 Task: Find connections with filter location Zhongxing with filter topic #homedecor with filter profile language Potuguese with filter current company Reliance Communications with filter school St.Columba's School, New Delhi with filter industry Subdivision of Land with filter service category User Experience Design with filter keywords title Addiction Counselor
Action: Mouse moved to (612, 78)
Screenshot: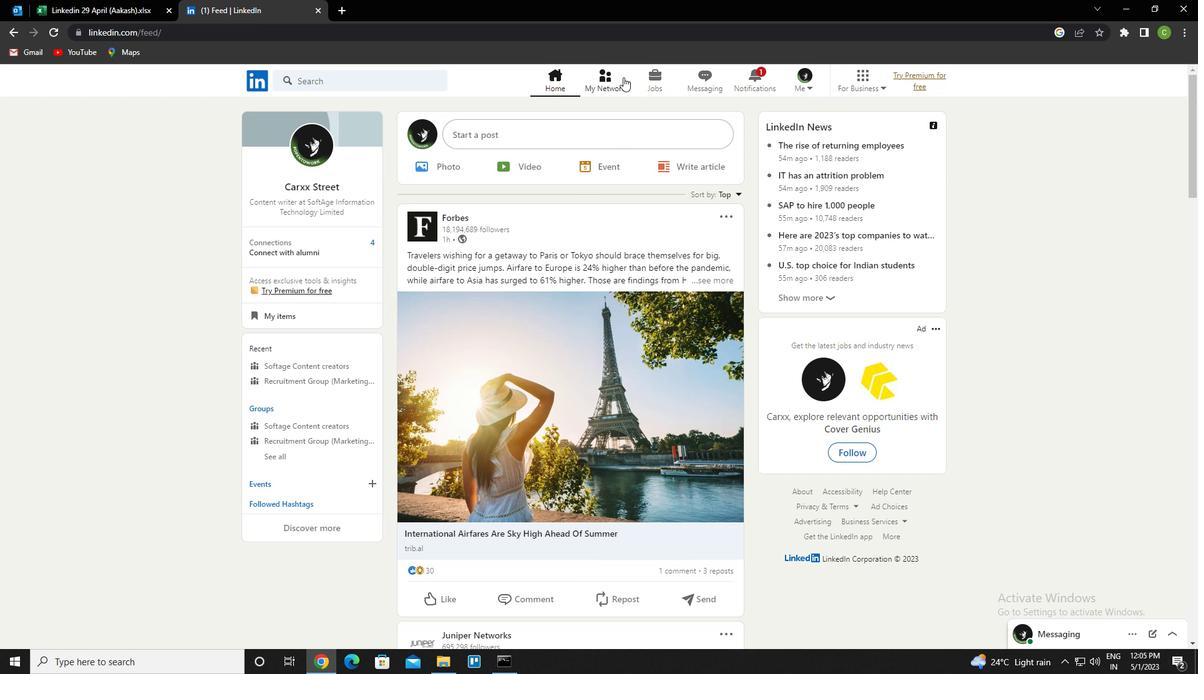 
Action: Mouse pressed left at (612, 78)
Screenshot: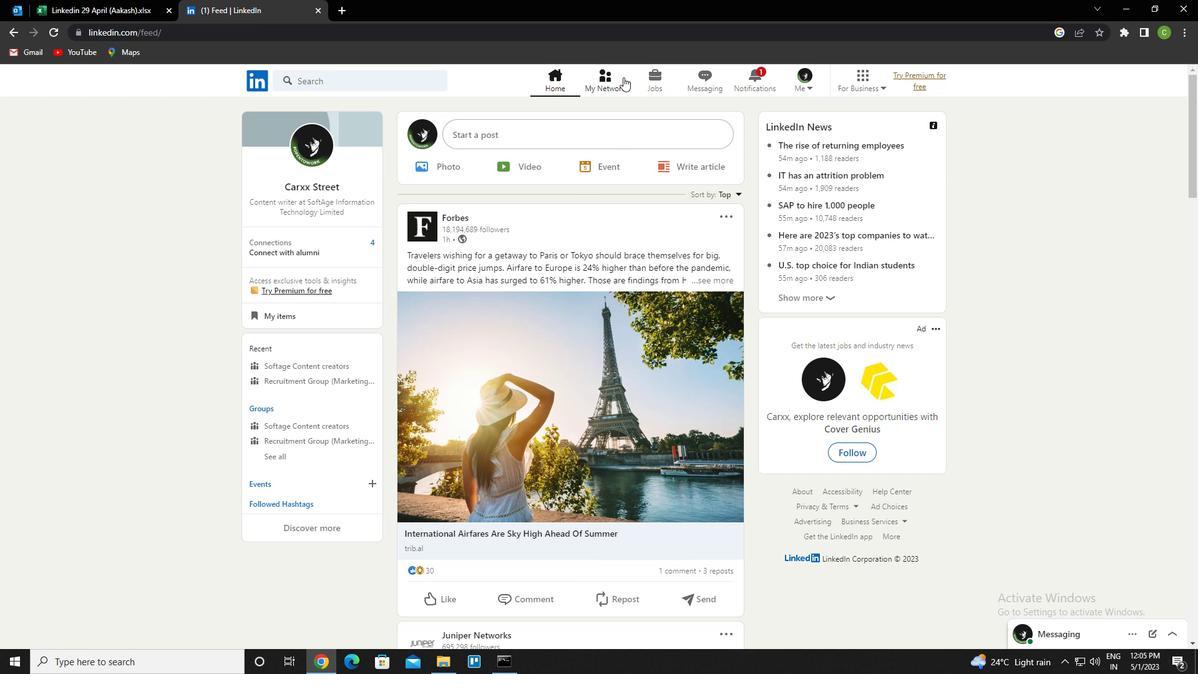 
Action: Mouse moved to (343, 148)
Screenshot: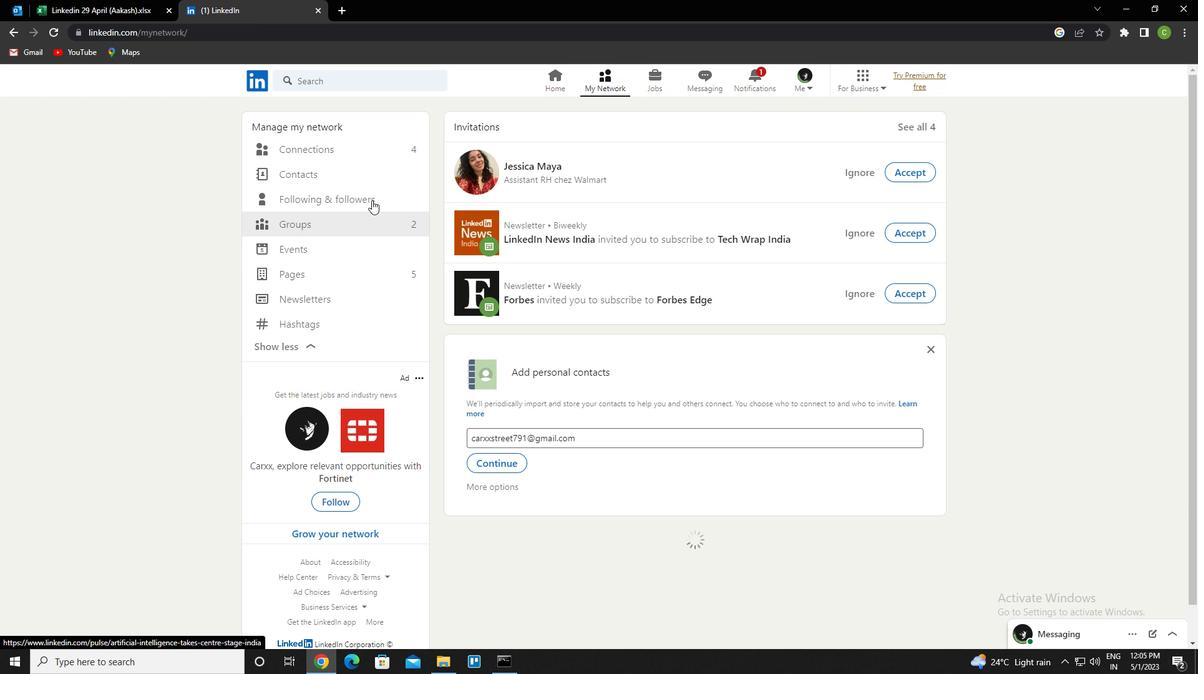 
Action: Mouse pressed left at (343, 148)
Screenshot: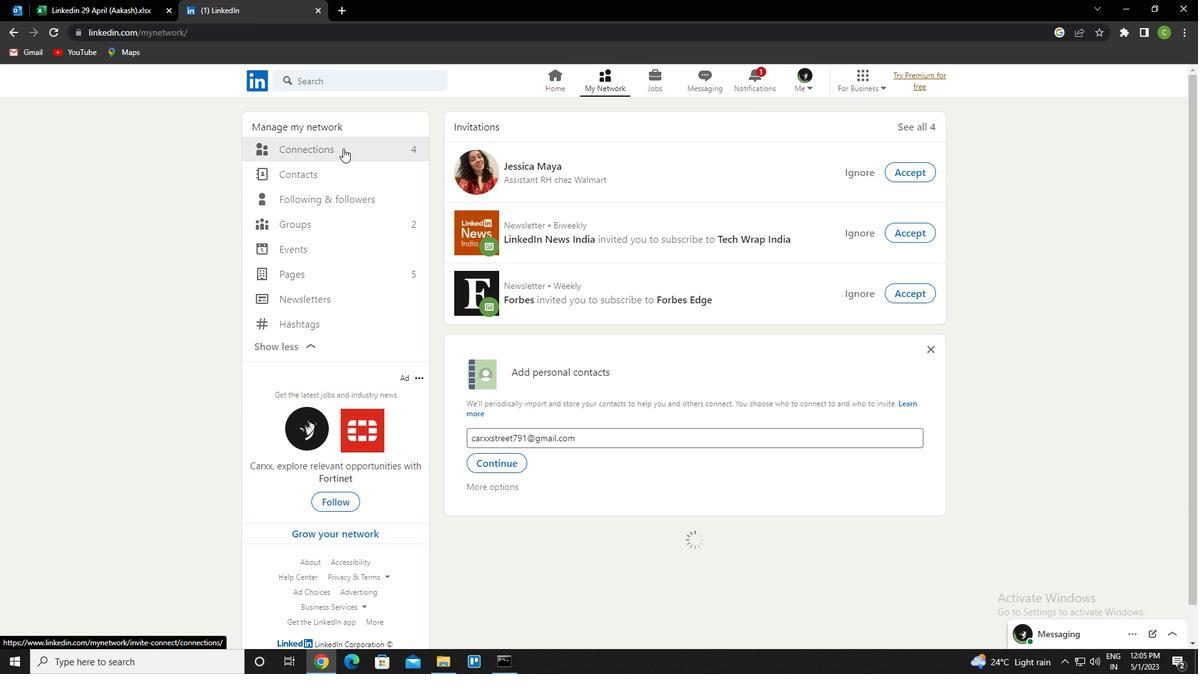 
Action: Mouse moved to (701, 149)
Screenshot: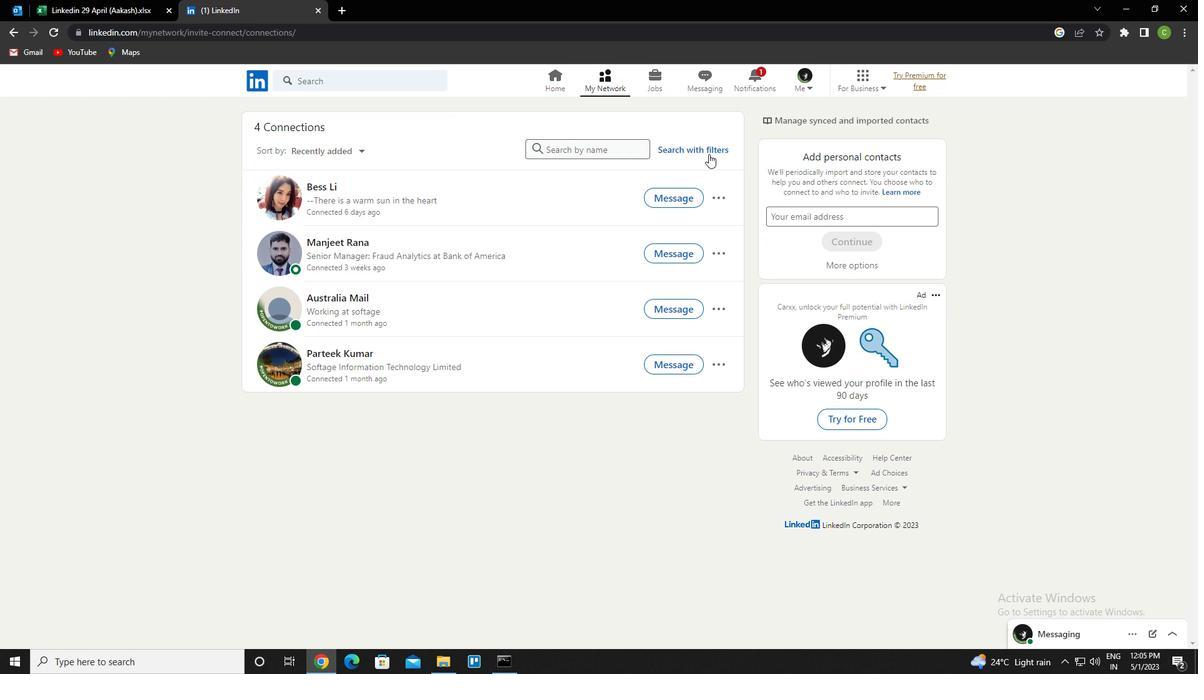 
Action: Mouse pressed left at (701, 149)
Screenshot: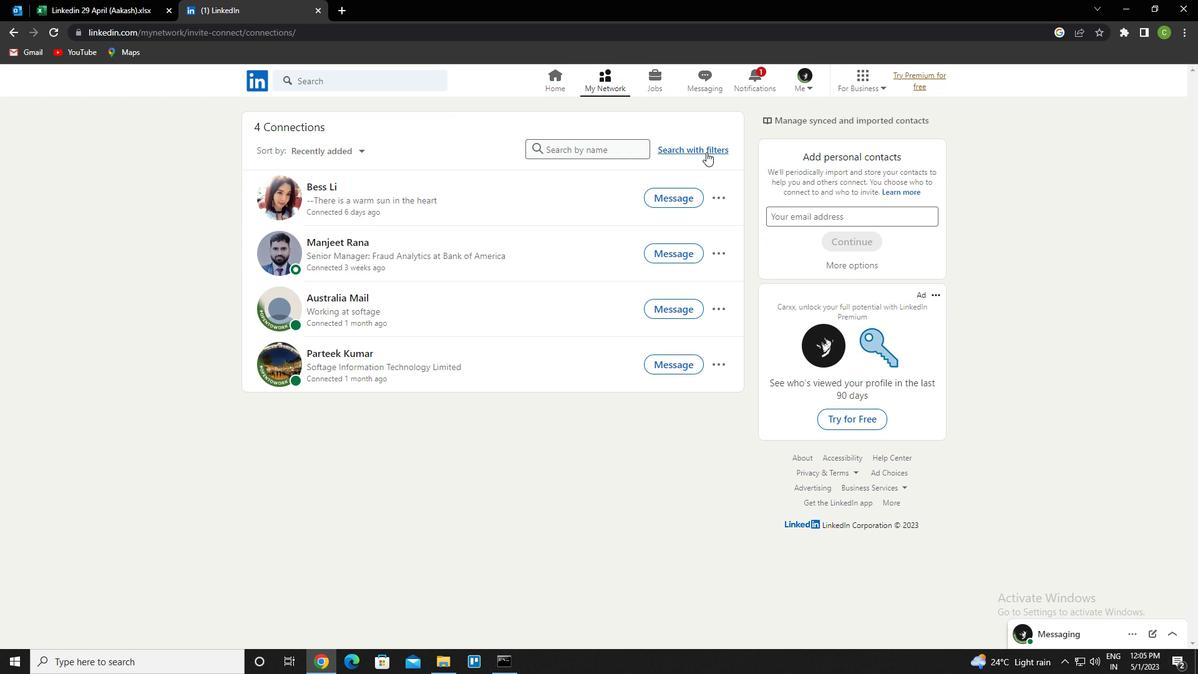 
Action: Mouse moved to (641, 111)
Screenshot: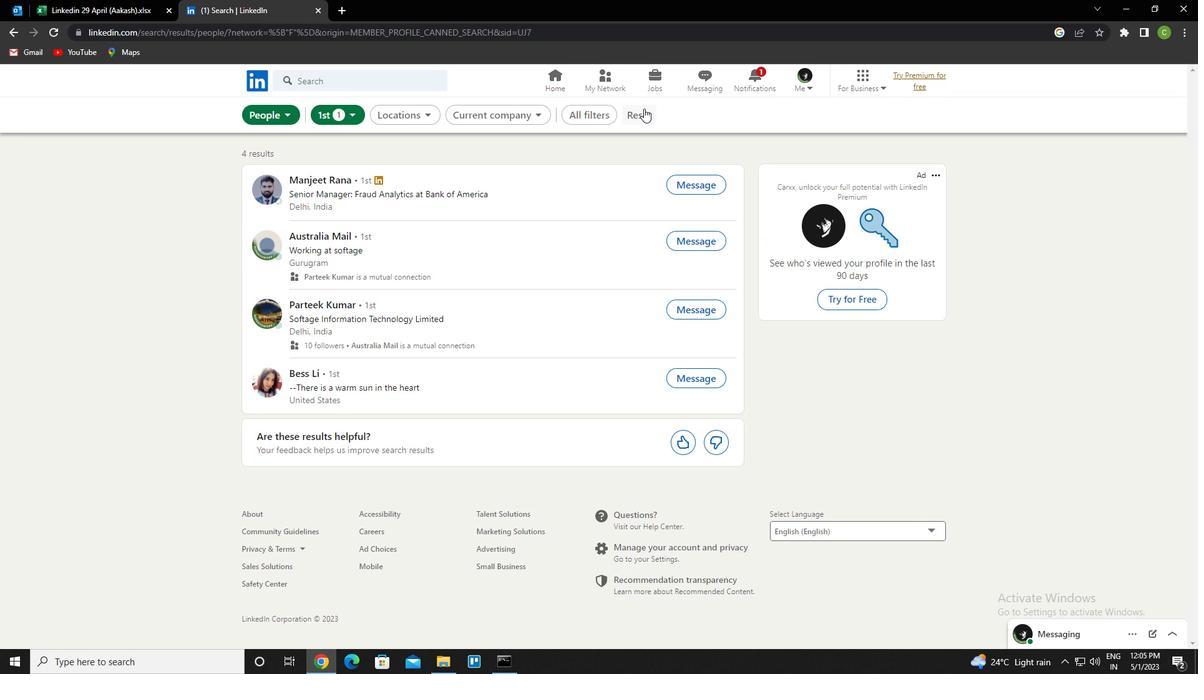 
Action: Mouse pressed left at (641, 111)
Screenshot: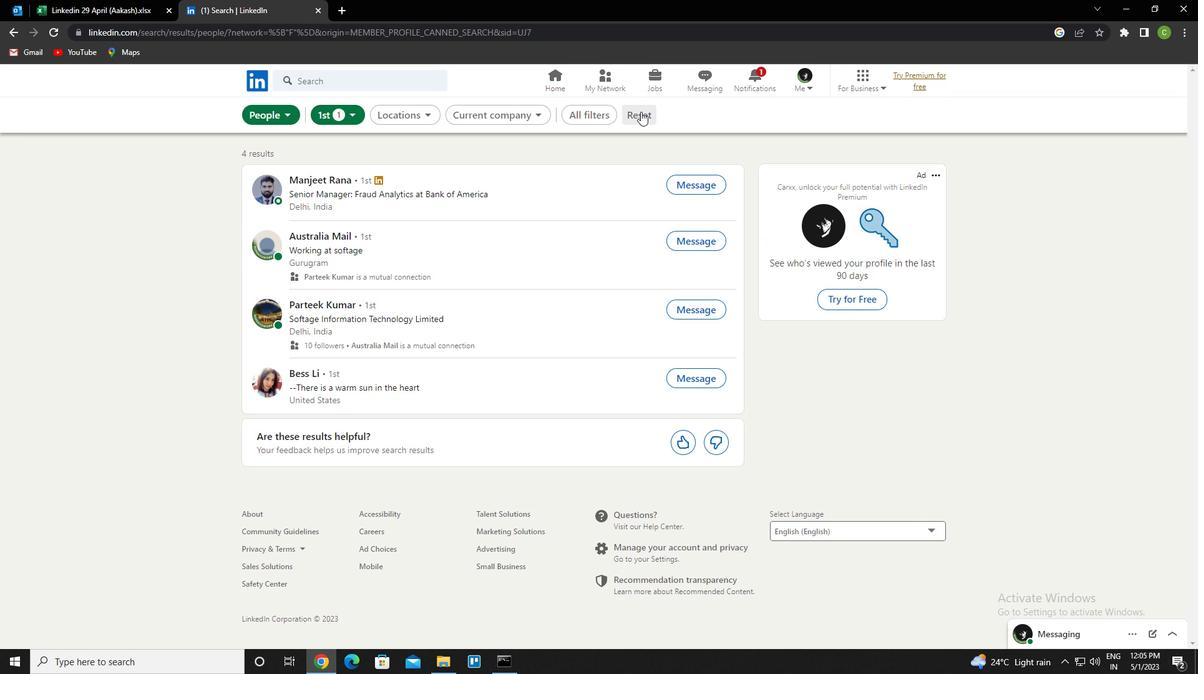
Action: Mouse moved to (627, 119)
Screenshot: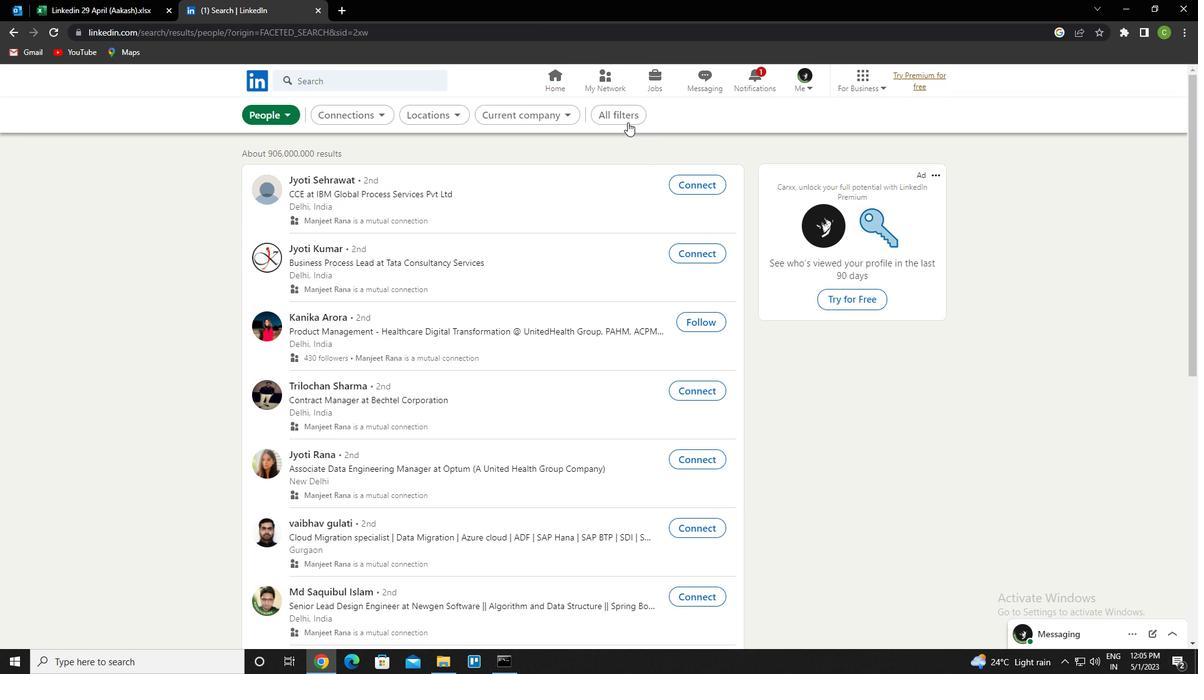 
Action: Mouse pressed left at (627, 119)
Screenshot: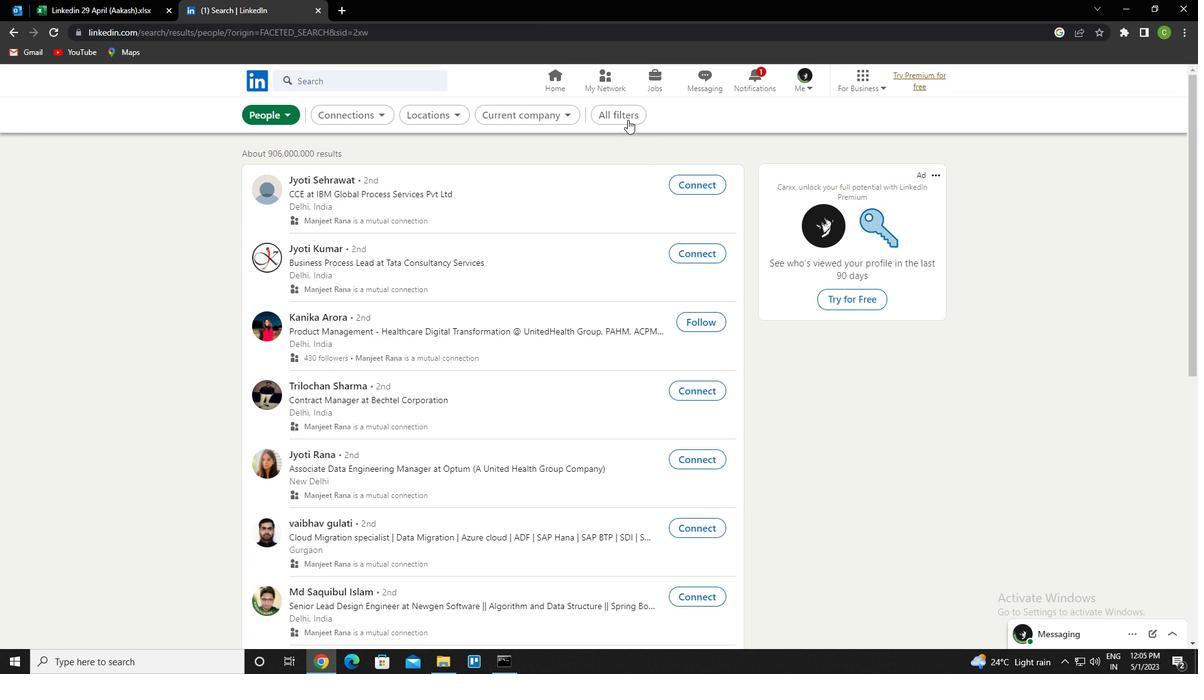 
Action: Mouse moved to (974, 421)
Screenshot: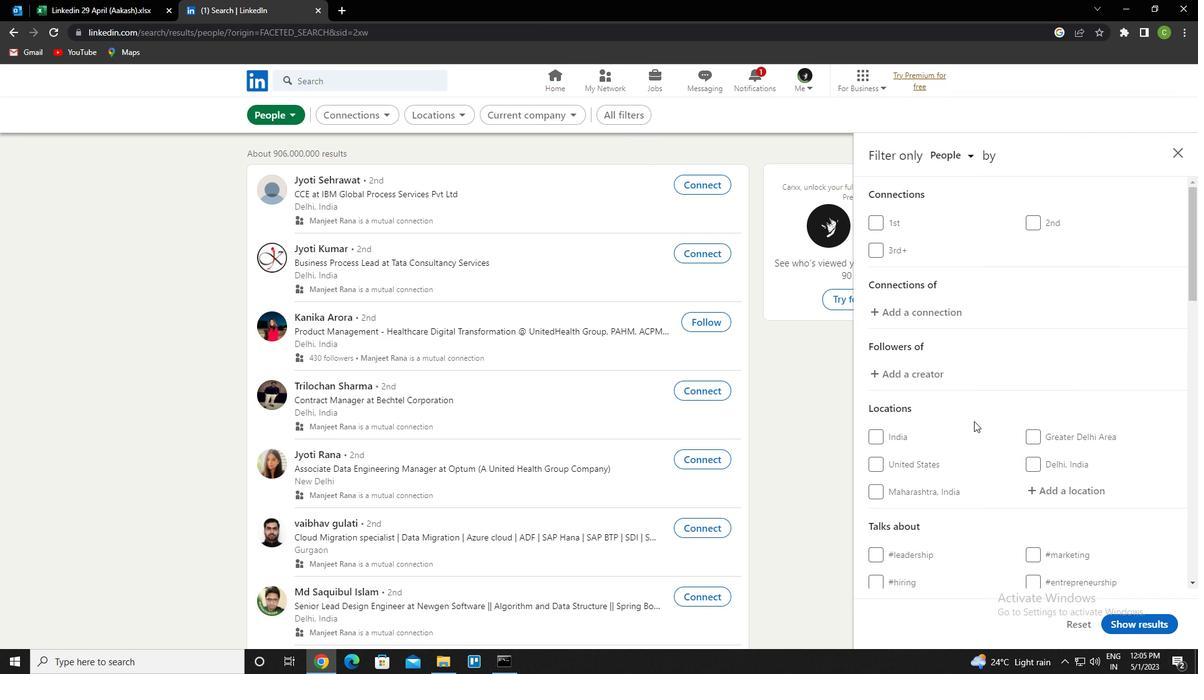 
Action: Mouse scrolled (974, 420) with delta (0, 0)
Screenshot: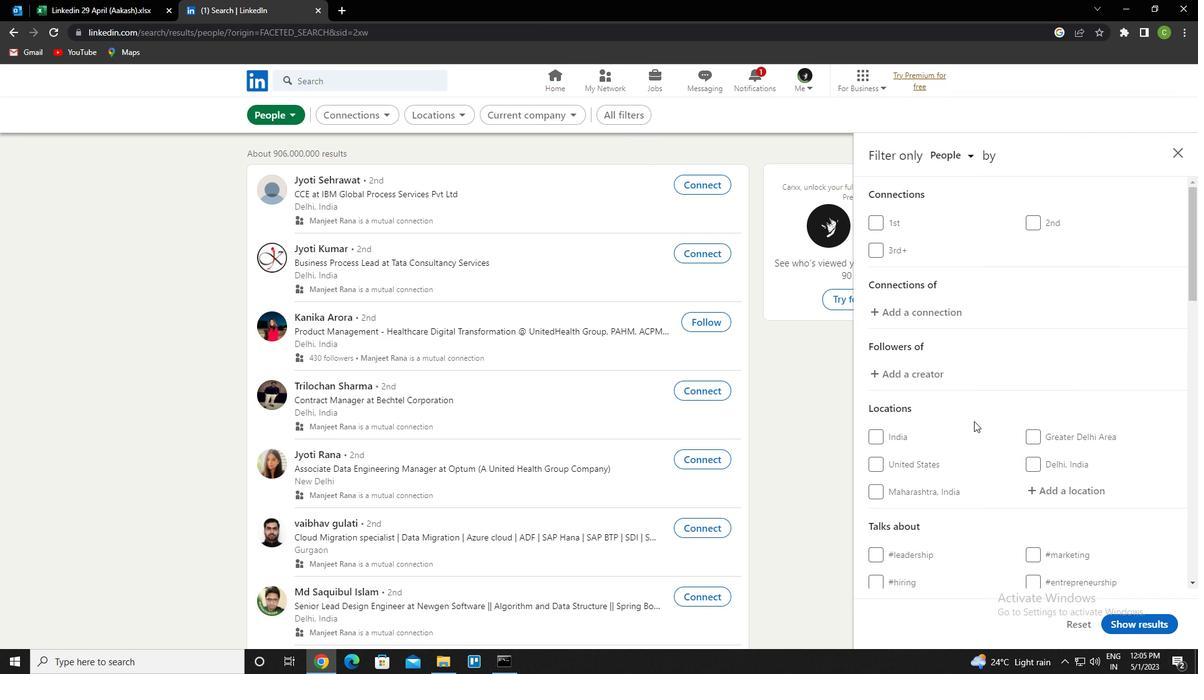 
Action: Mouse scrolled (974, 420) with delta (0, 0)
Screenshot: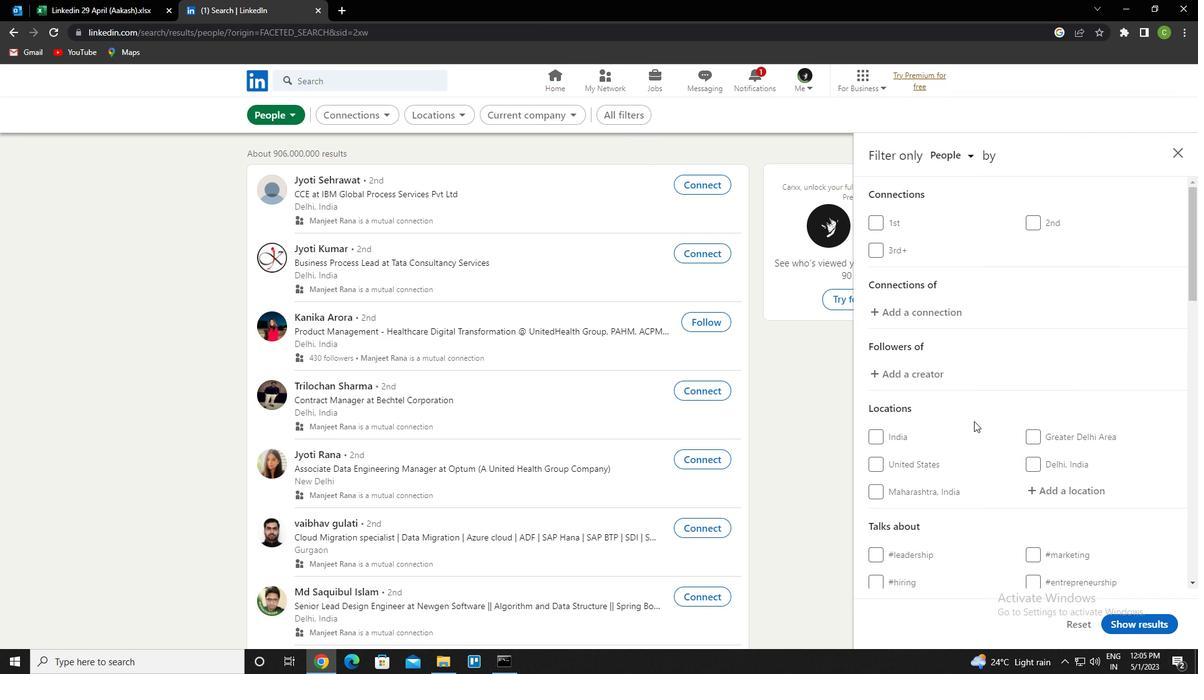 
Action: Mouse scrolled (974, 420) with delta (0, 0)
Screenshot: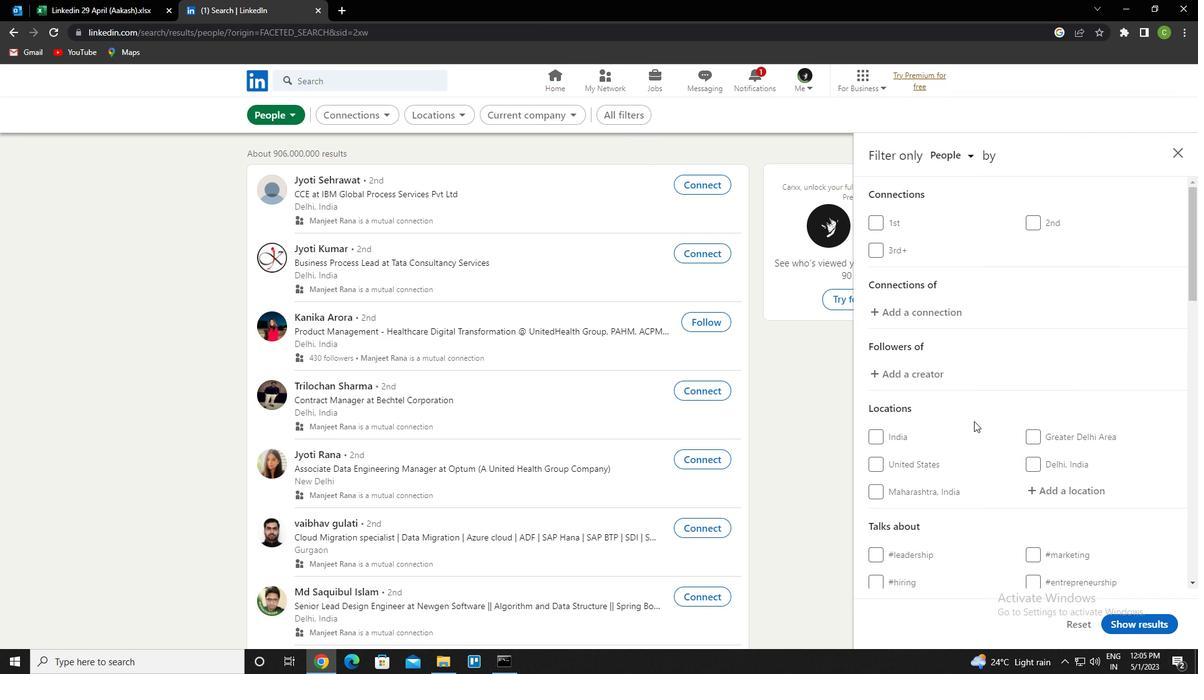 
Action: Mouse moved to (979, 449)
Screenshot: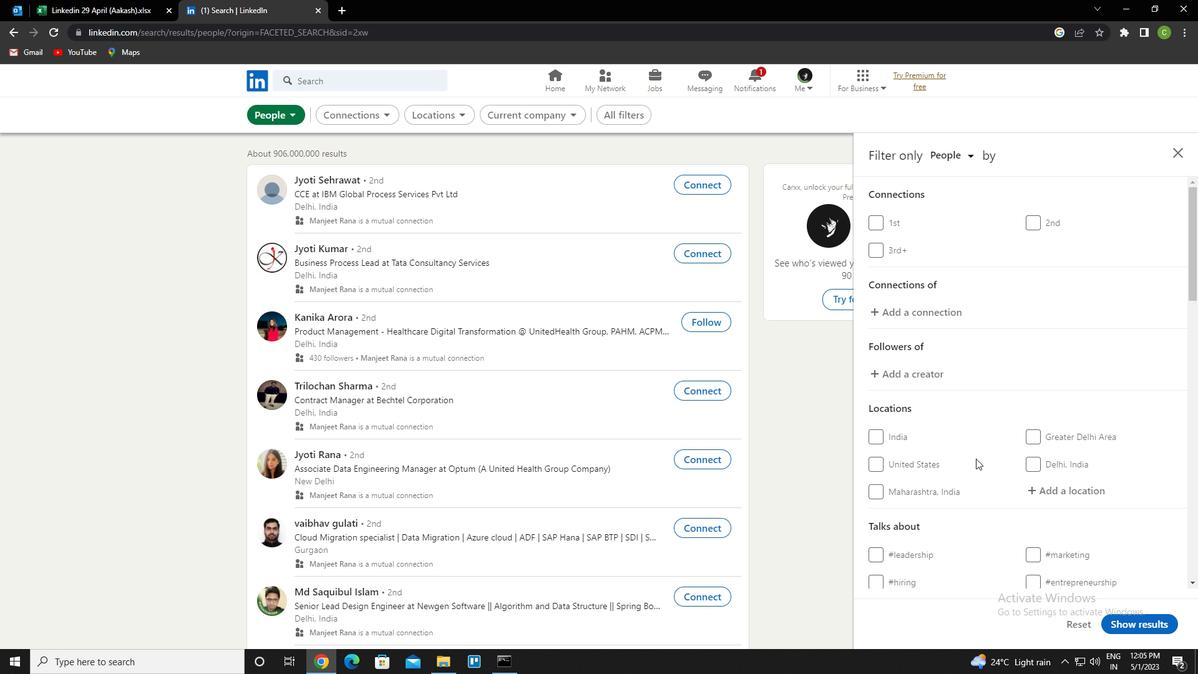 
Action: Mouse scrolled (979, 448) with delta (0, 0)
Screenshot: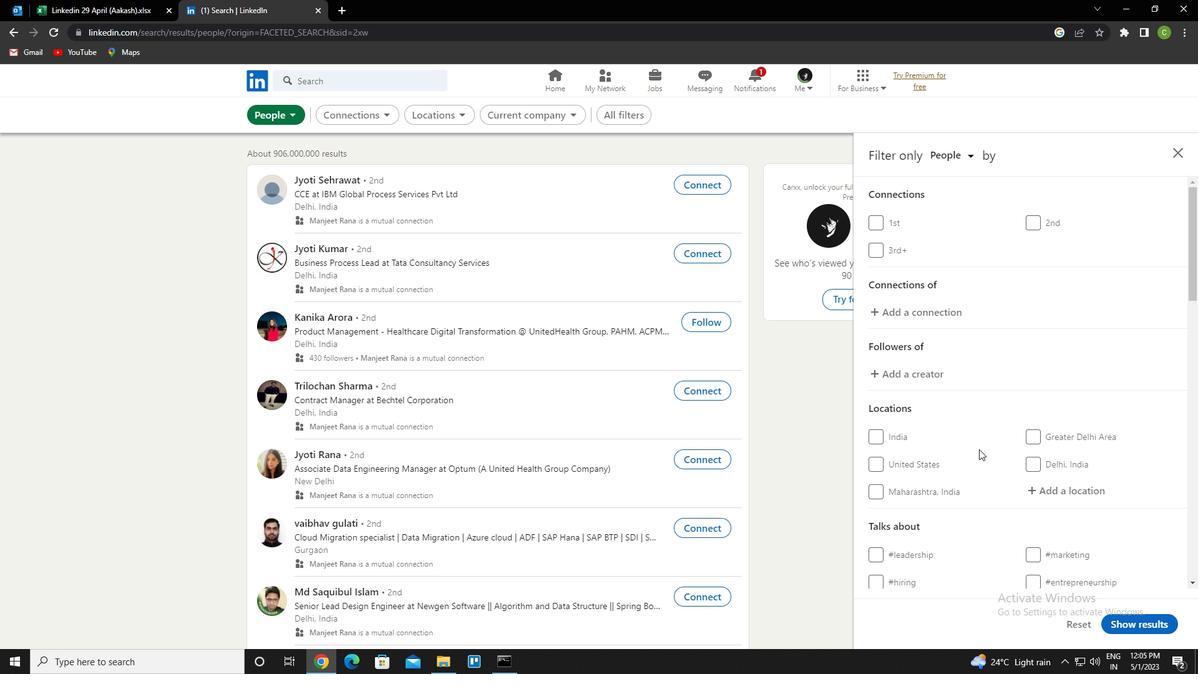 
Action: Mouse scrolled (979, 448) with delta (0, 0)
Screenshot: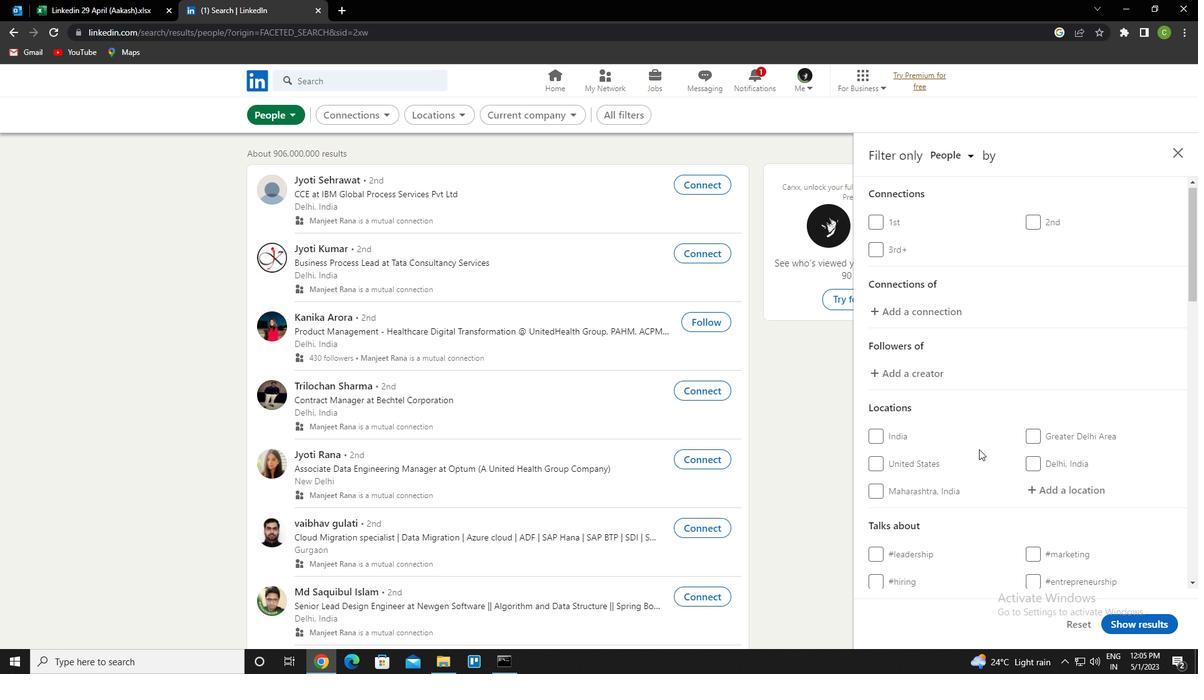 
Action: Mouse moved to (1009, 381)
Screenshot: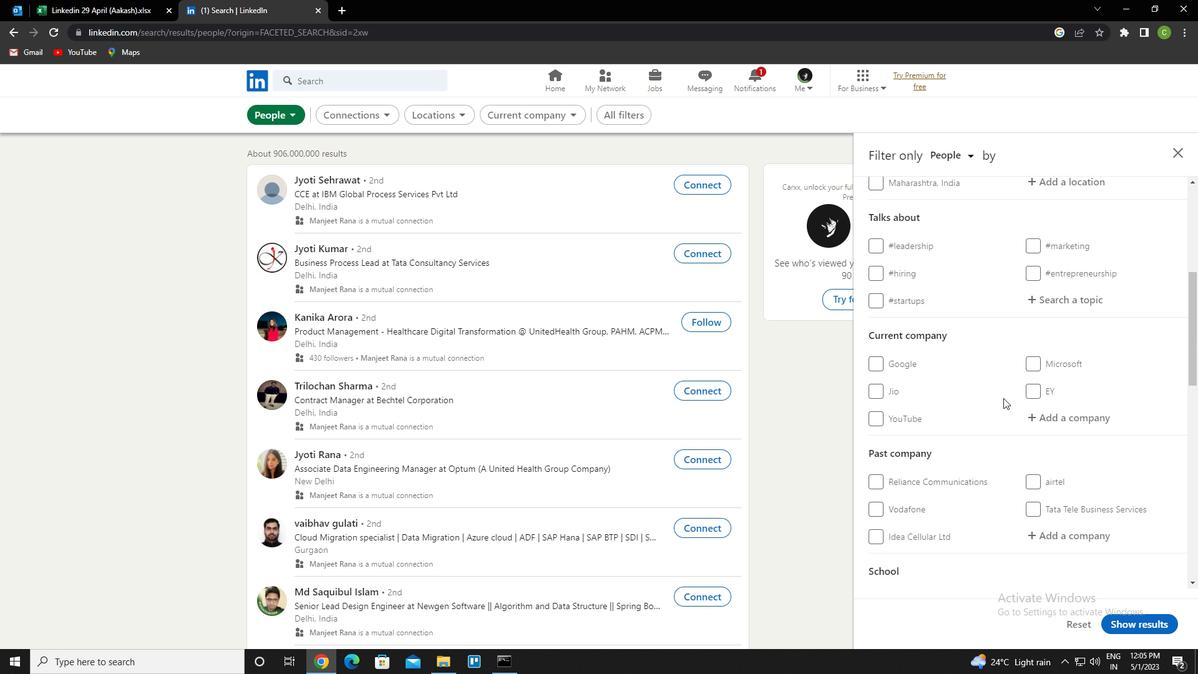 
Action: Mouse scrolled (1009, 382) with delta (0, 0)
Screenshot: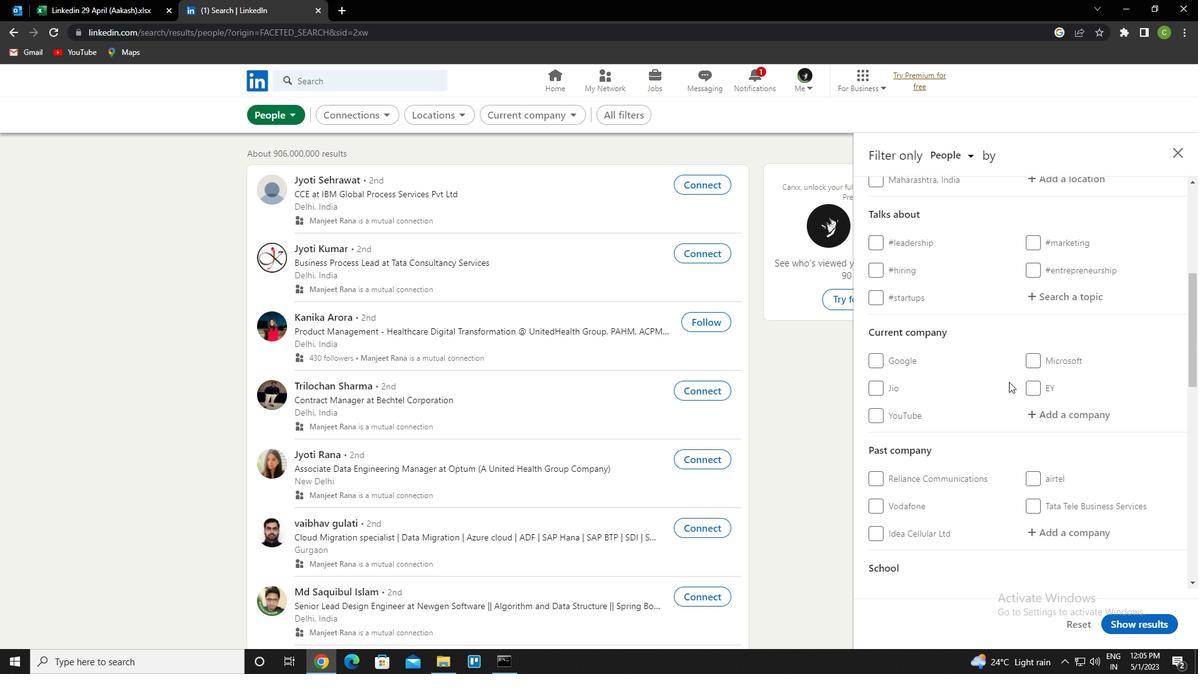 
Action: Mouse moved to (1070, 244)
Screenshot: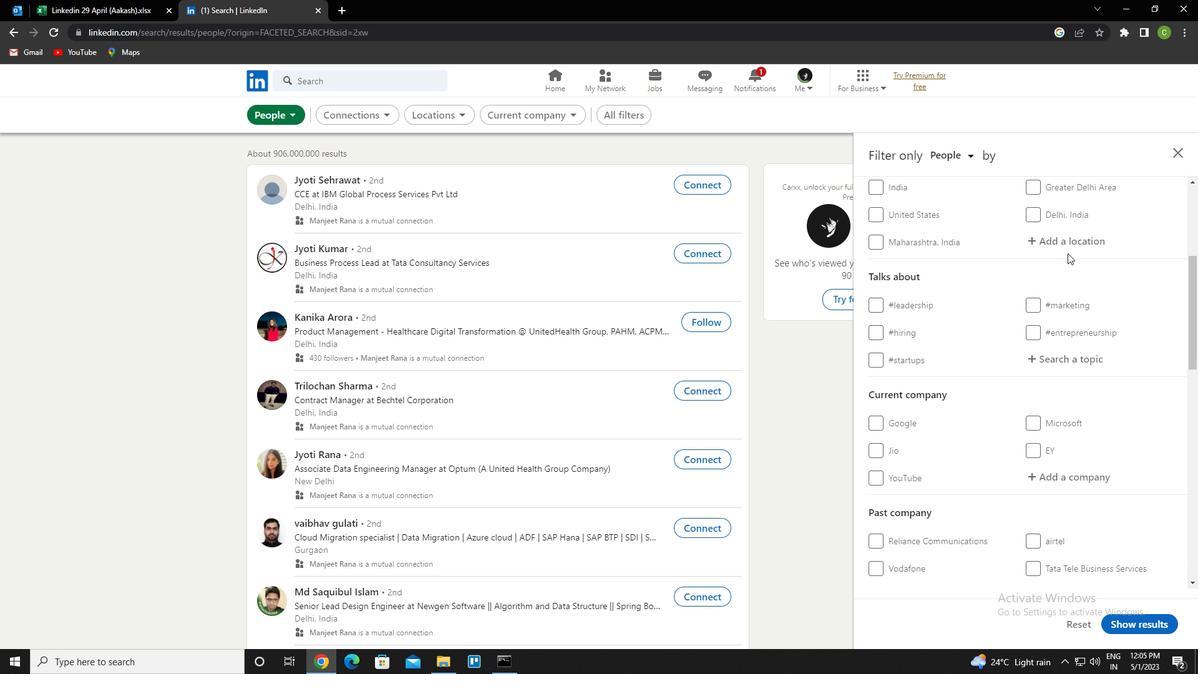 
Action: Mouse pressed left at (1070, 244)
Screenshot: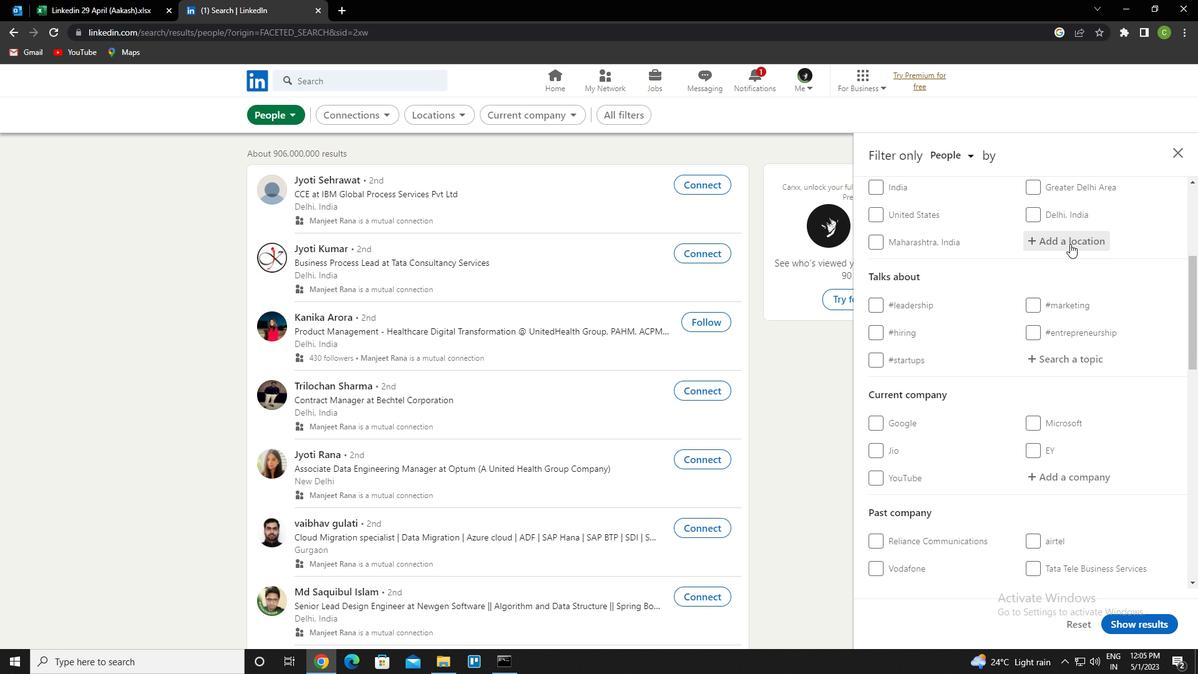 
Action: Key pressed <Key.caps_lock>z<Key.caps_lock>hongxing<Key.enter>
Screenshot: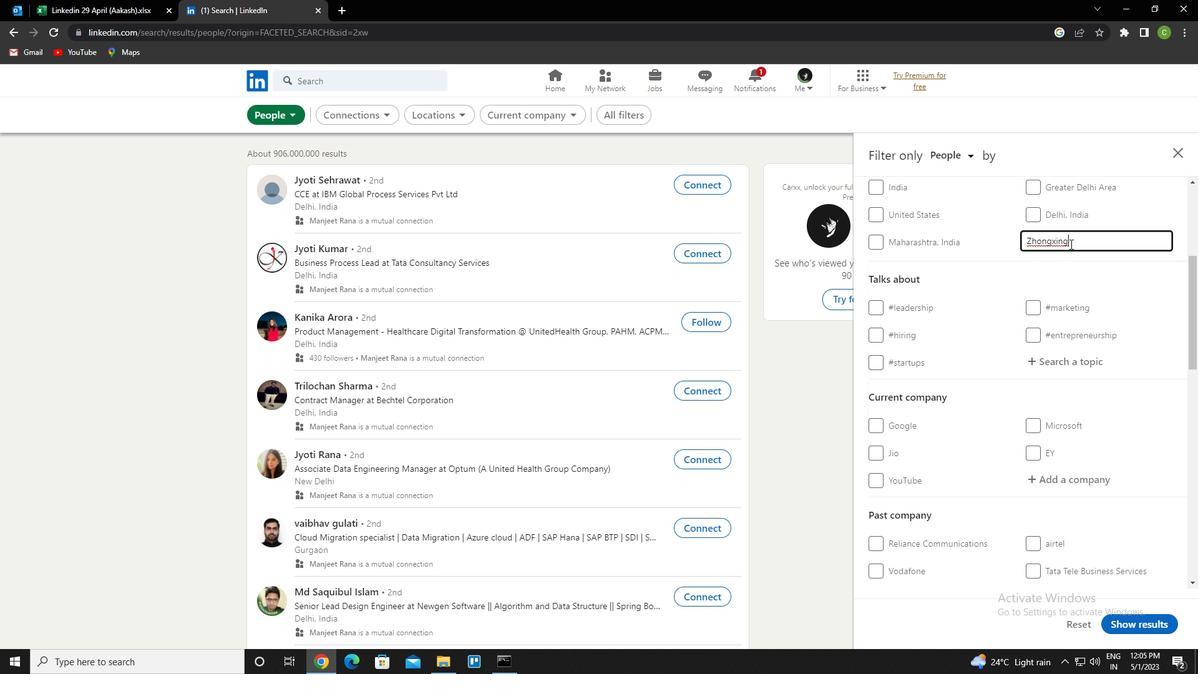 
Action: Mouse scrolled (1070, 243) with delta (0, 0)
Screenshot: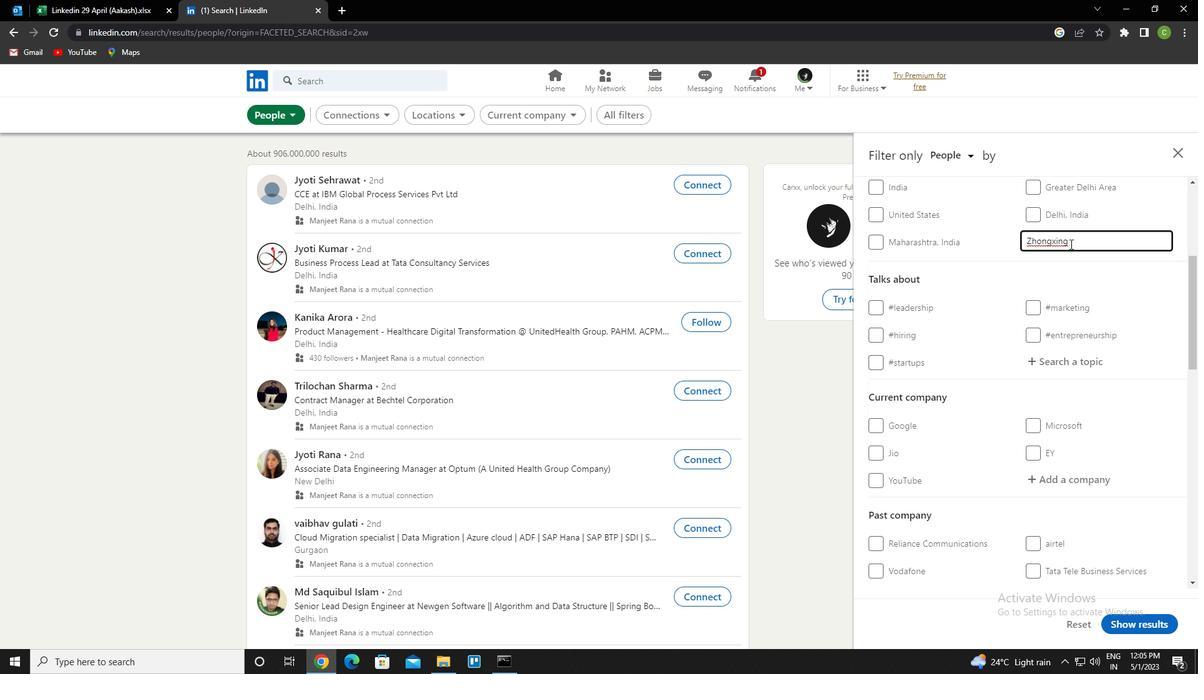 
Action: Mouse moved to (1055, 295)
Screenshot: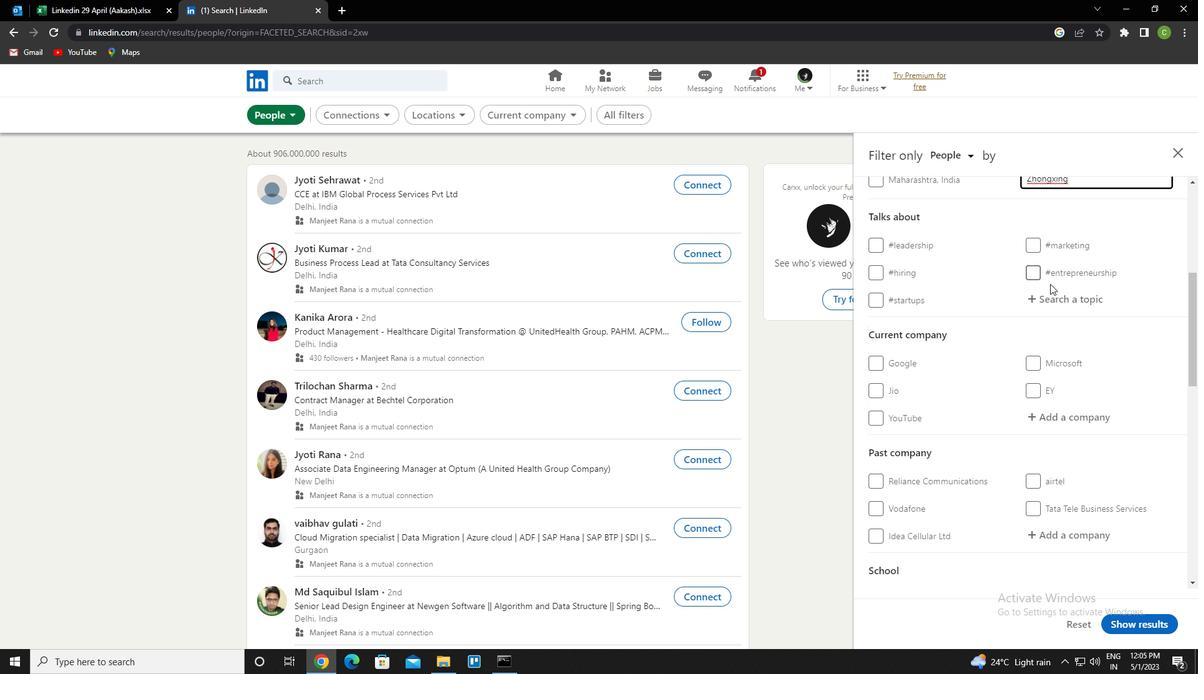 
Action: Mouse pressed left at (1055, 295)
Screenshot: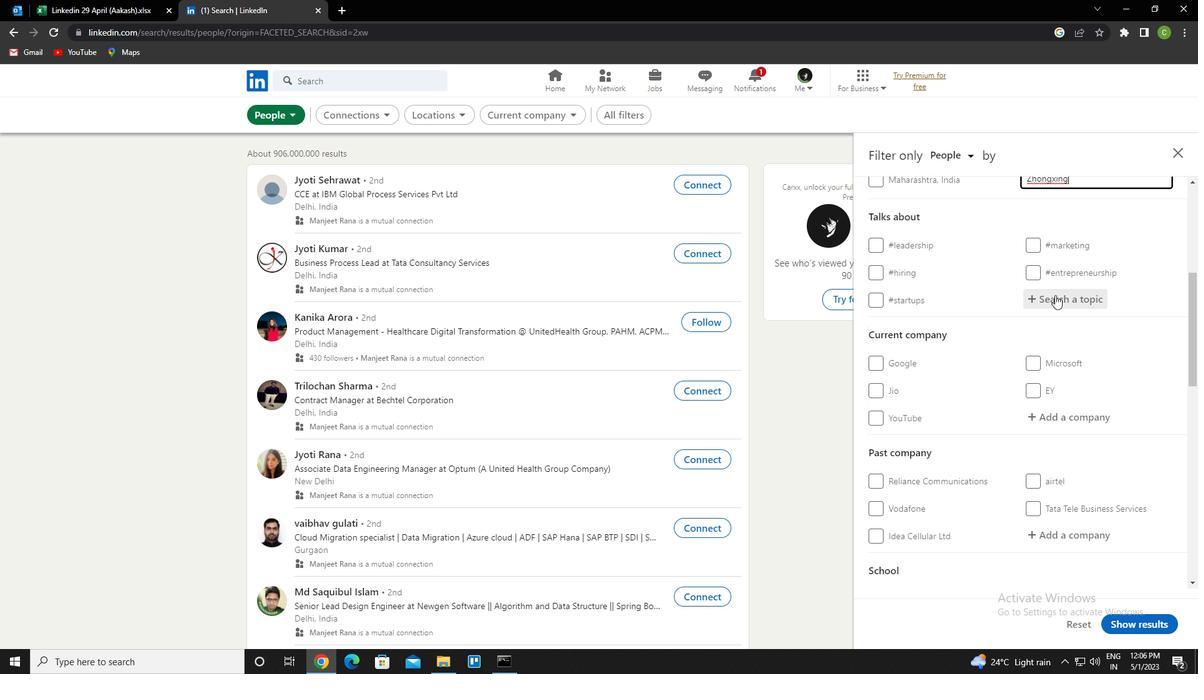 
Action: Key pressed homedecor<Key.down><Key.enter>
Screenshot: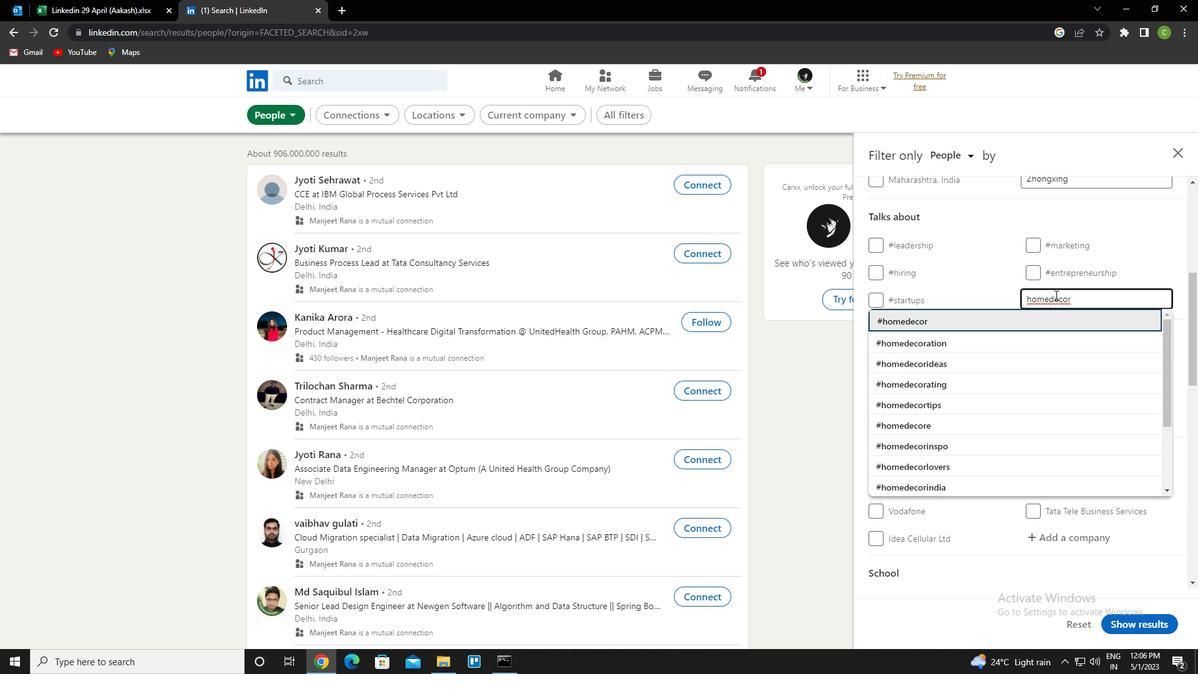 
Action: Mouse moved to (1074, 316)
Screenshot: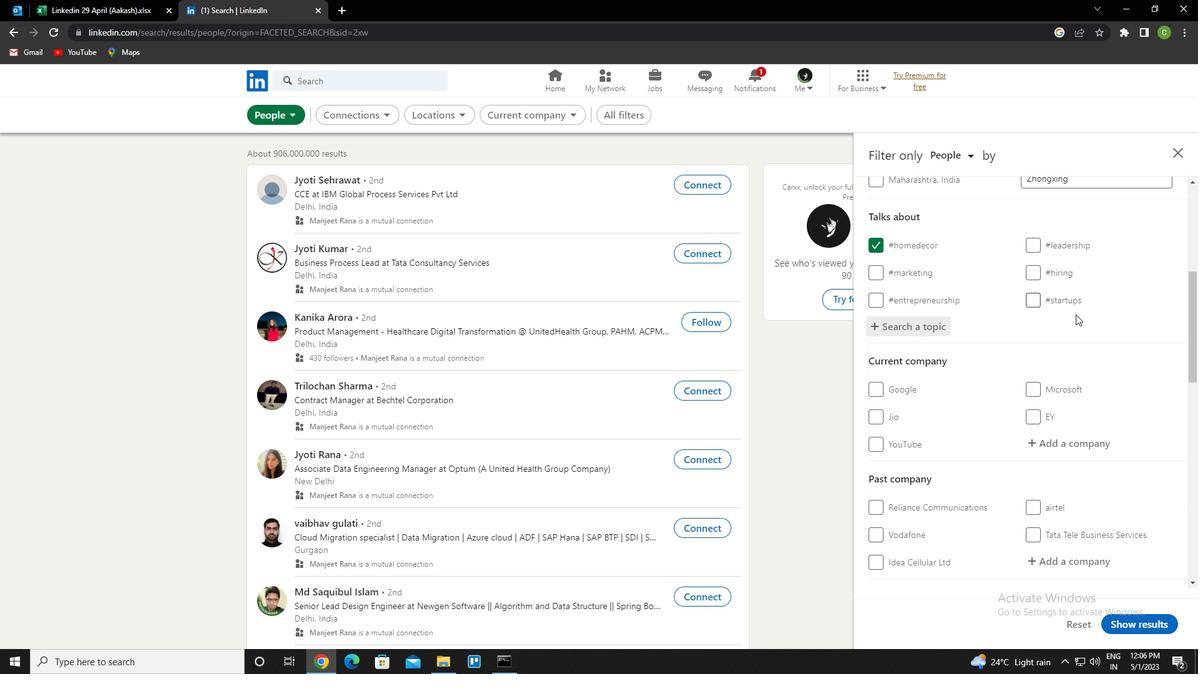 
Action: Mouse scrolled (1074, 315) with delta (0, 0)
Screenshot: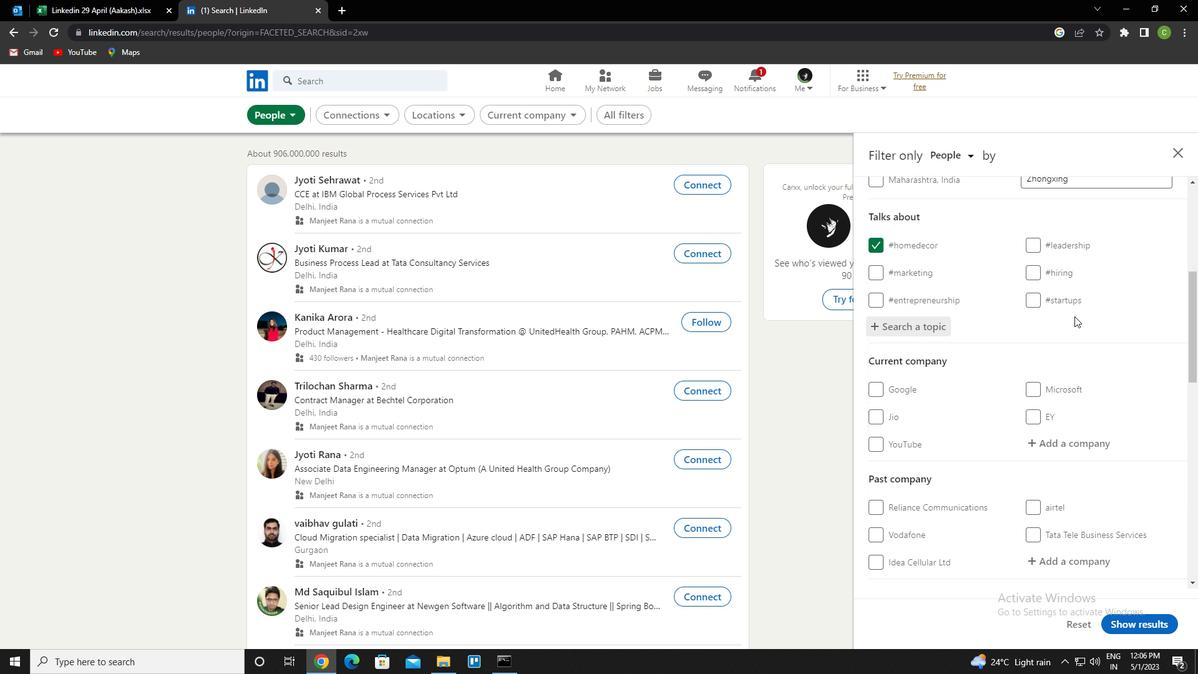 
Action: Mouse scrolled (1074, 315) with delta (0, 0)
Screenshot: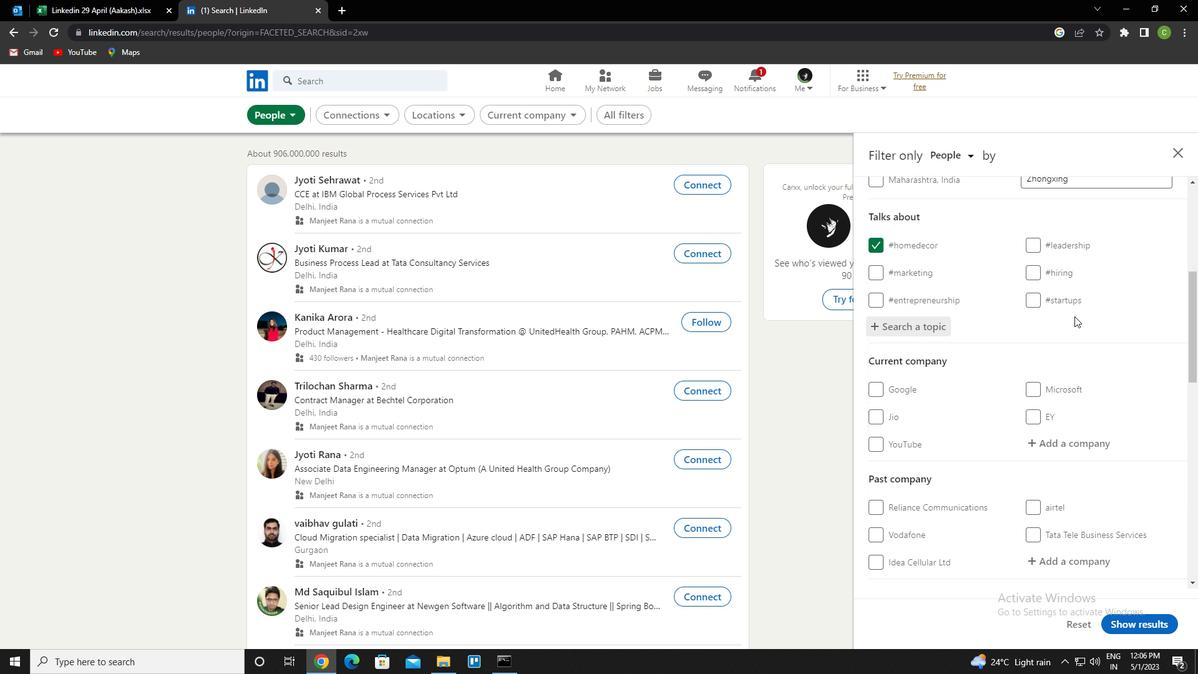 
Action: Mouse scrolled (1074, 315) with delta (0, 0)
Screenshot: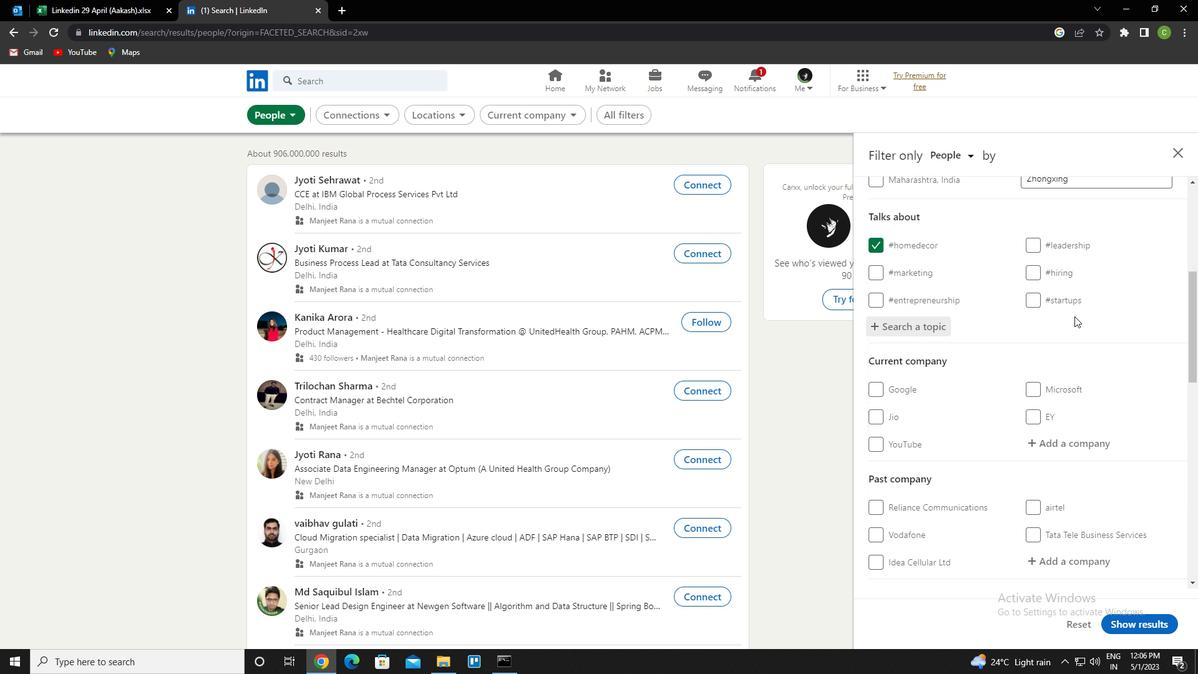 
Action: Mouse moved to (1073, 317)
Screenshot: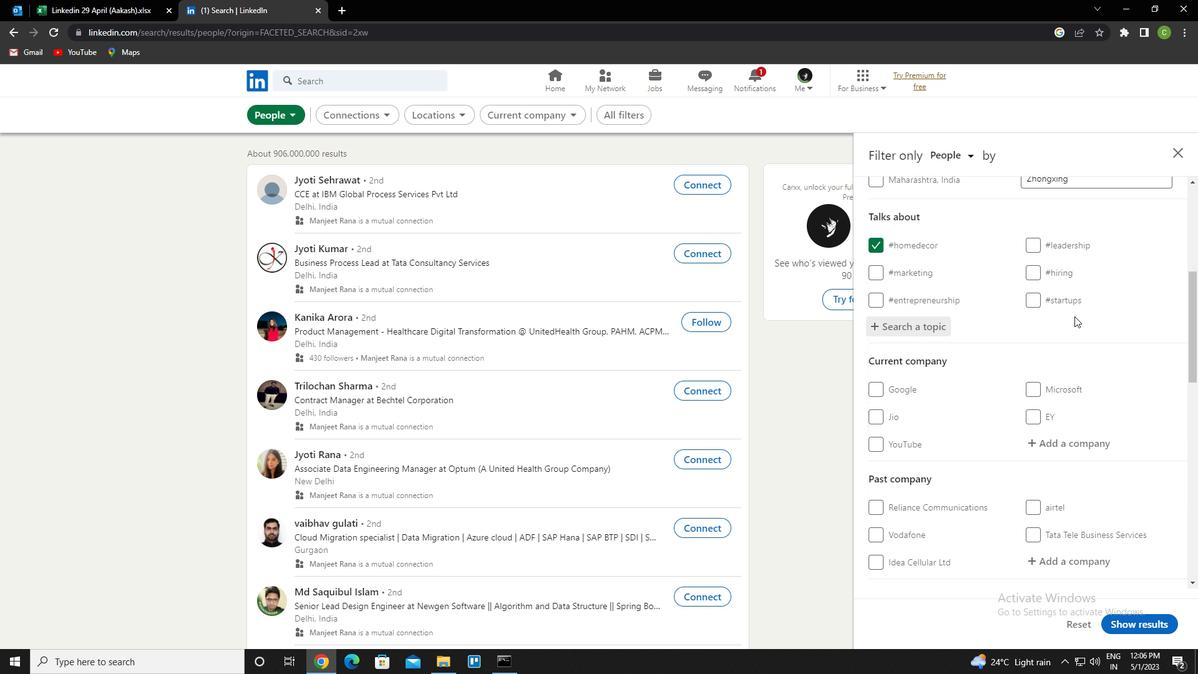 
Action: Mouse scrolled (1073, 317) with delta (0, 0)
Screenshot: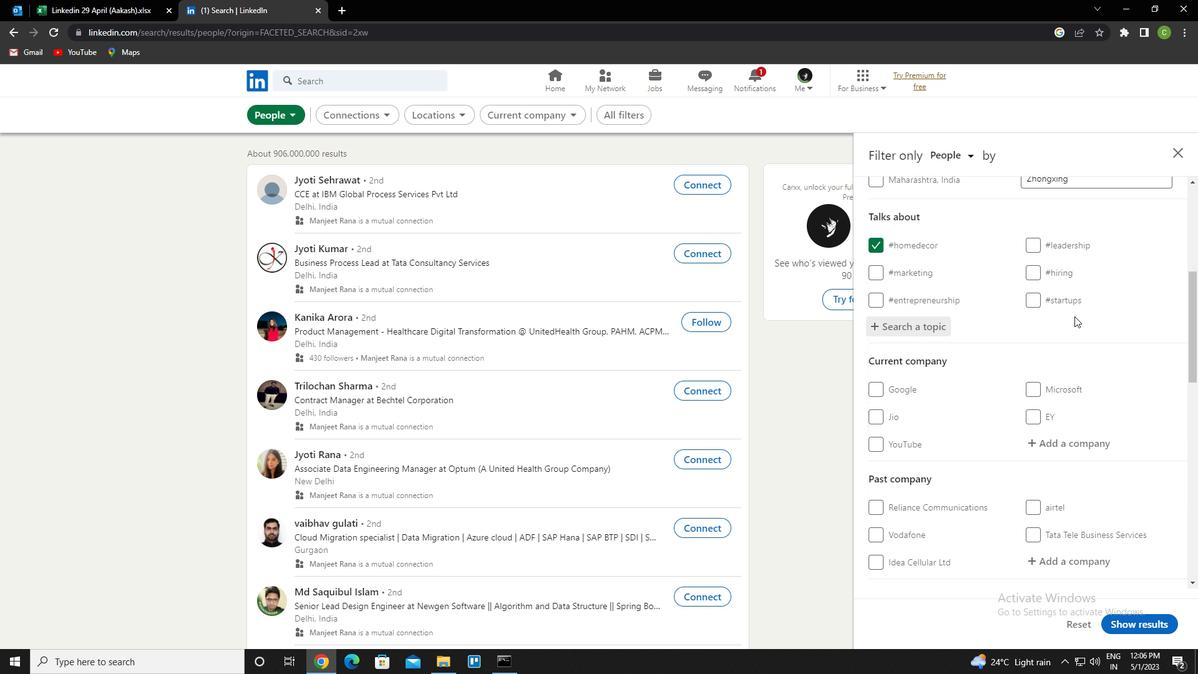 
Action: Mouse moved to (1066, 325)
Screenshot: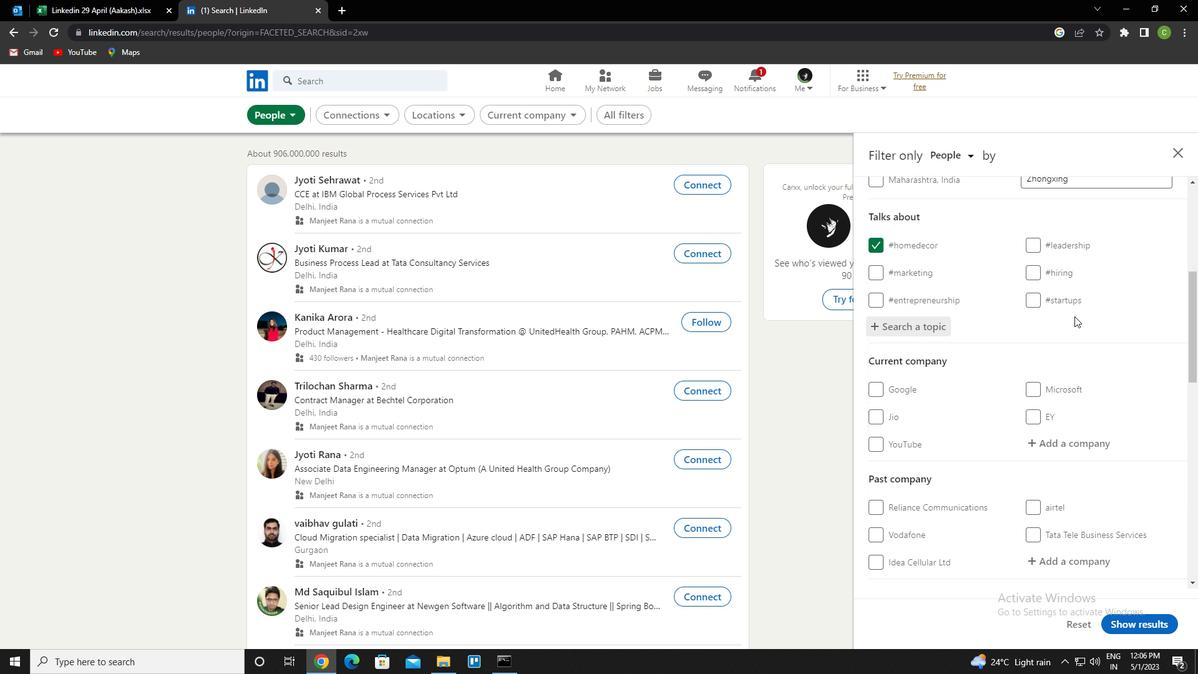 
Action: Mouse scrolled (1066, 325) with delta (0, 0)
Screenshot: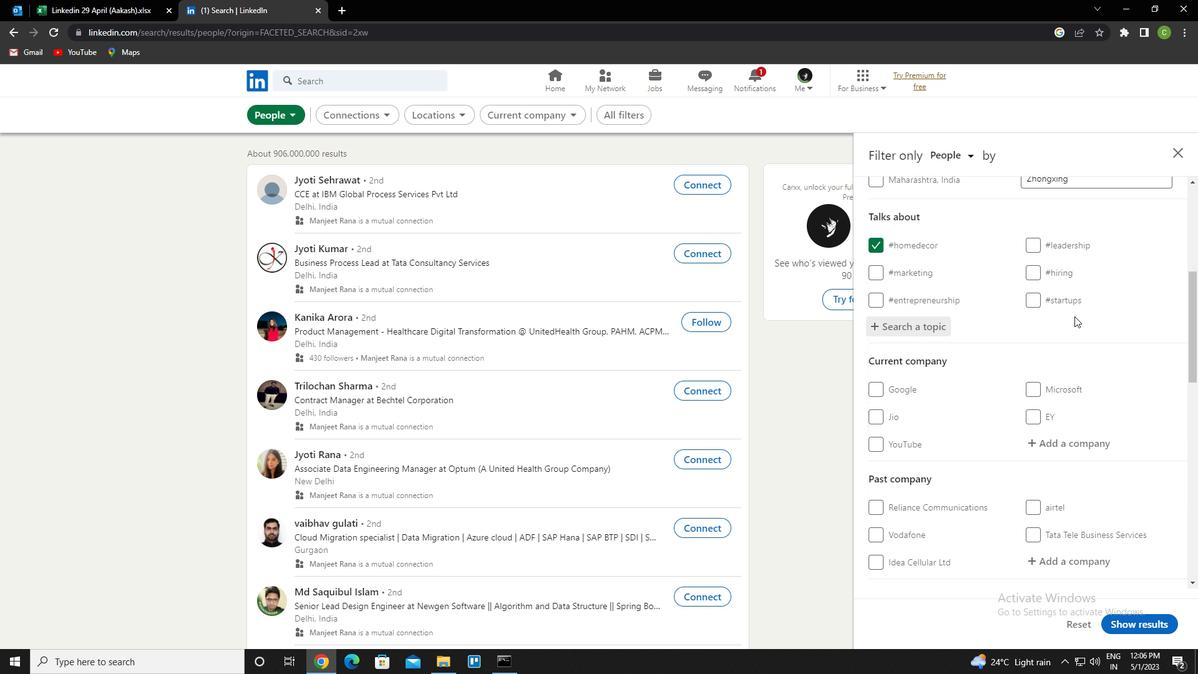 
Action: Mouse moved to (1058, 334)
Screenshot: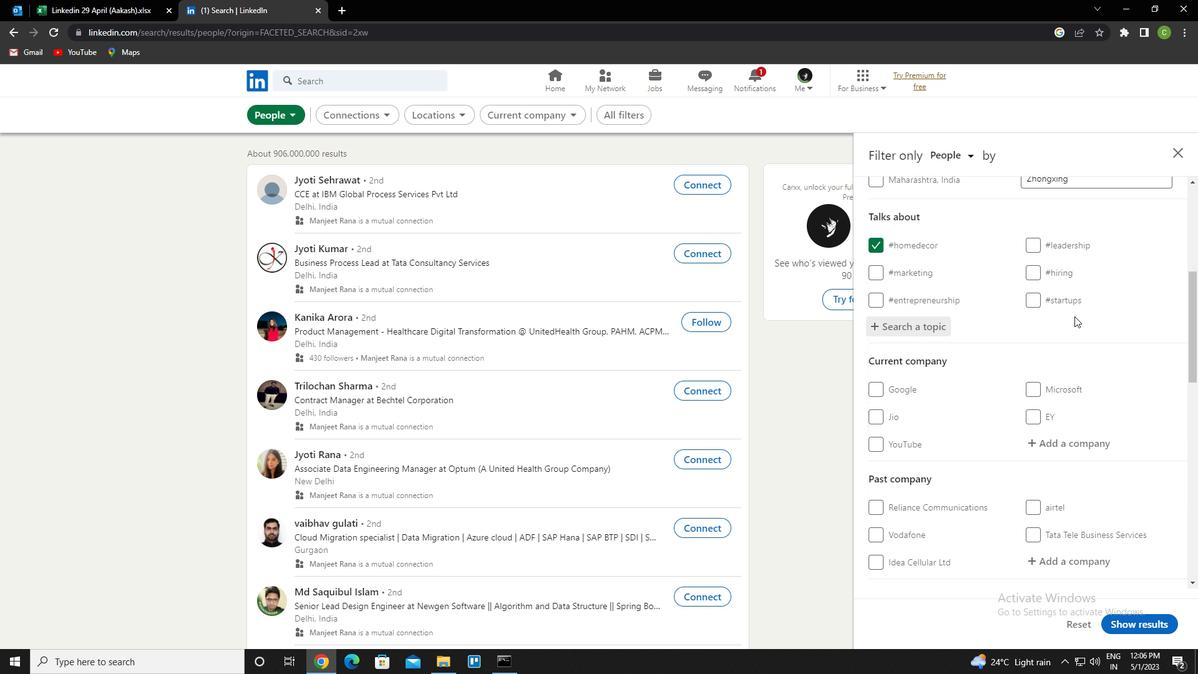 
Action: Mouse scrolled (1058, 333) with delta (0, 0)
Screenshot: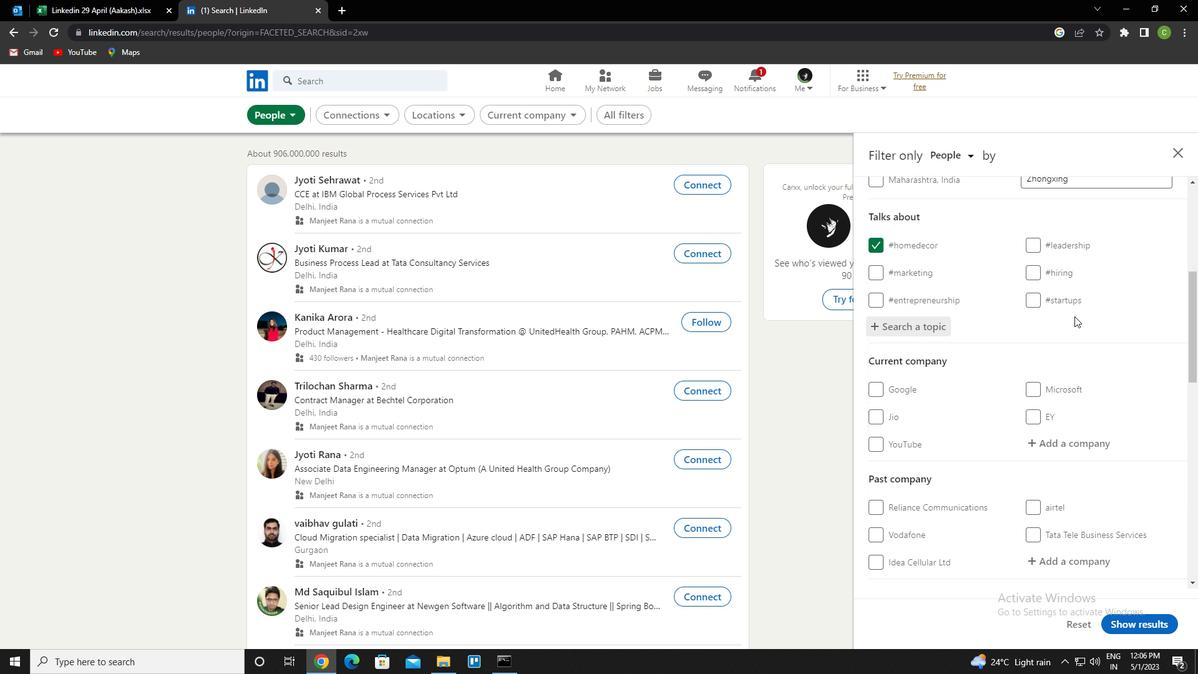 
Action: Mouse moved to (1056, 336)
Screenshot: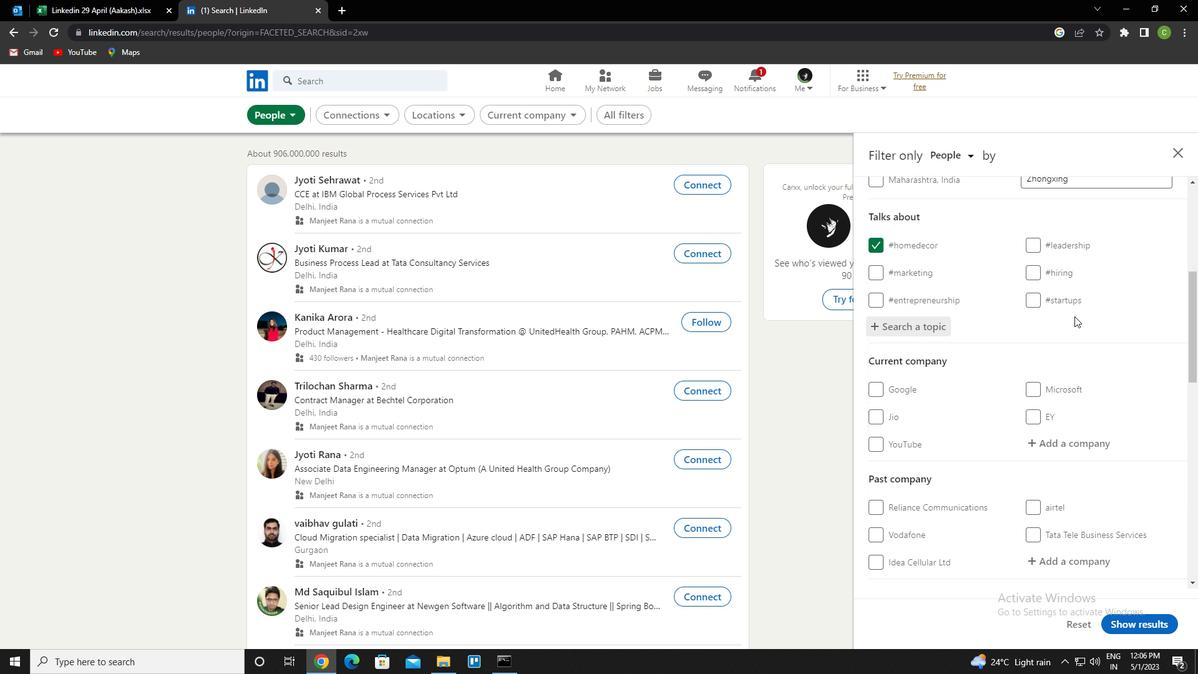 
Action: Mouse scrolled (1056, 335) with delta (0, 0)
Screenshot: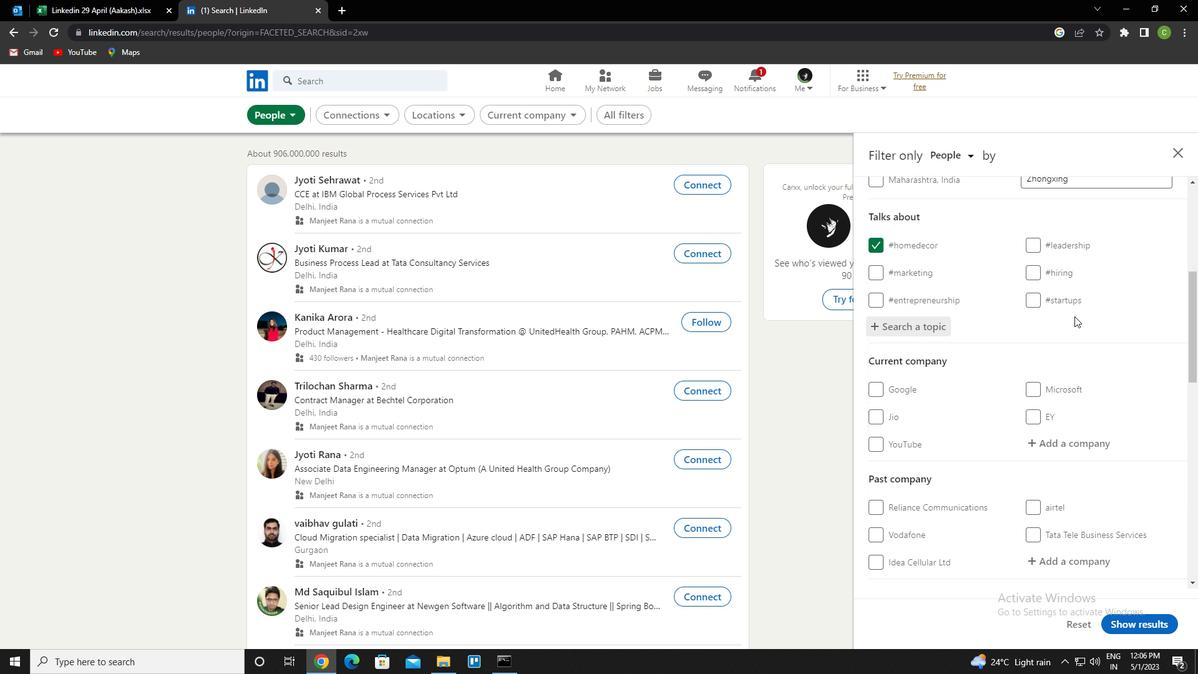 
Action: Mouse moved to (1051, 340)
Screenshot: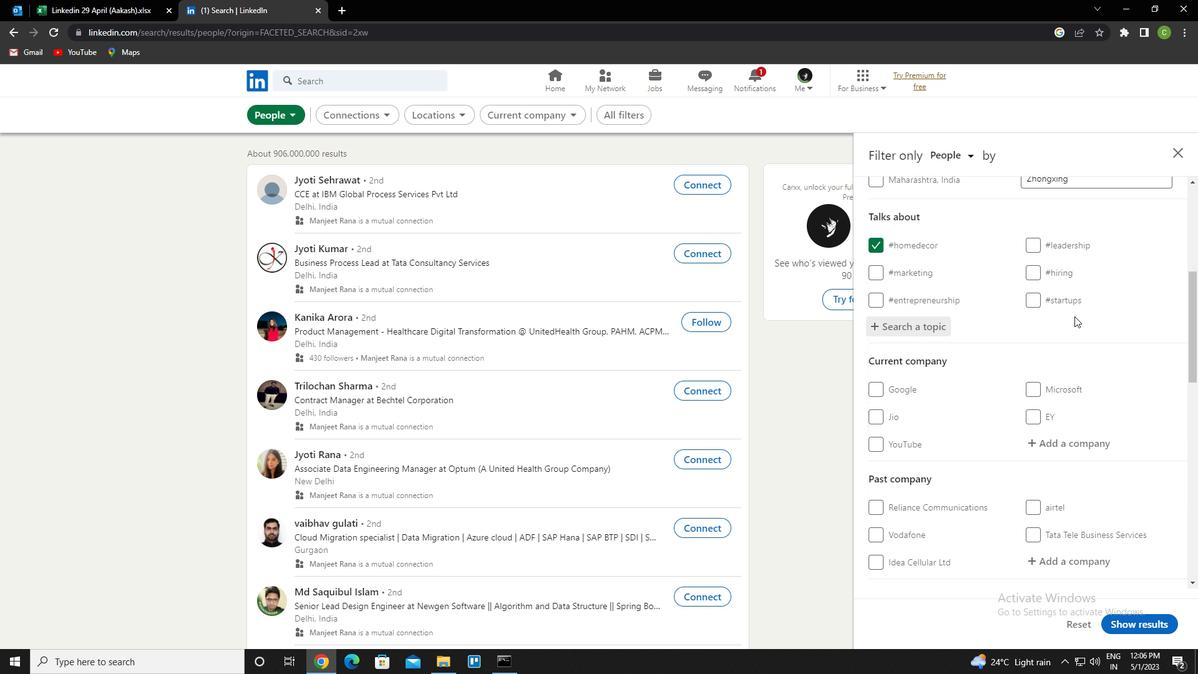 
Action: Mouse scrolled (1051, 340) with delta (0, 0)
Screenshot: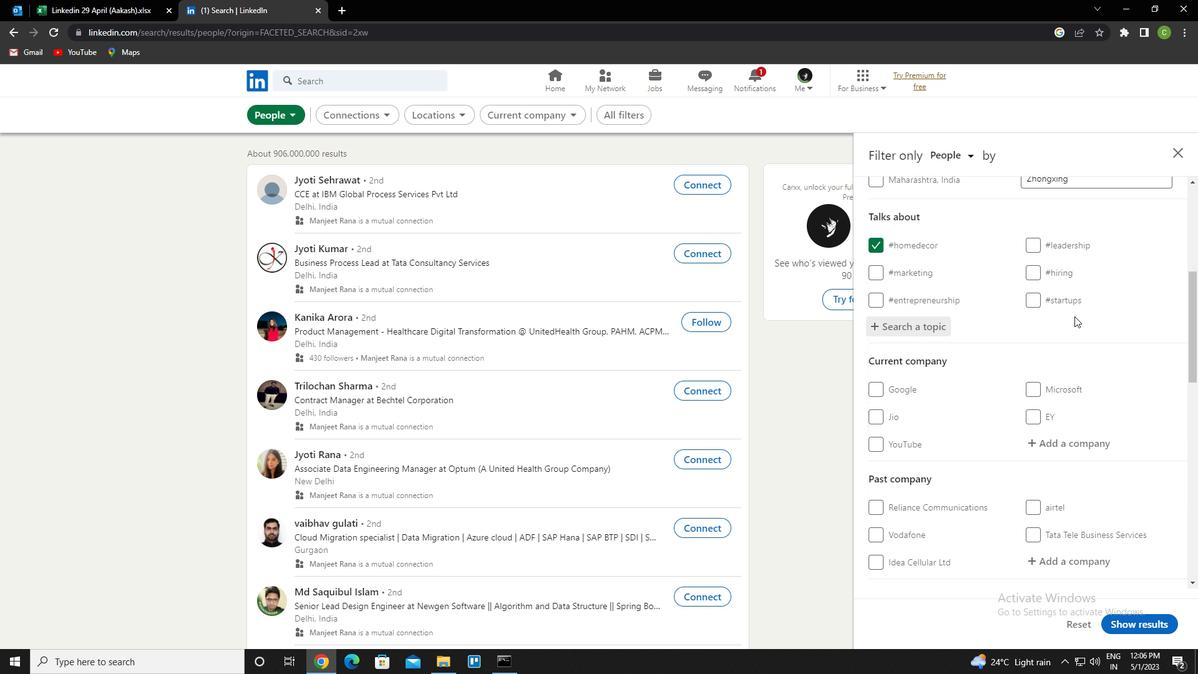 
Action: Mouse moved to (1048, 342)
Screenshot: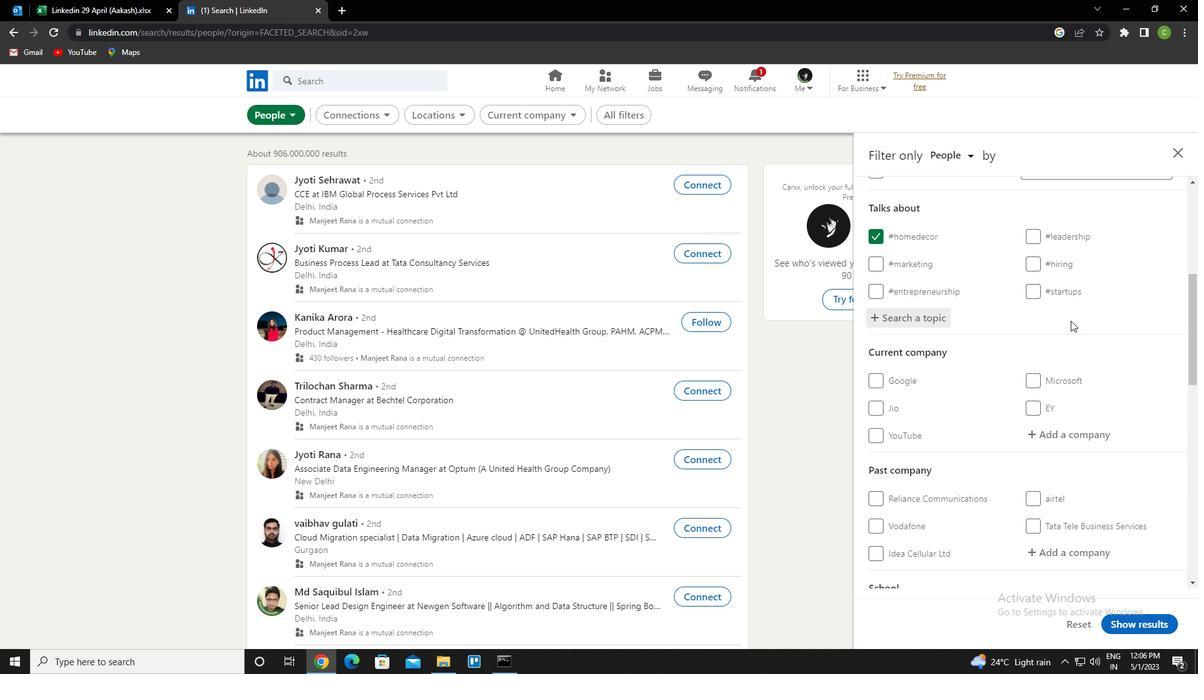 
Action: Mouse scrolled (1048, 341) with delta (0, 0)
Screenshot: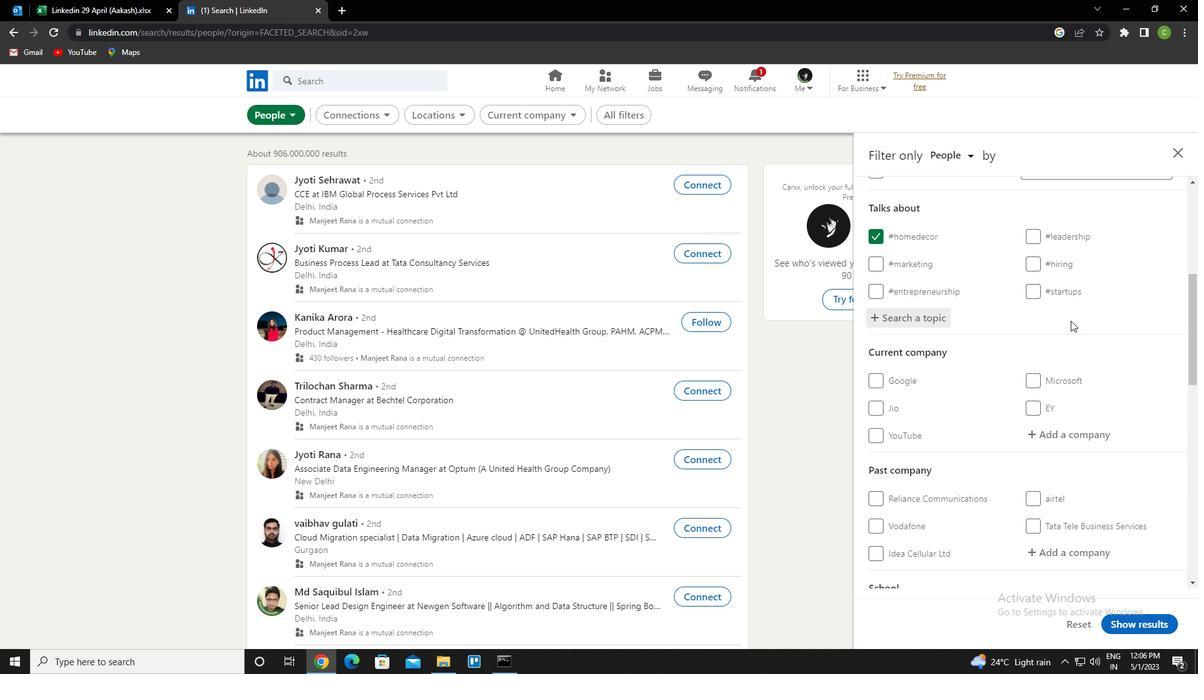 
Action: Mouse moved to (1049, 507)
Screenshot: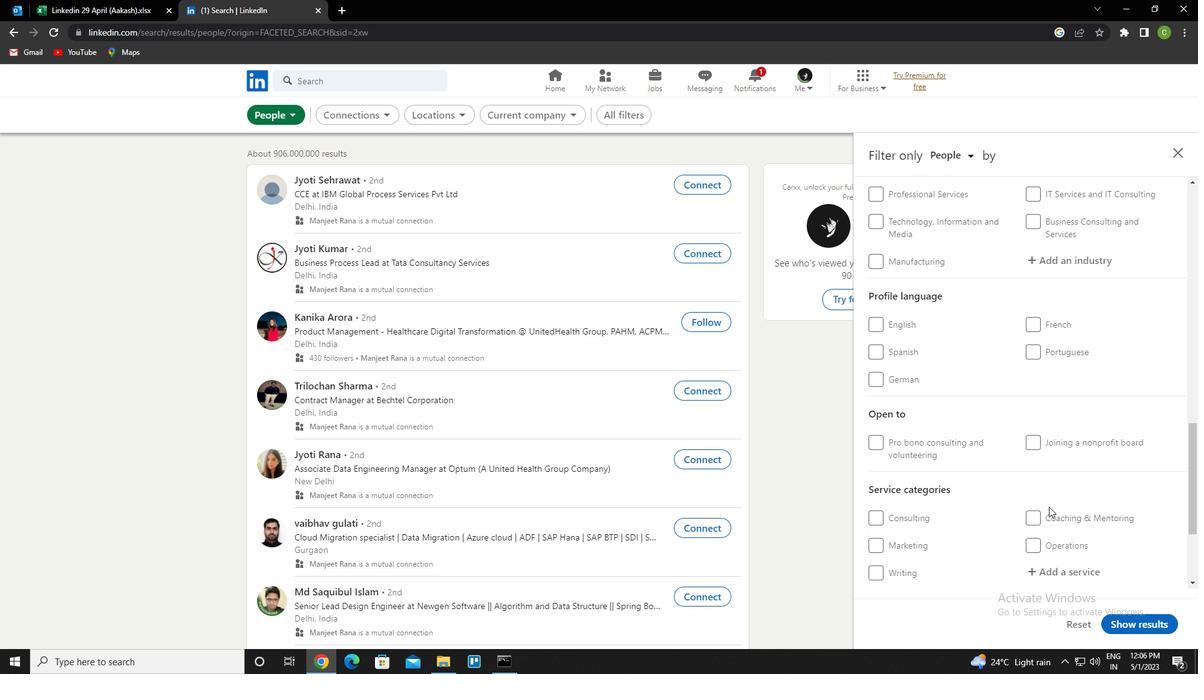 
Action: Mouse scrolled (1049, 506) with delta (0, 0)
Screenshot: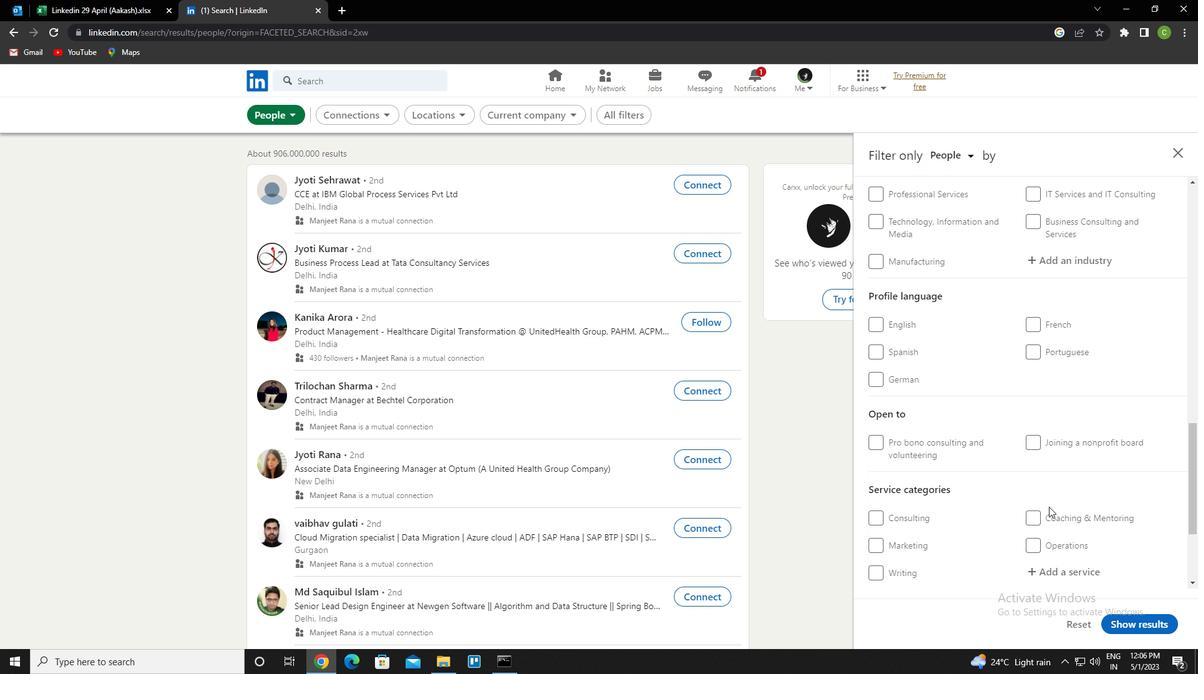 
Action: Mouse moved to (1036, 294)
Screenshot: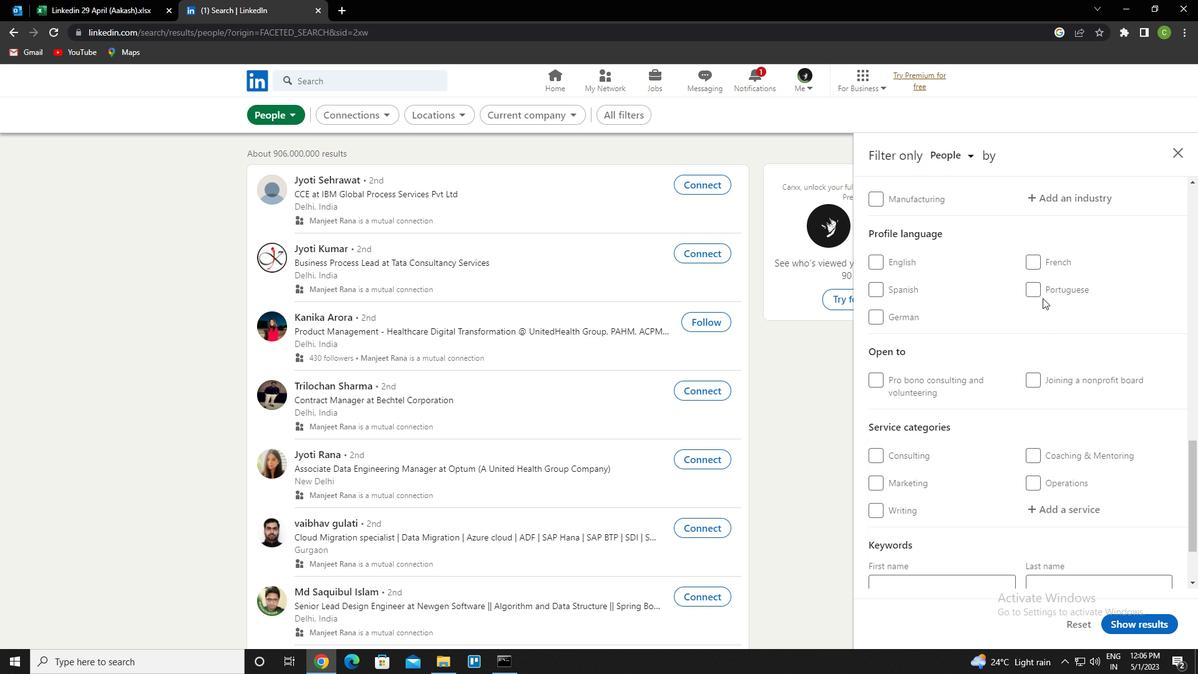 
Action: Mouse pressed left at (1036, 294)
Screenshot: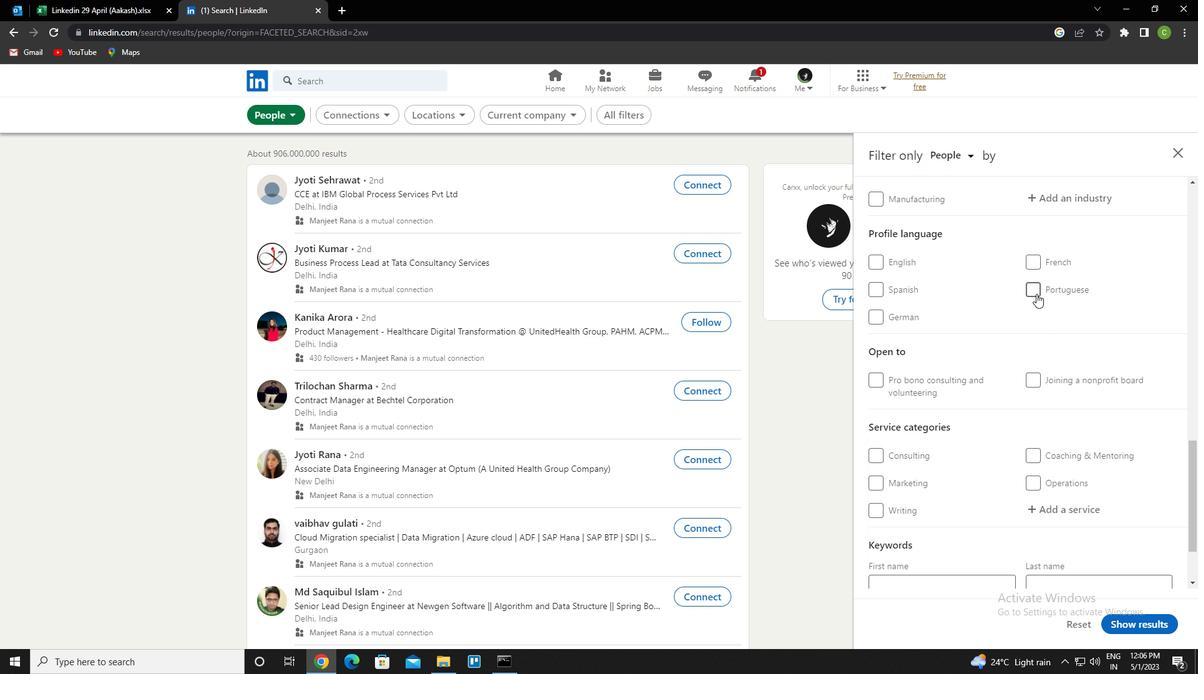 
Action: Mouse moved to (1034, 294)
Screenshot: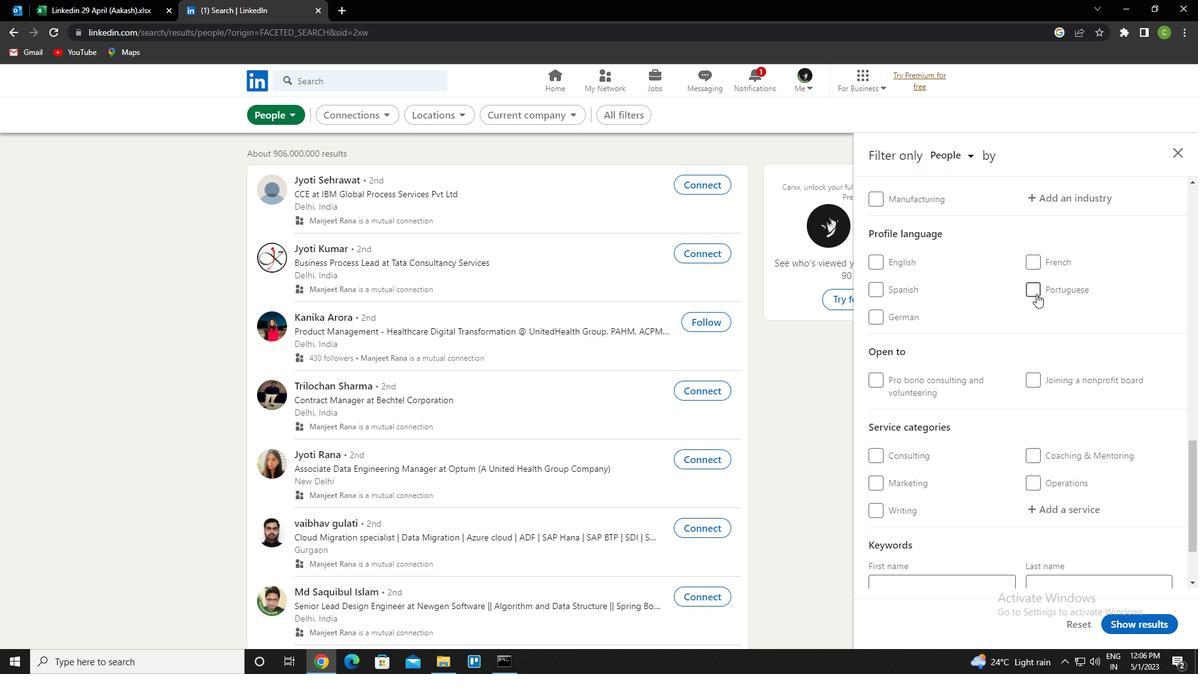 
Action: Mouse scrolled (1034, 295) with delta (0, 0)
Screenshot: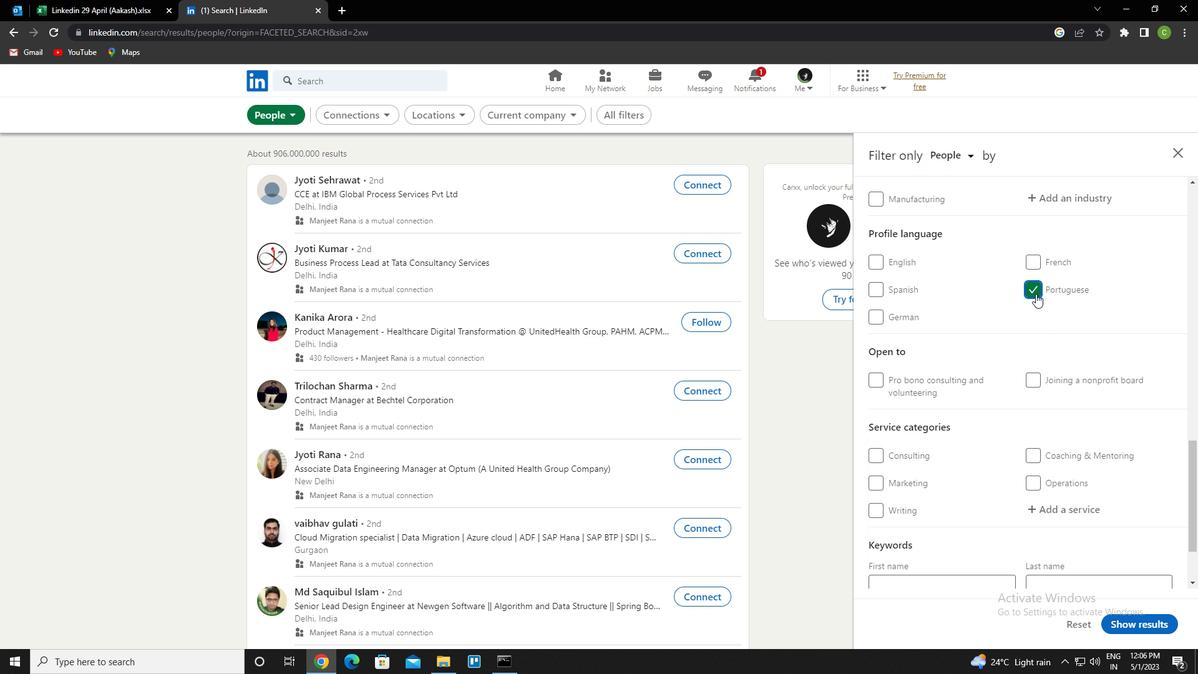 
Action: Mouse scrolled (1034, 295) with delta (0, 0)
Screenshot: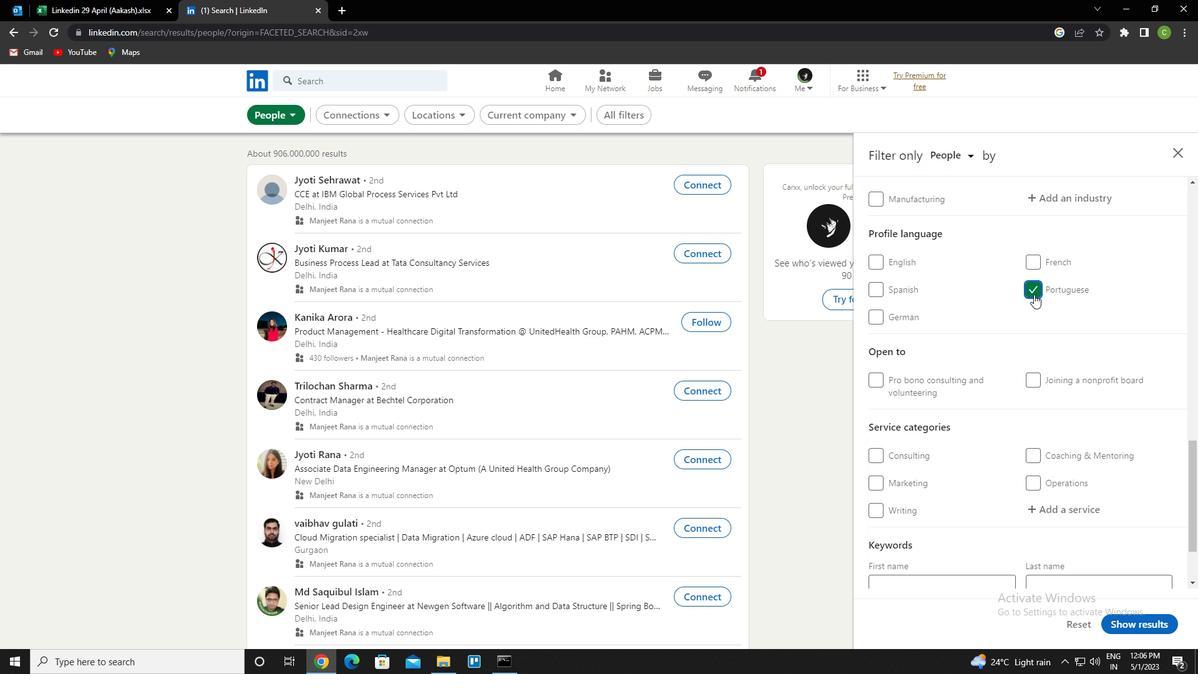 
Action: Mouse scrolled (1034, 295) with delta (0, 0)
Screenshot: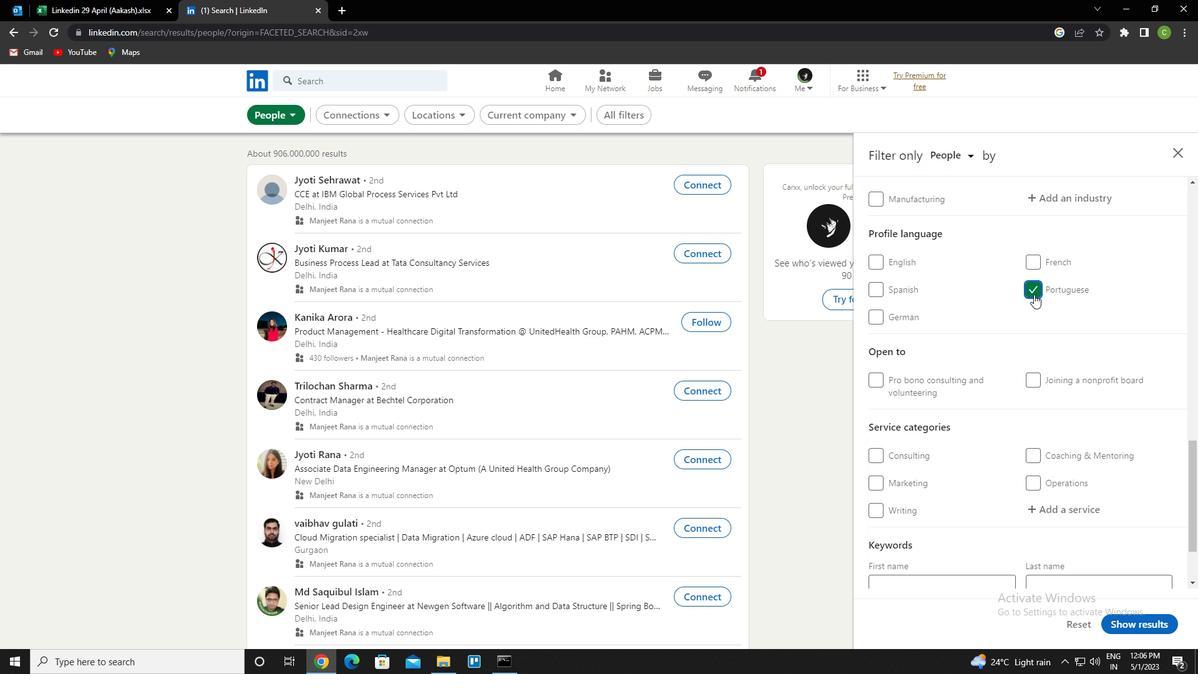 
Action: Mouse scrolled (1034, 295) with delta (0, 0)
Screenshot: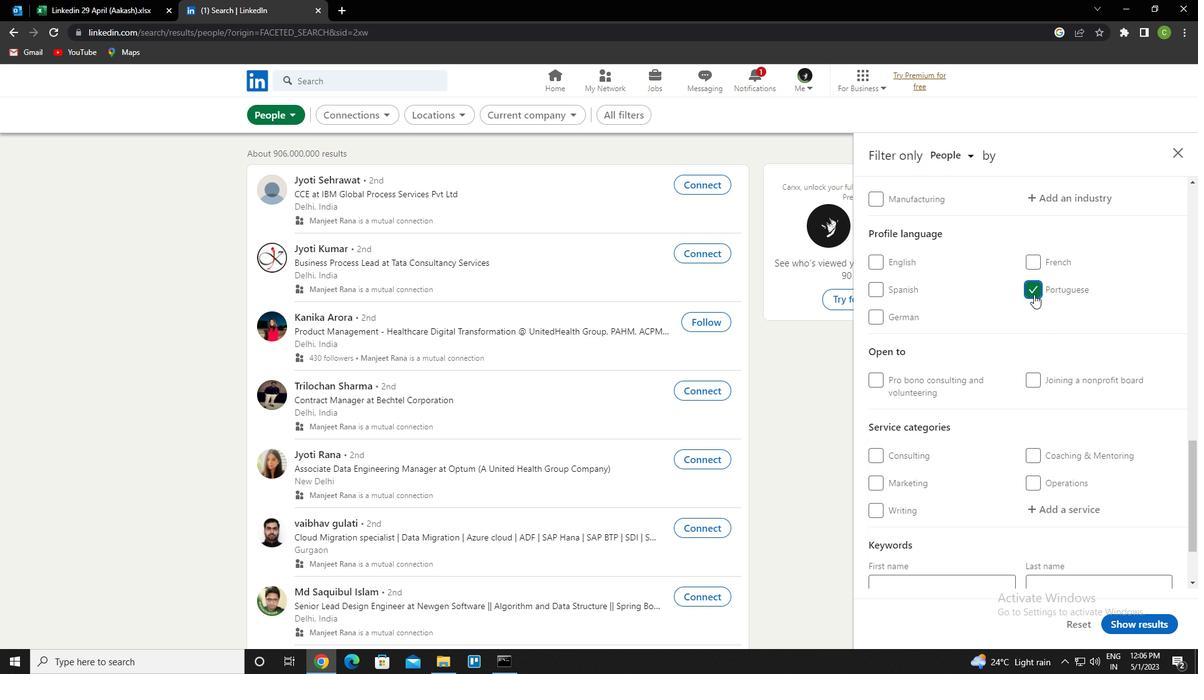 
Action: Mouse scrolled (1034, 295) with delta (0, 0)
Screenshot: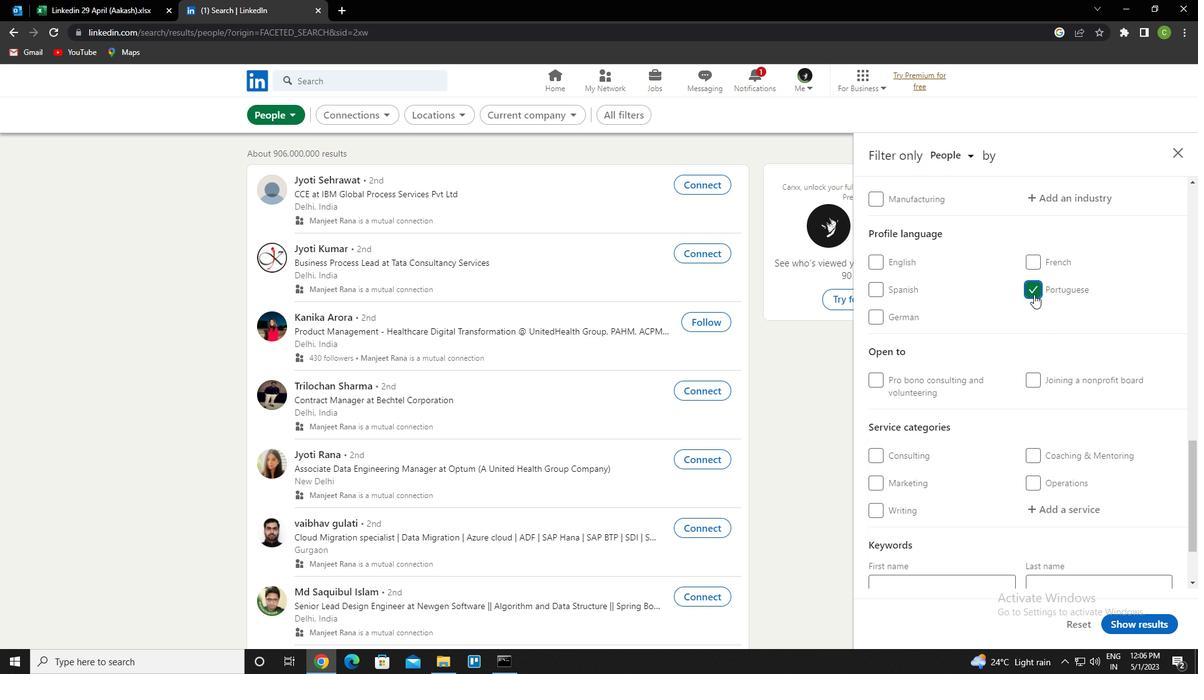 
Action: Mouse scrolled (1034, 295) with delta (0, 0)
Screenshot: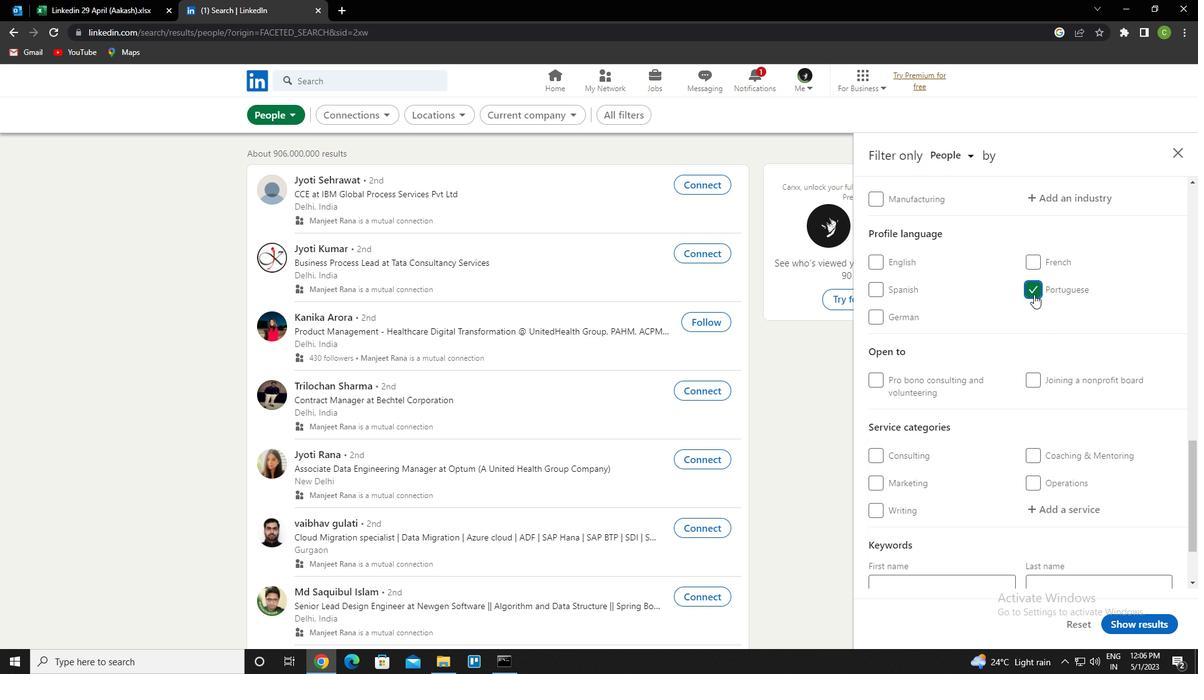 
Action: Mouse moved to (1086, 314)
Screenshot: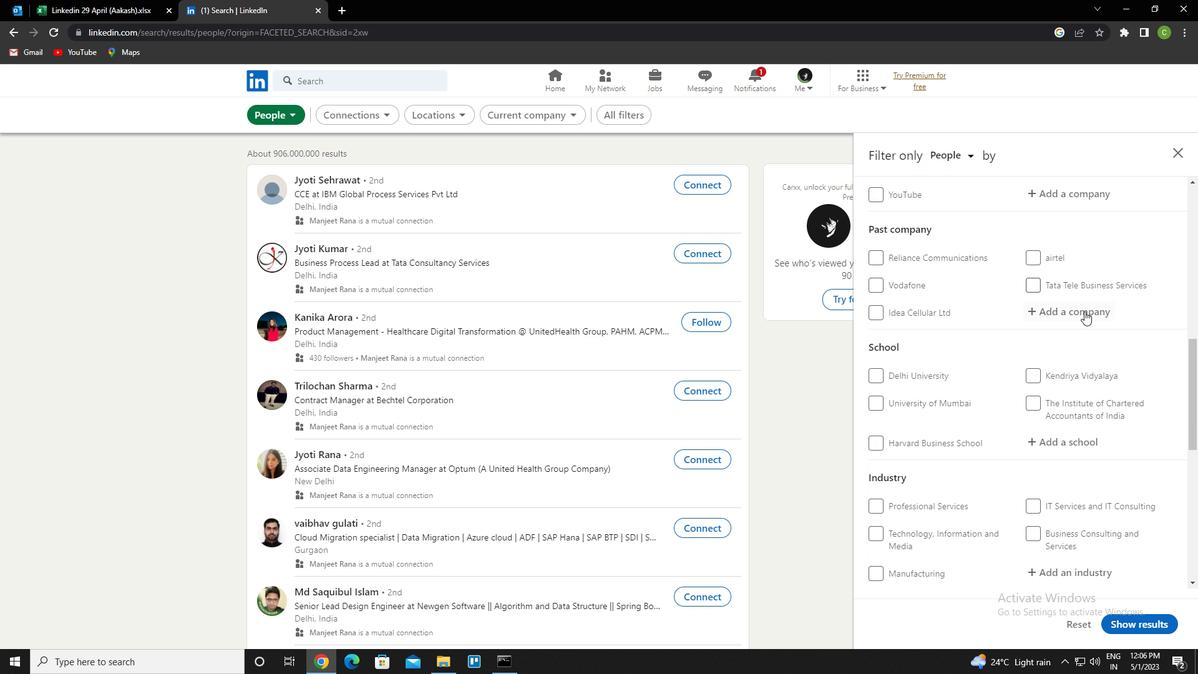 
Action: Mouse scrolled (1086, 315) with delta (0, 0)
Screenshot: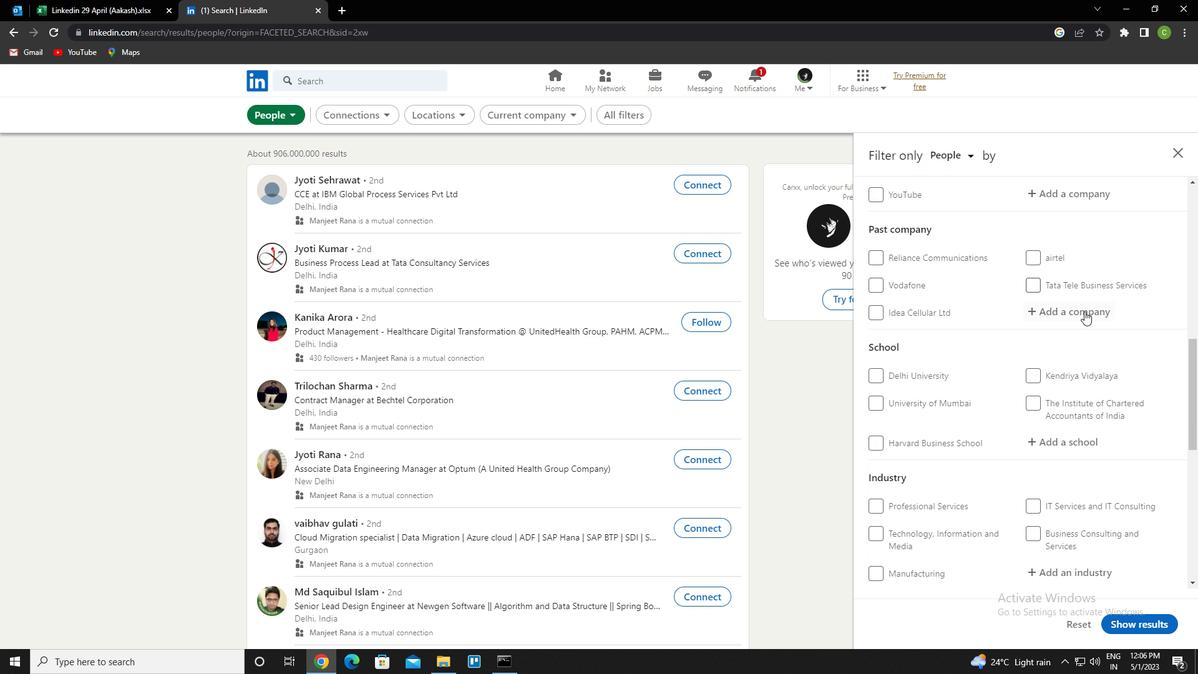 
Action: Mouse moved to (1058, 260)
Screenshot: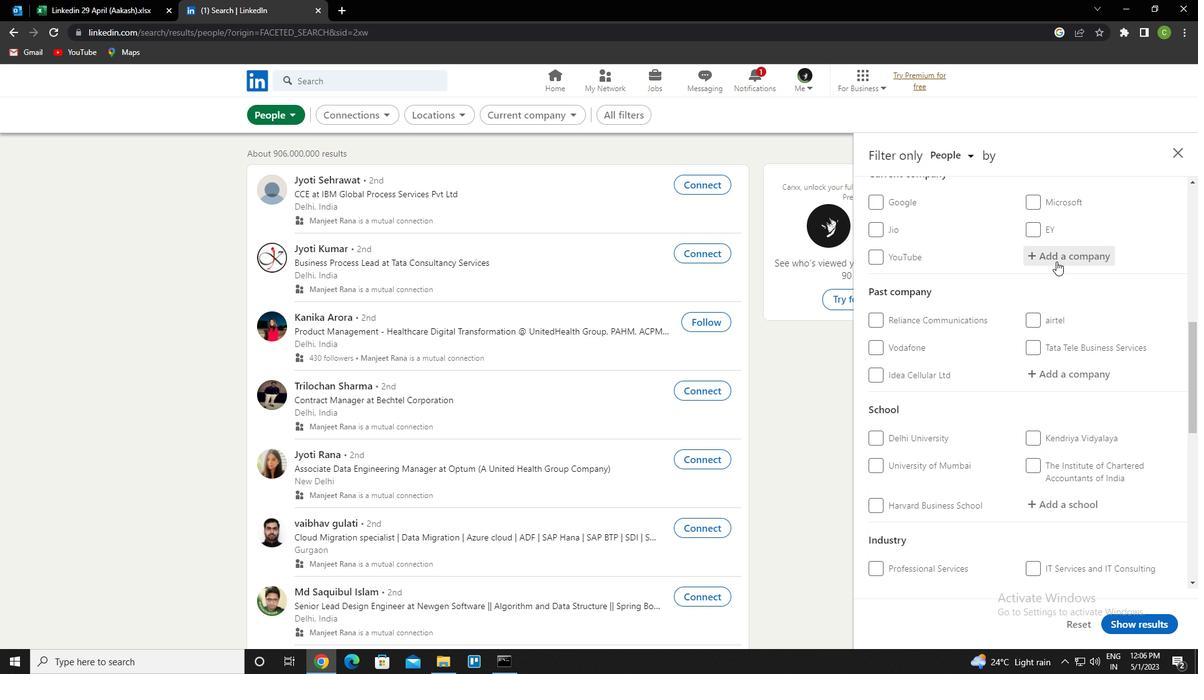 
Action: Mouse pressed left at (1058, 260)
Screenshot: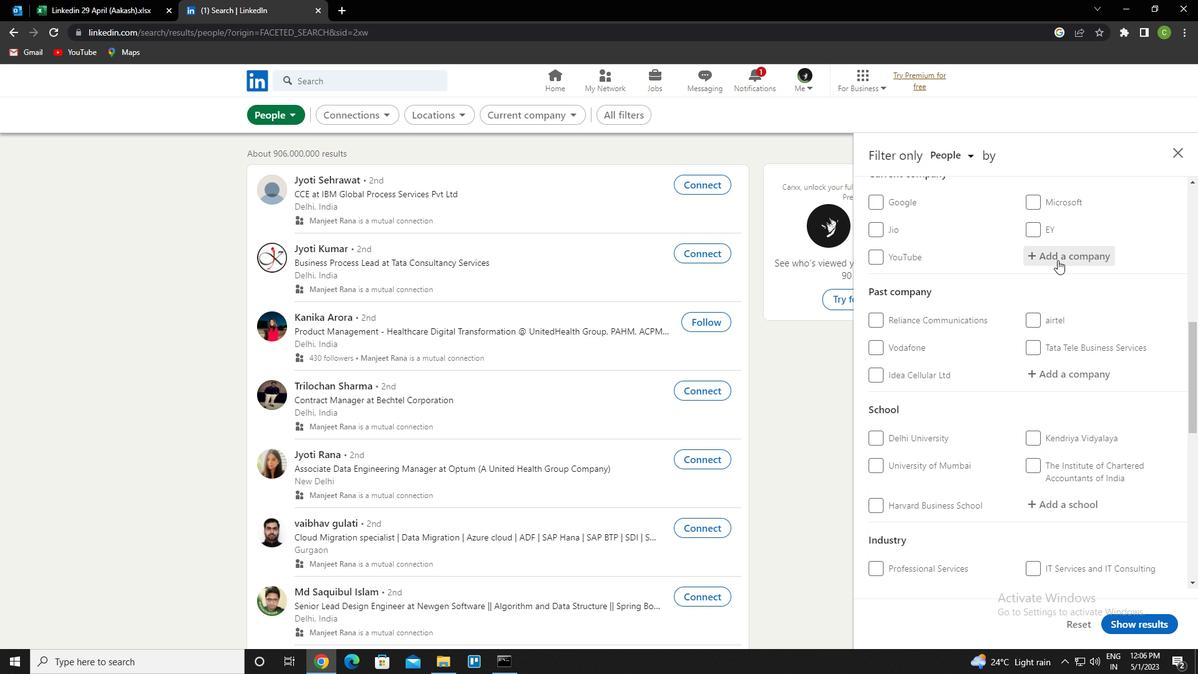 
Action: Key pressed <Key.caps_lock>r<Key.caps_lock>eliance<Key.space>commu<Key.down><Key.enter>
Screenshot: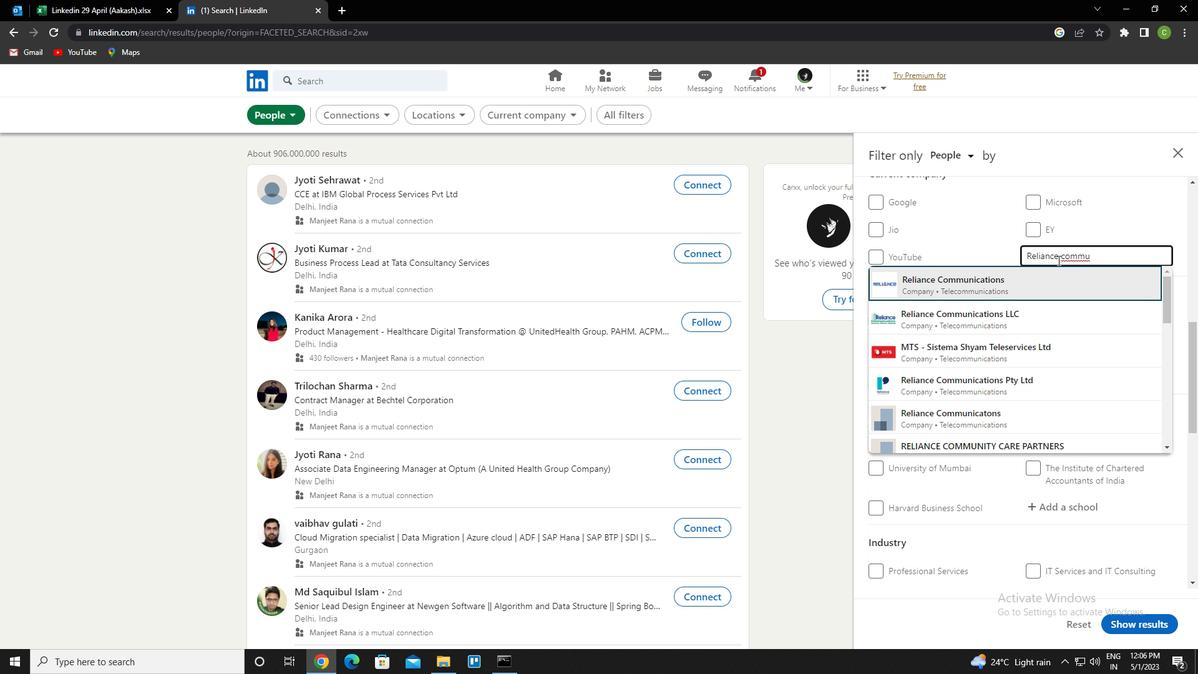 
Action: Mouse scrolled (1058, 259) with delta (0, 0)
Screenshot: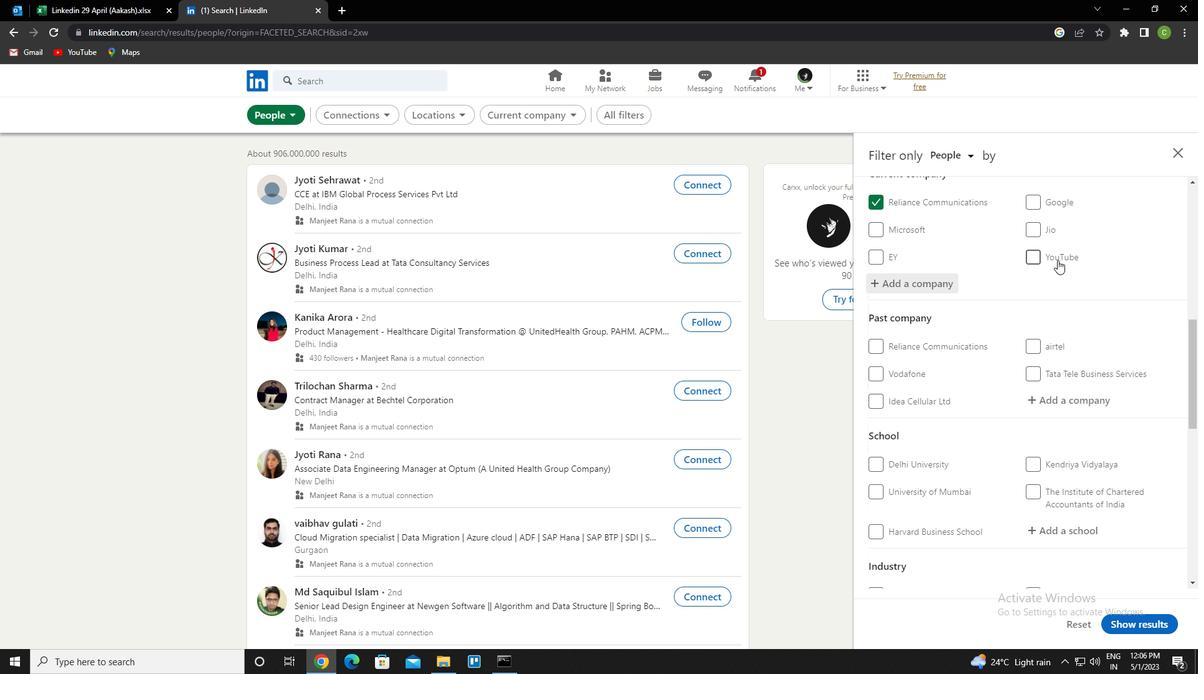 
Action: Mouse moved to (1055, 262)
Screenshot: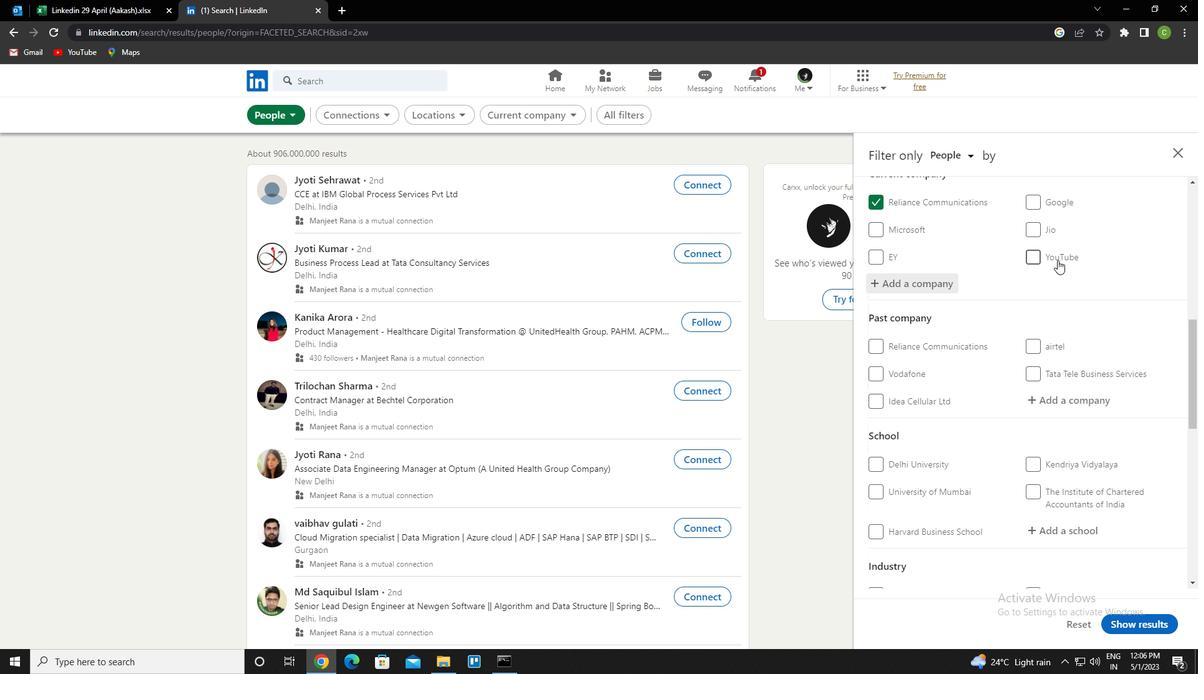 
Action: Mouse scrolled (1055, 261) with delta (0, 0)
Screenshot: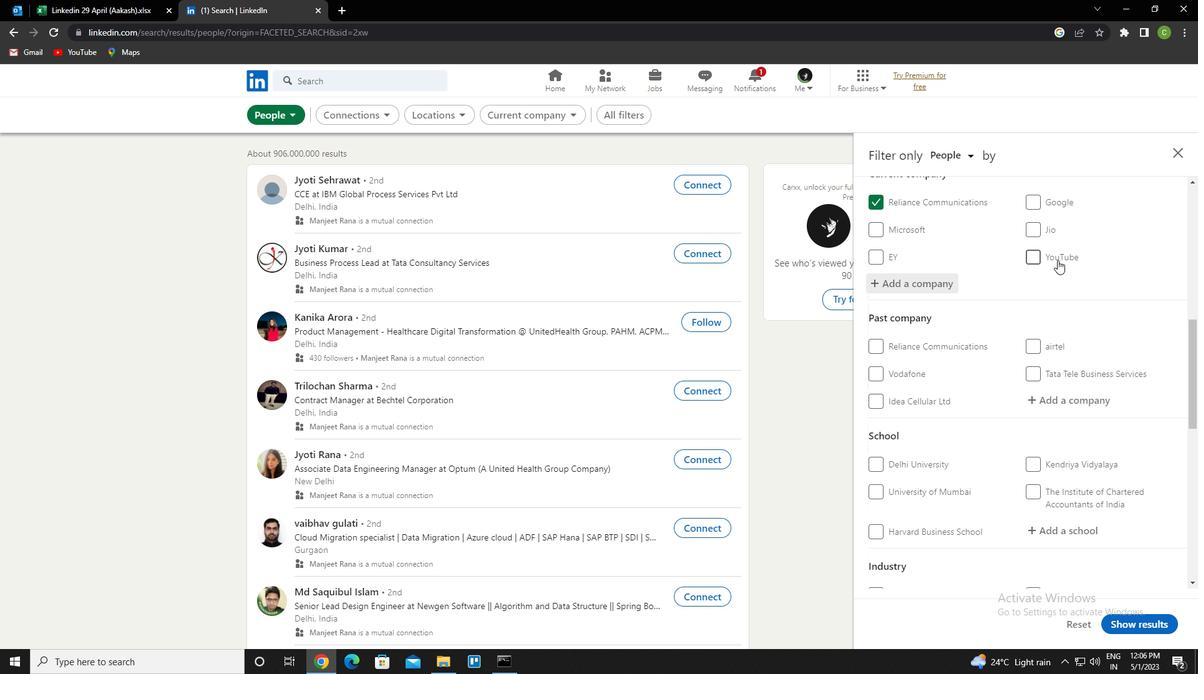 
Action: Mouse moved to (1074, 410)
Screenshot: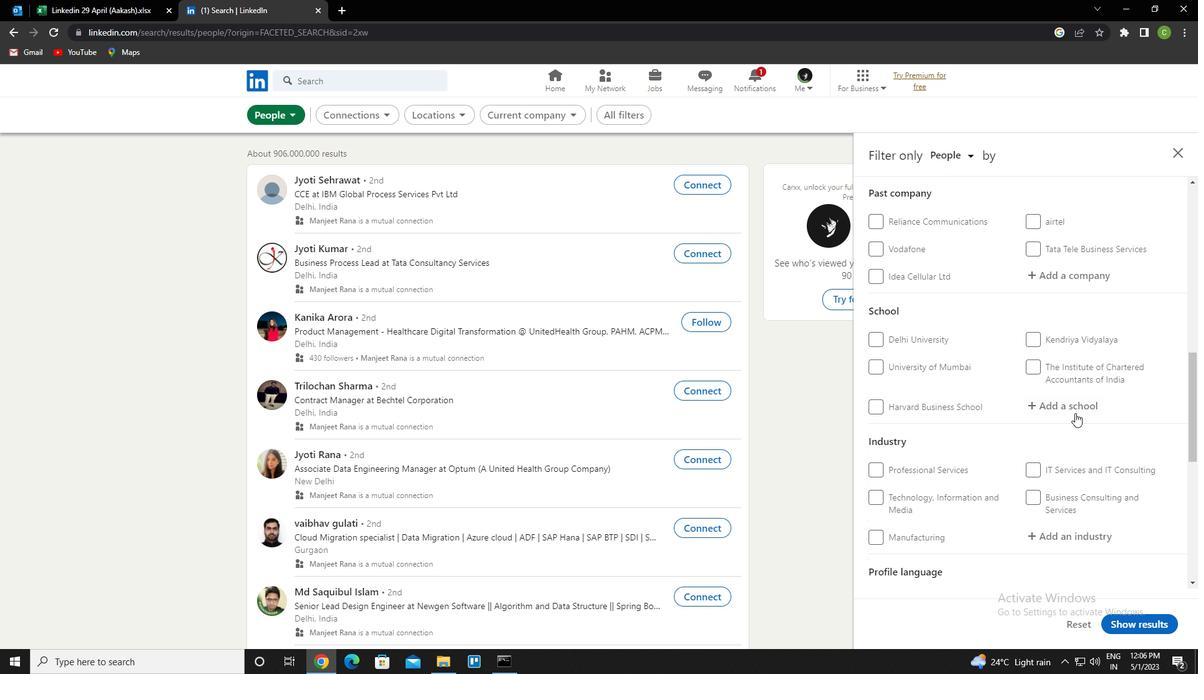 
Action: Mouse pressed left at (1074, 410)
Screenshot: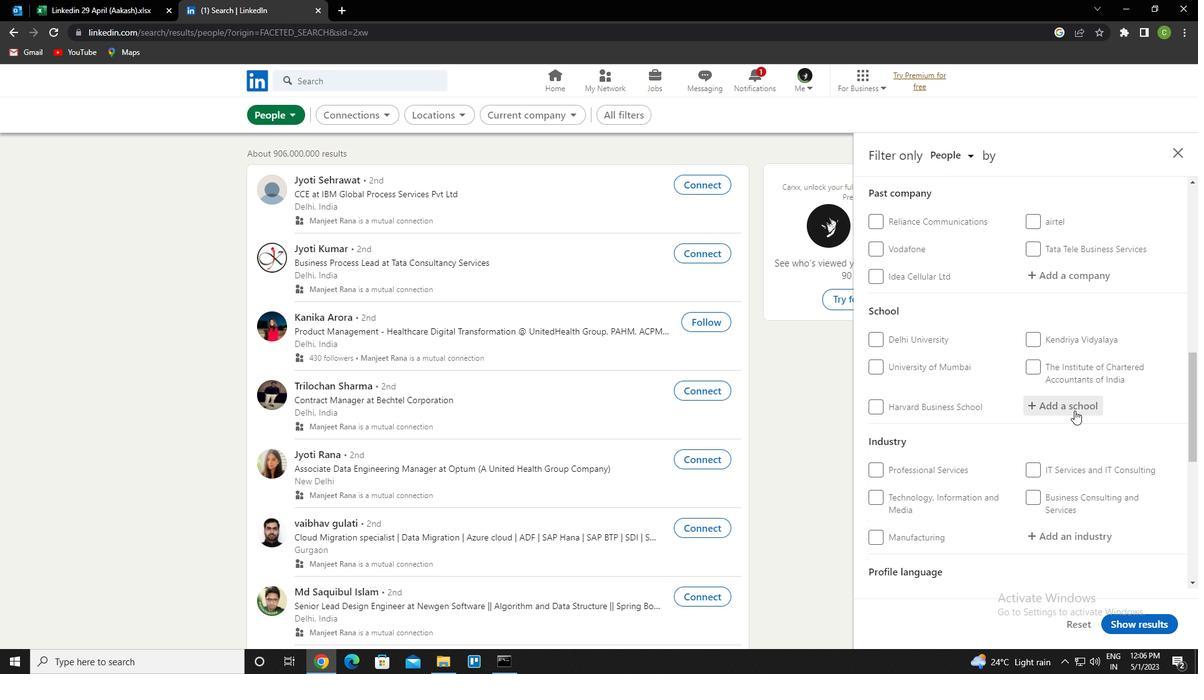 
Action: Key pressed <Key.caps_lock>s<Key.caps_lock>y<Key.backspace>t.
Screenshot: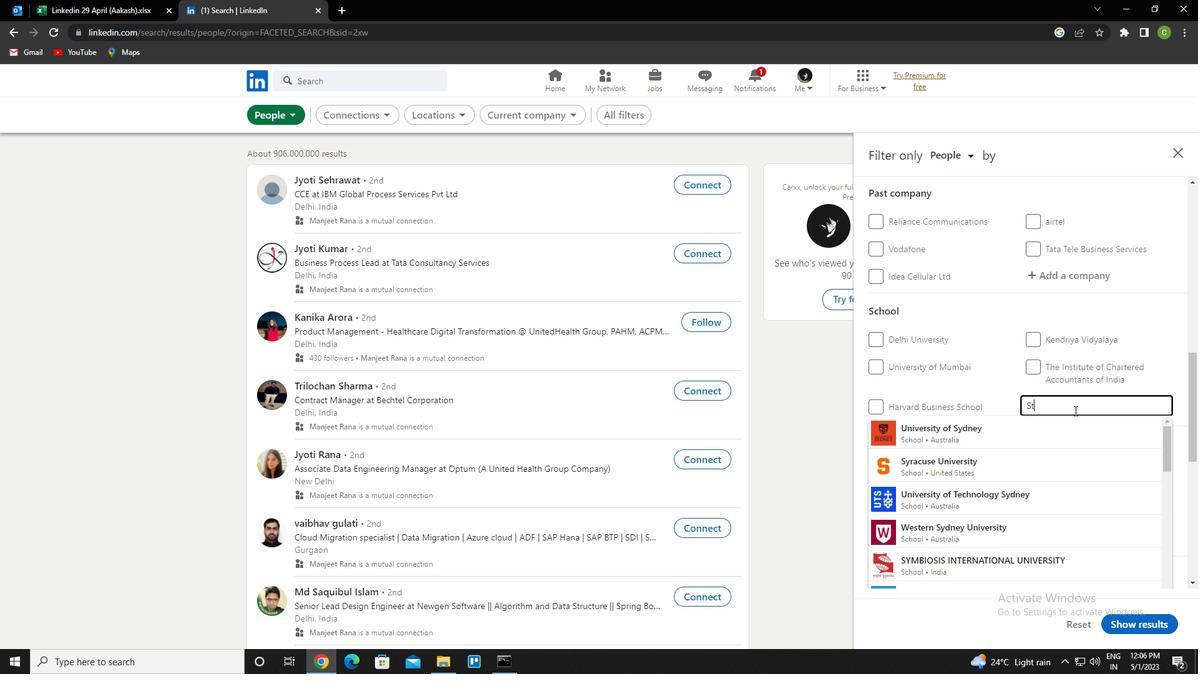
Action: Mouse moved to (1074, 410)
Screenshot: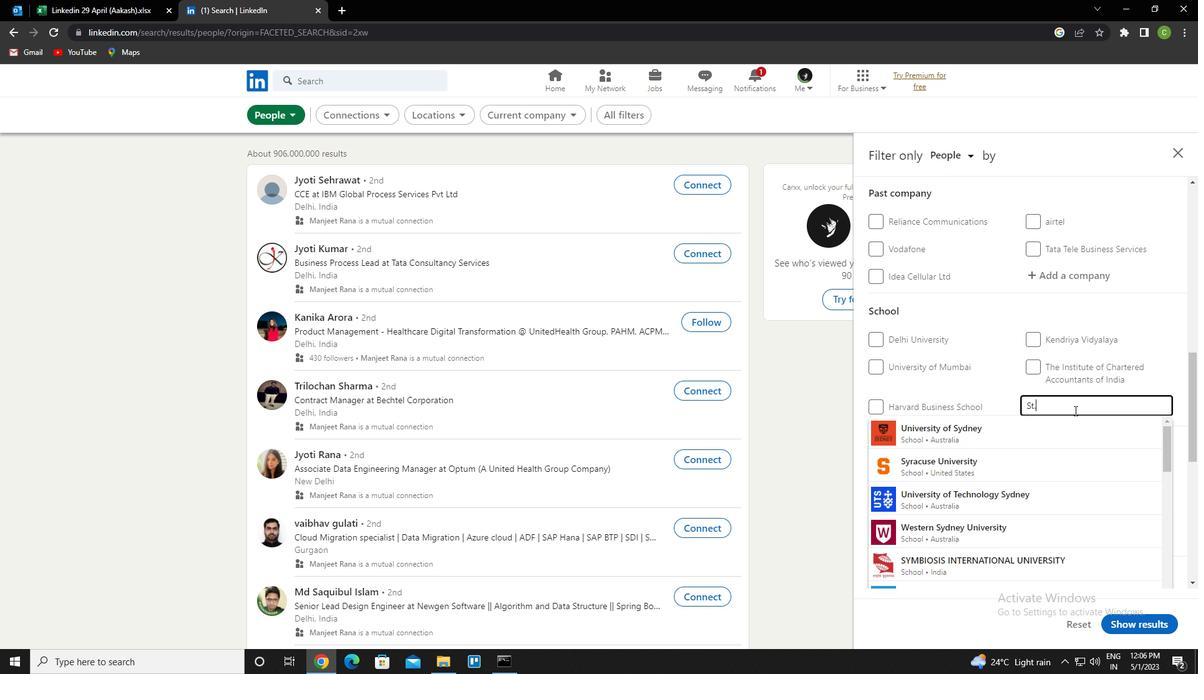 
Action: Key pressed <Key.space><Key.caps_lock>c<Key.caps_lock>olum<Key.down><Key.down><Key.down><Key.down><Key.enter>
Screenshot: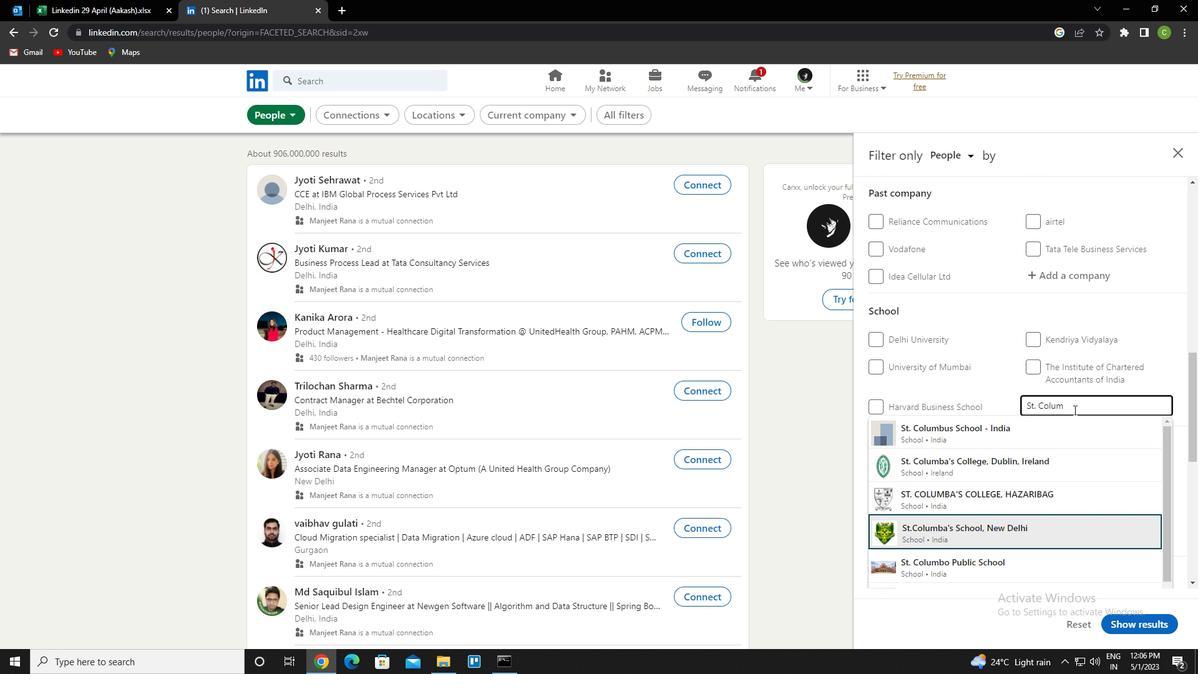 
Action: Mouse moved to (1050, 418)
Screenshot: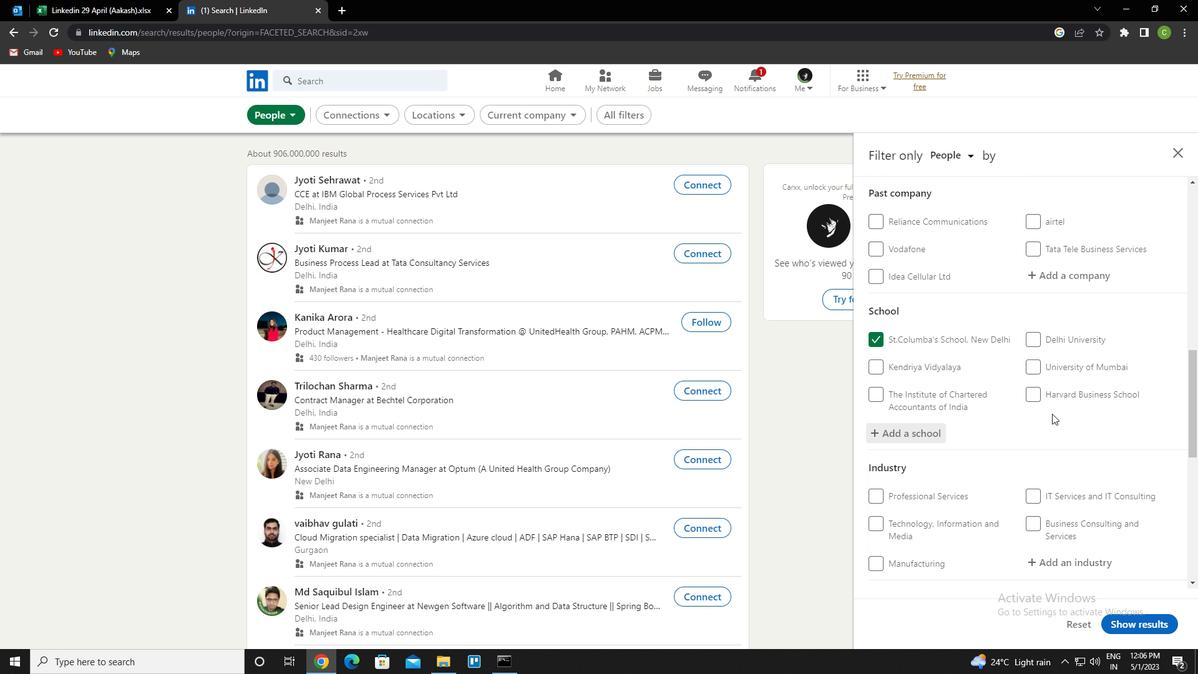 
Action: Mouse scrolled (1050, 418) with delta (0, 0)
Screenshot: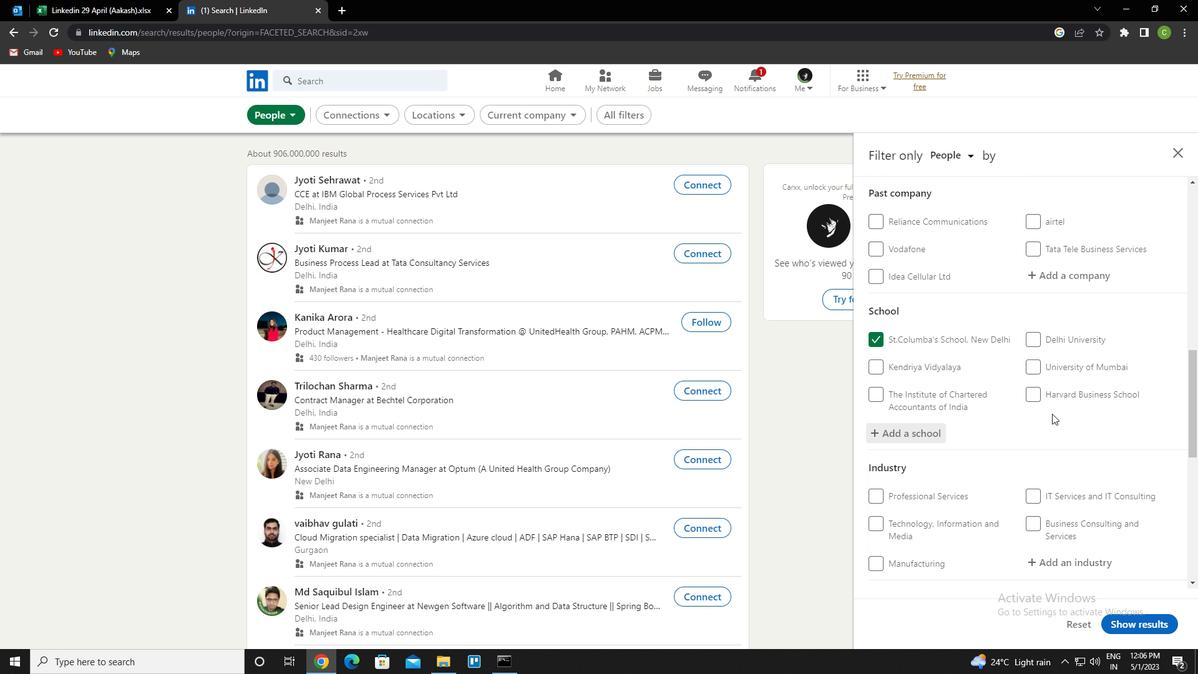 
Action: Mouse moved to (1049, 420)
Screenshot: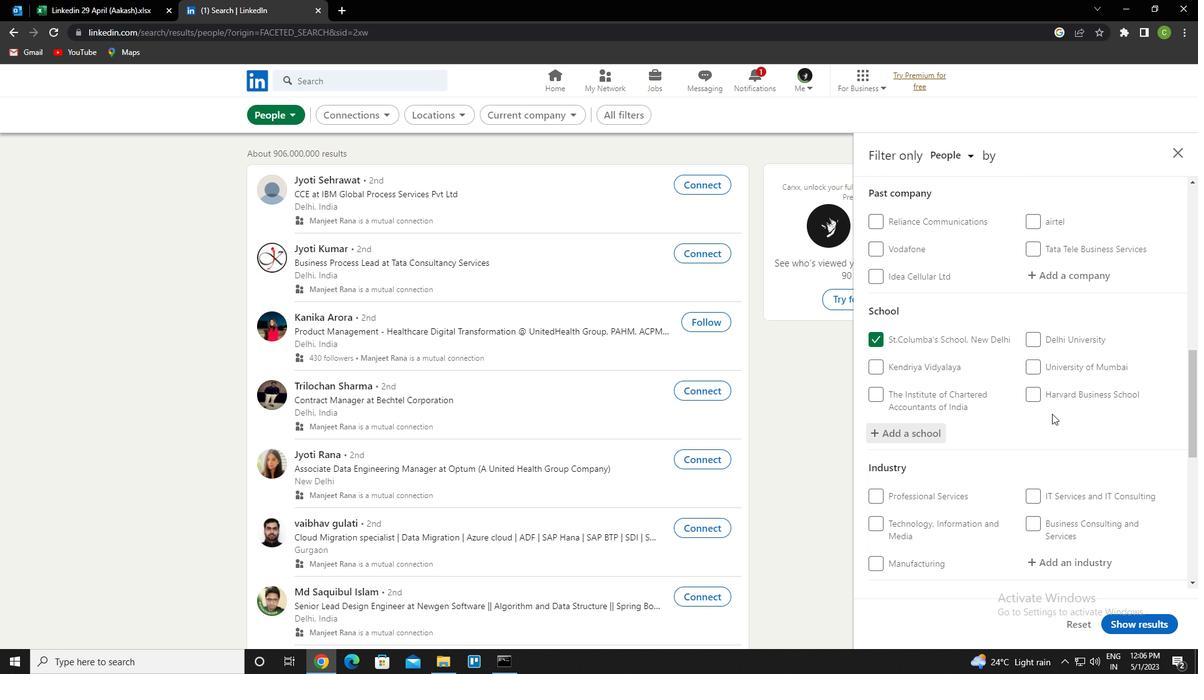 
Action: Mouse scrolled (1049, 419) with delta (0, 0)
Screenshot: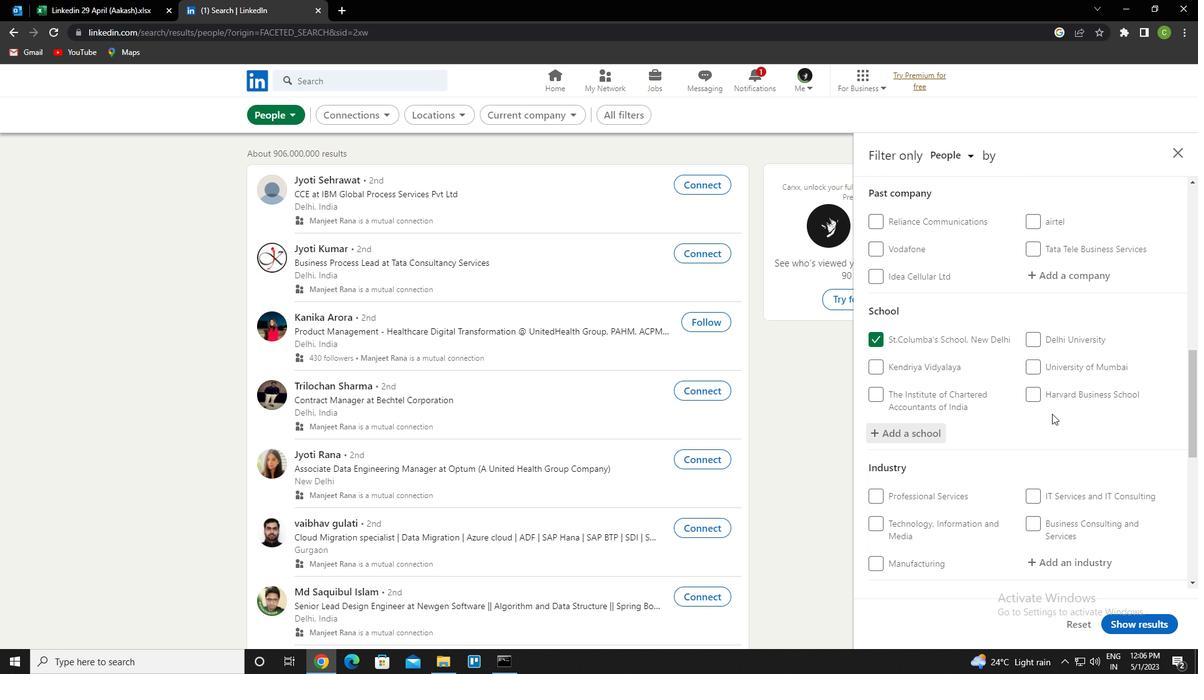 
Action: Mouse moved to (1046, 423)
Screenshot: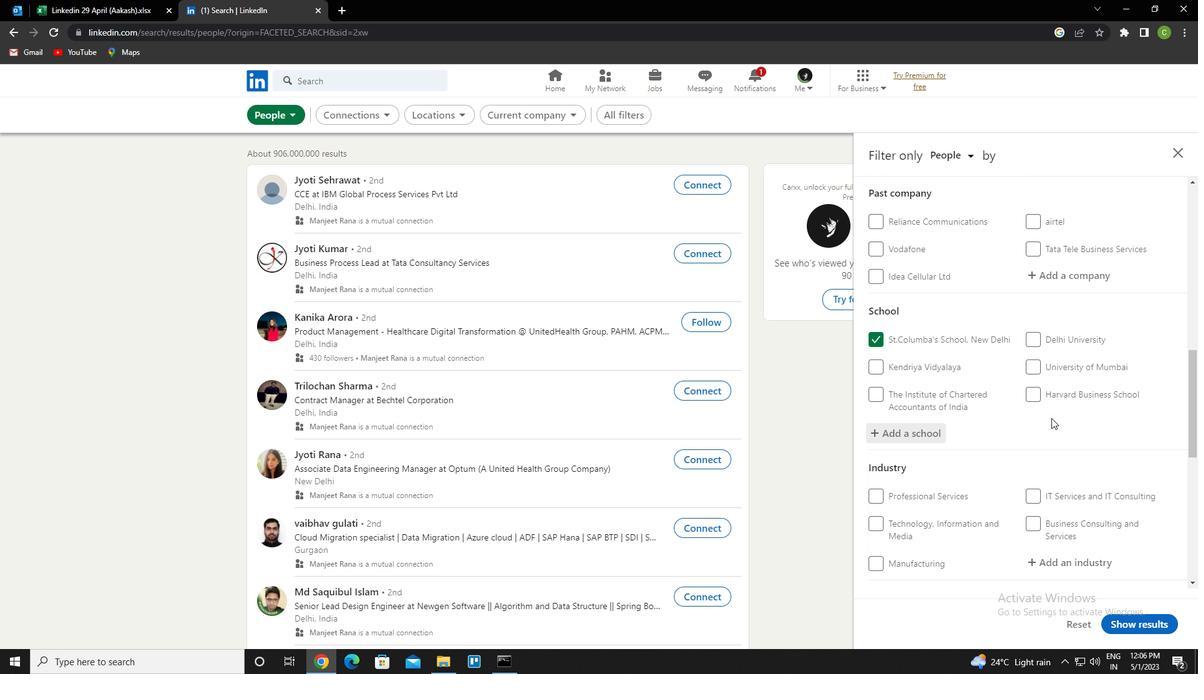 
Action: Mouse scrolled (1046, 422) with delta (0, 0)
Screenshot: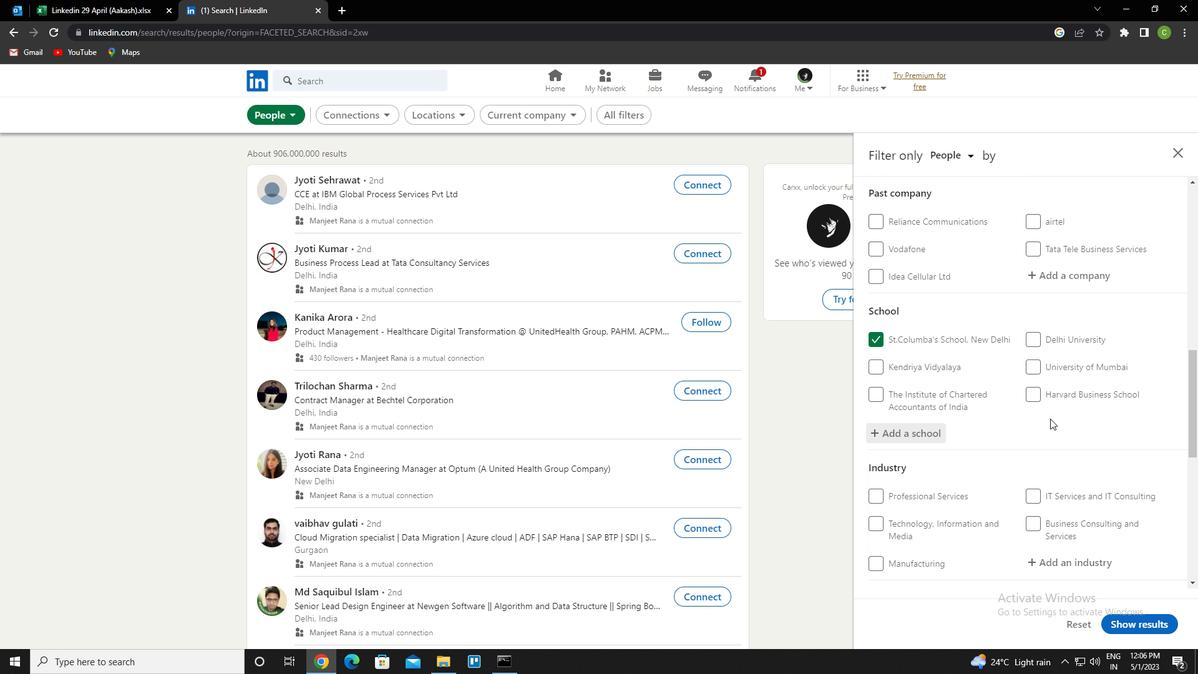 
Action: Mouse moved to (1087, 378)
Screenshot: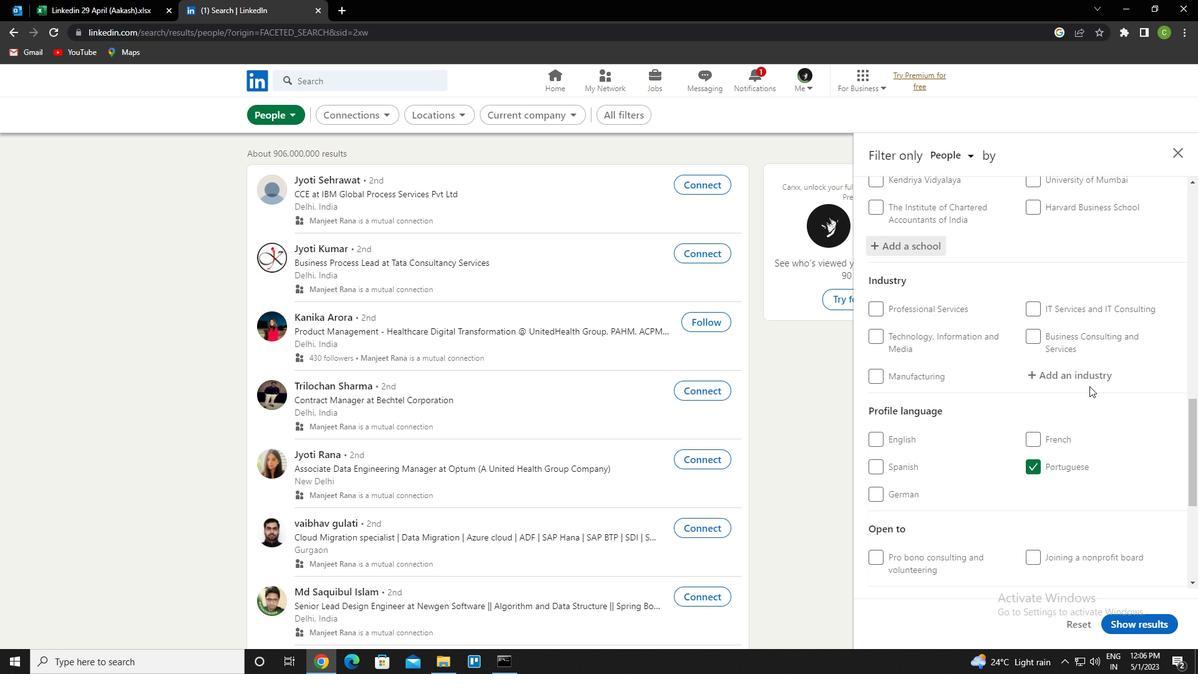 
Action: Mouse pressed left at (1087, 378)
Screenshot: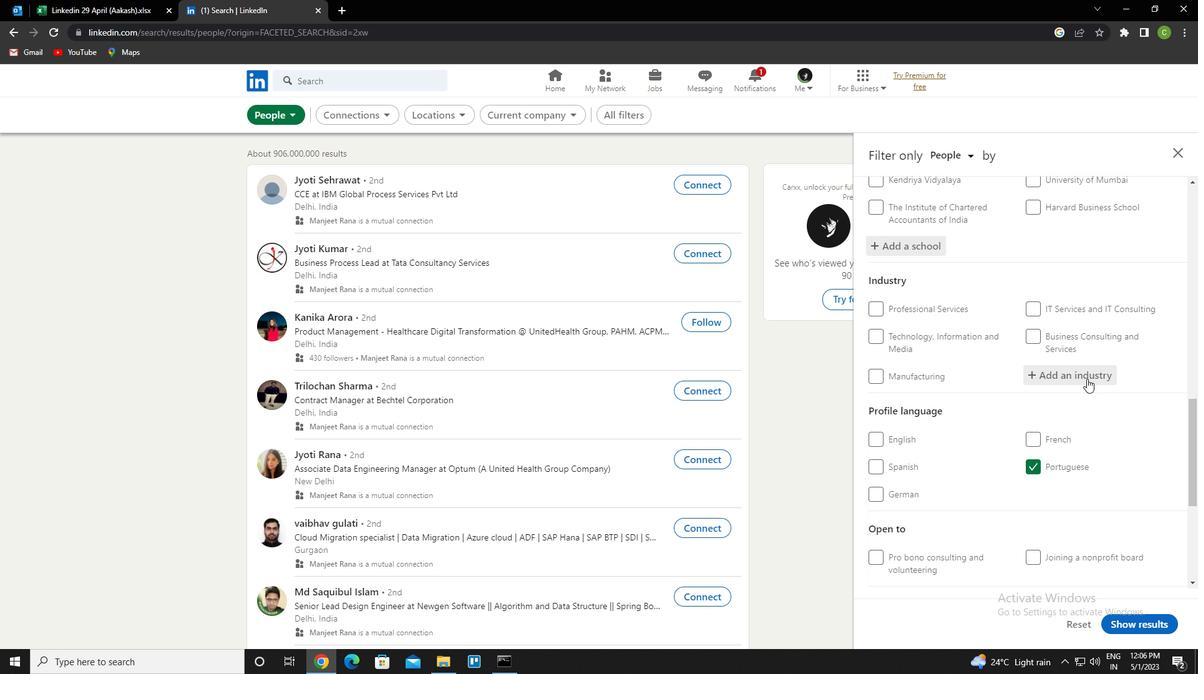 
Action: Key pressed <Key.caps_lock>s<Key.caps_lock>
Screenshot: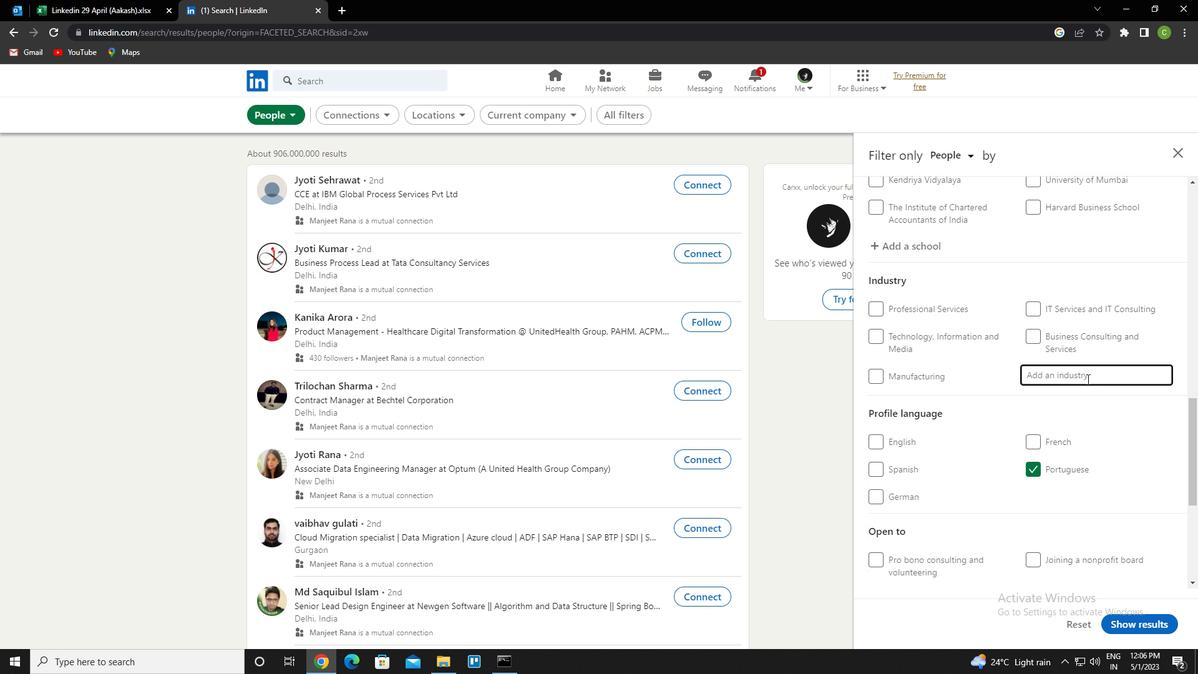 
Action: Mouse moved to (1087, 378)
Screenshot: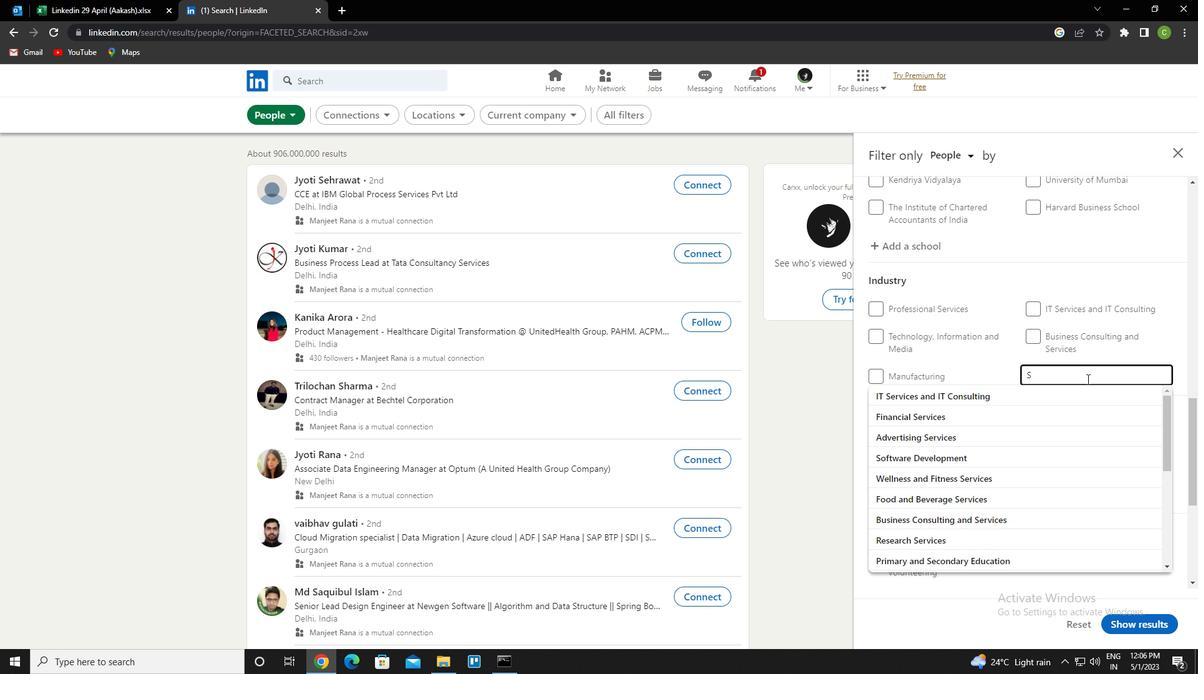
Action: Key pressed ubdivision<Key.down><Key.enter>
Screenshot: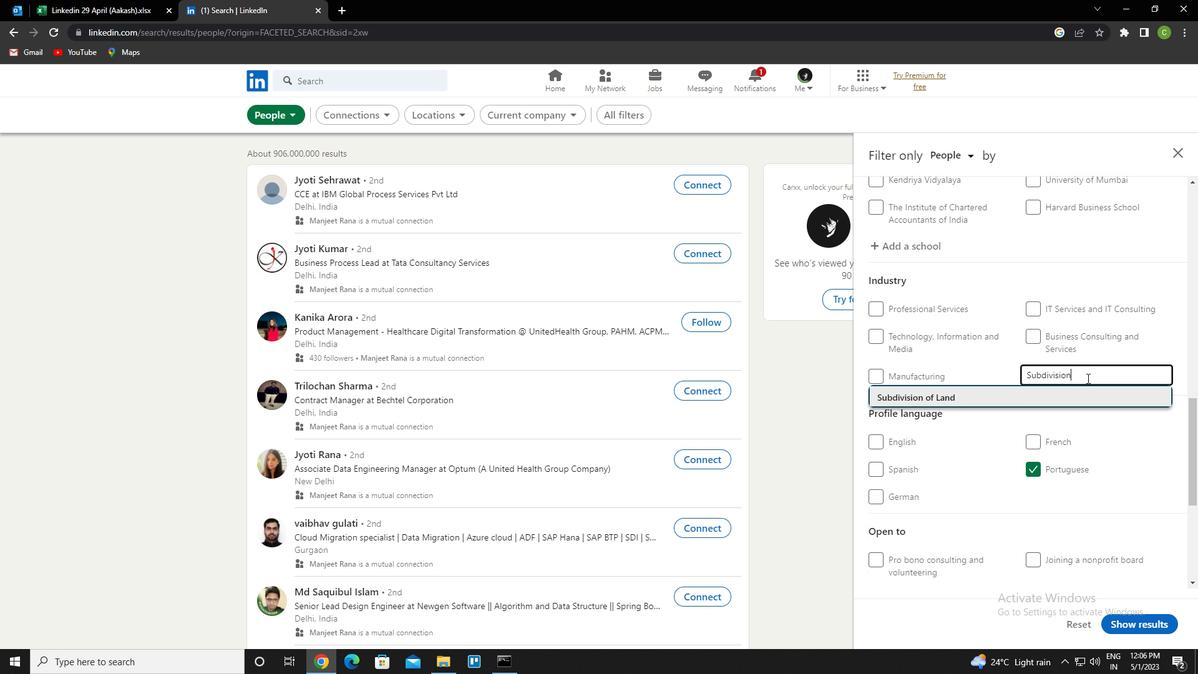 
Action: Mouse moved to (1092, 411)
Screenshot: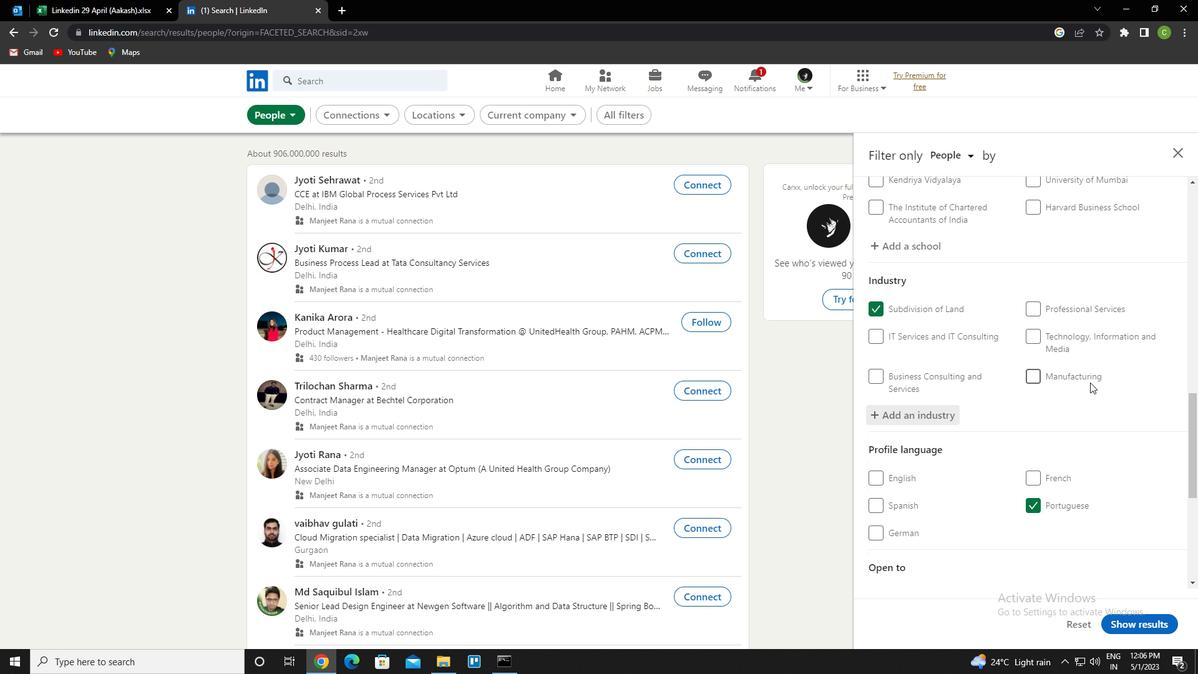 
Action: Mouse scrolled (1092, 411) with delta (0, 0)
Screenshot: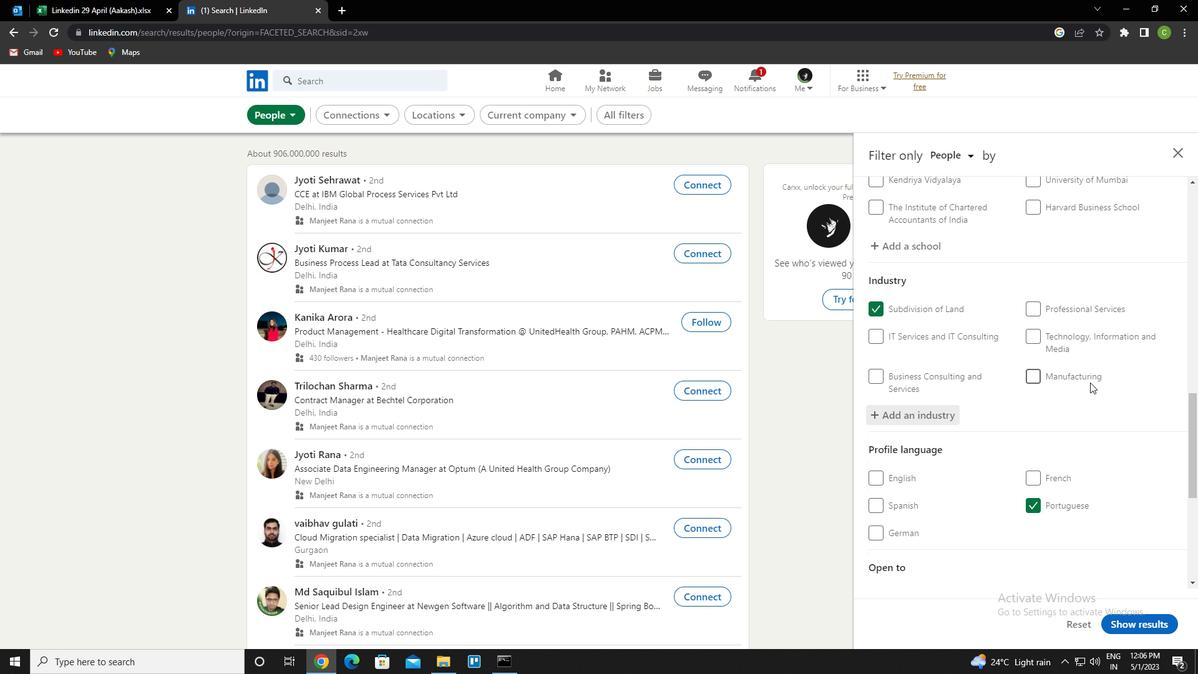 
Action: Mouse moved to (1095, 413)
Screenshot: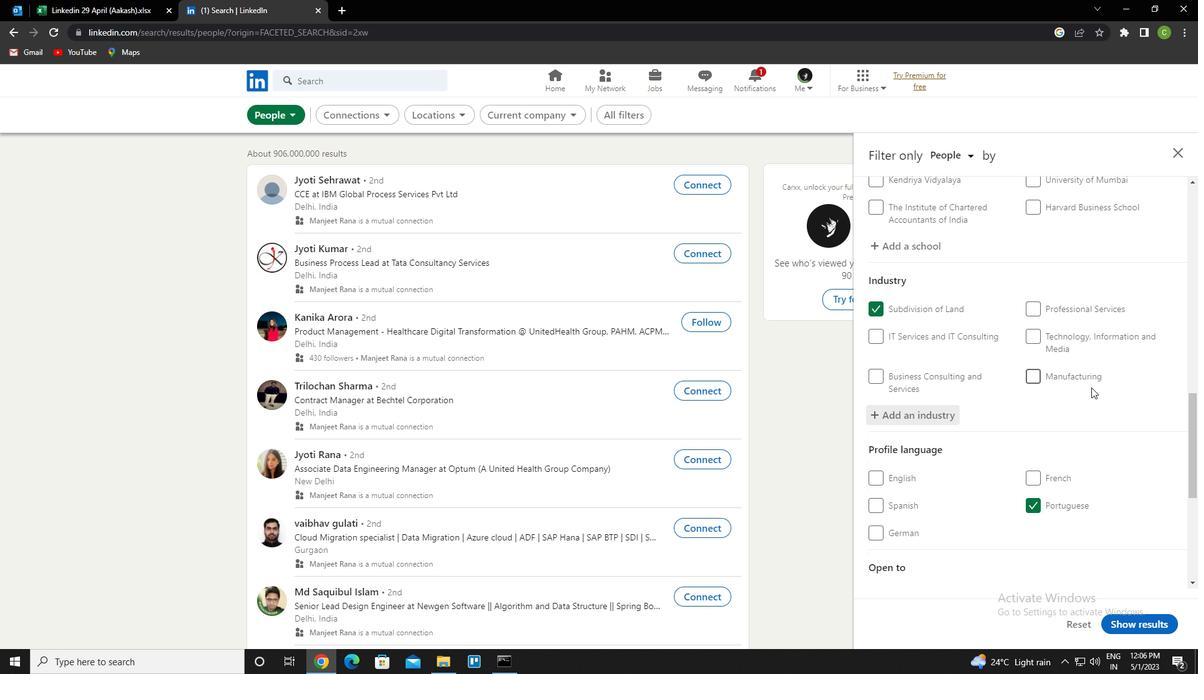 
Action: Mouse scrolled (1095, 412) with delta (0, 0)
Screenshot: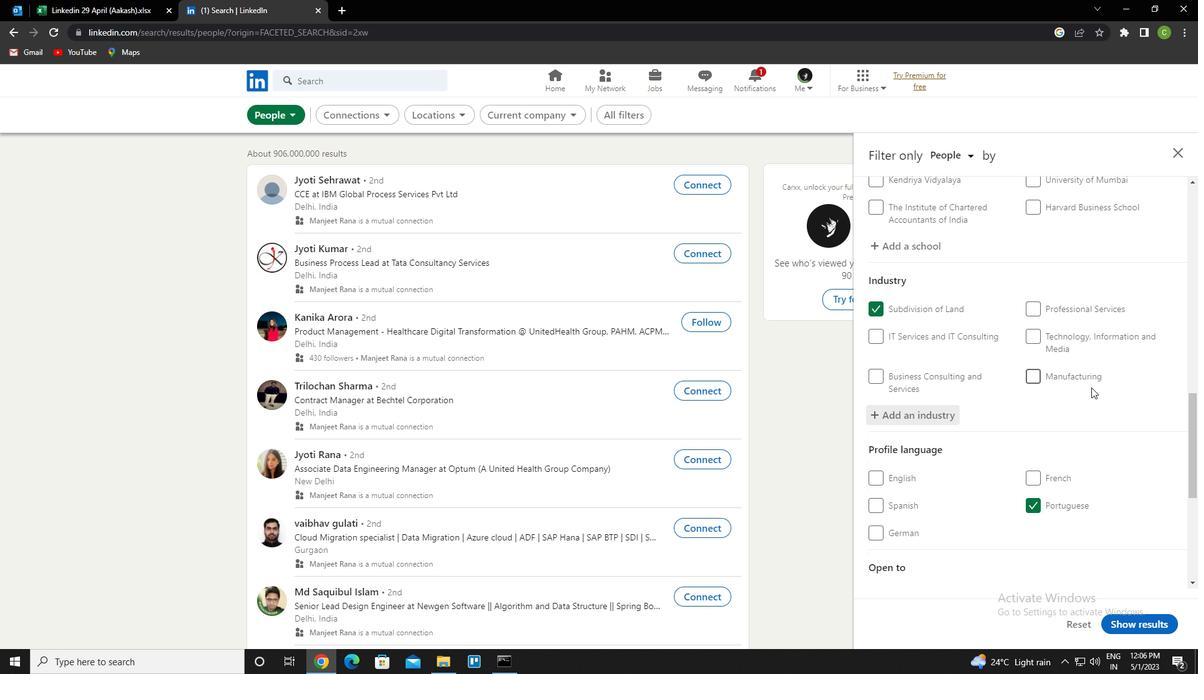 
Action: Mouse scrolled (1095, 412) with delta (0, 0)
Screenshot: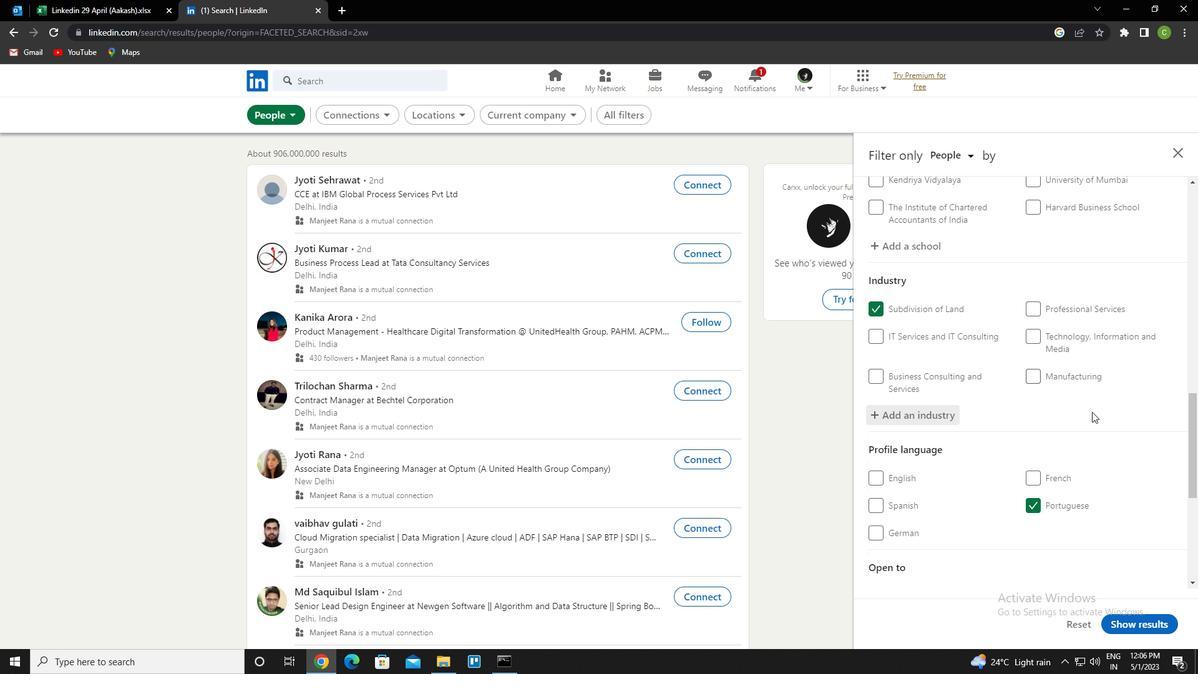 
Action: Mouse scrolled (1095, 412) with delta (0, 0)
Screenshot: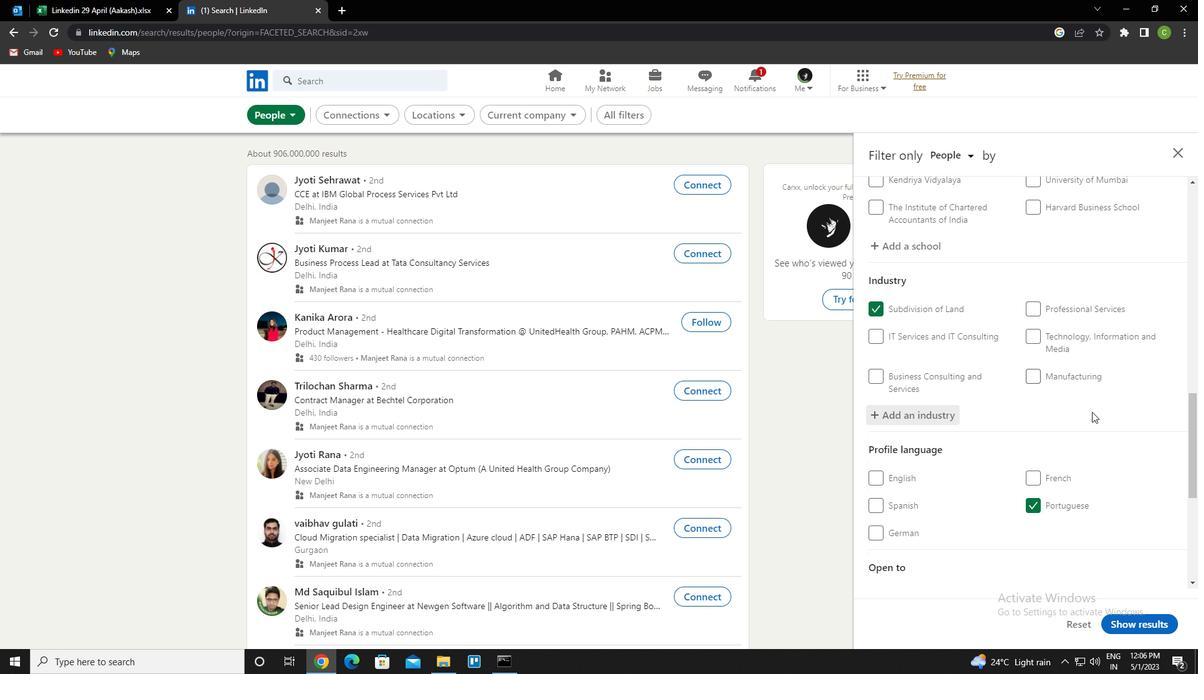 
Action: Mouse scrolled (1095, 412) with delta (0, 0)
Screenshot: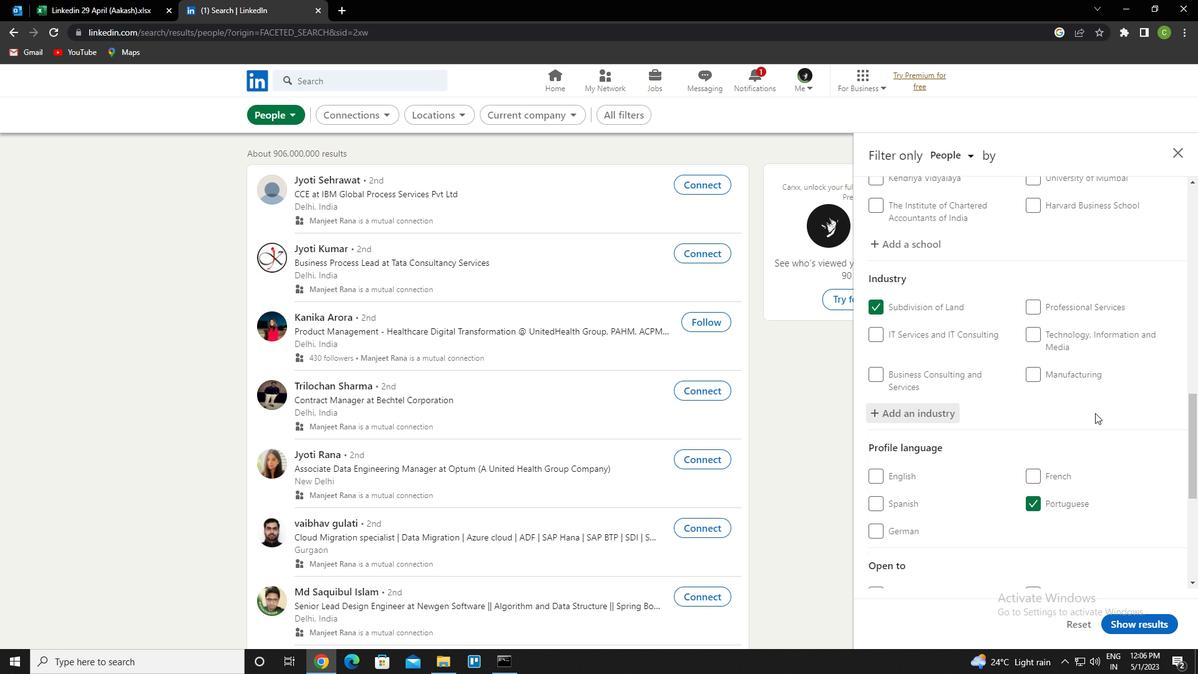 
Action: Mouse scrolled (1095, 412) with delta (0, 0)
Screenshot: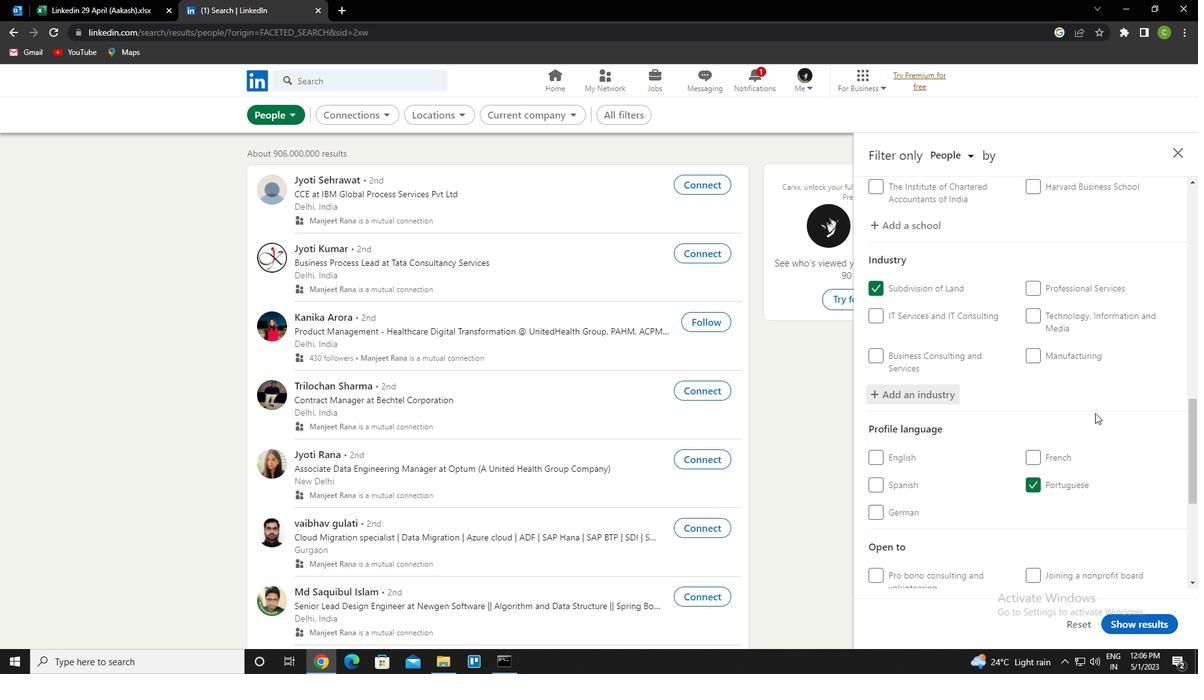 
Action: Mouse scrolled (1095, 412) with delta (0, 0)
Screenshot: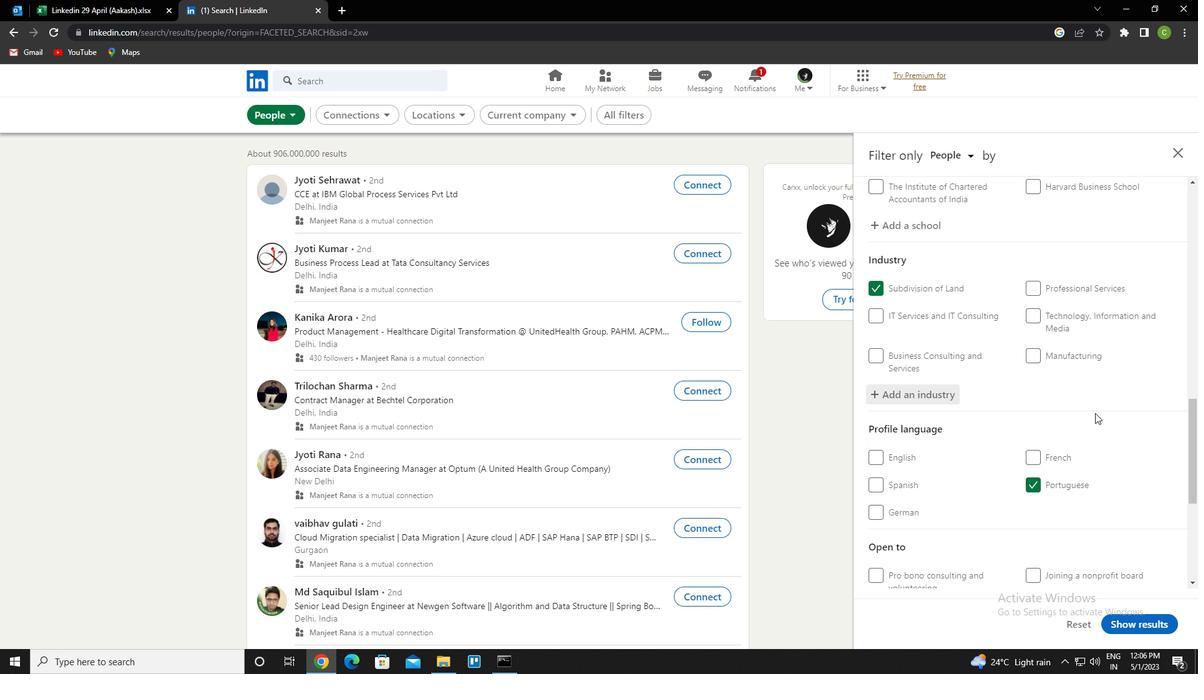 
Action: Mouse scrolled (1095, 412) with delta (0, 0)
Screenshot: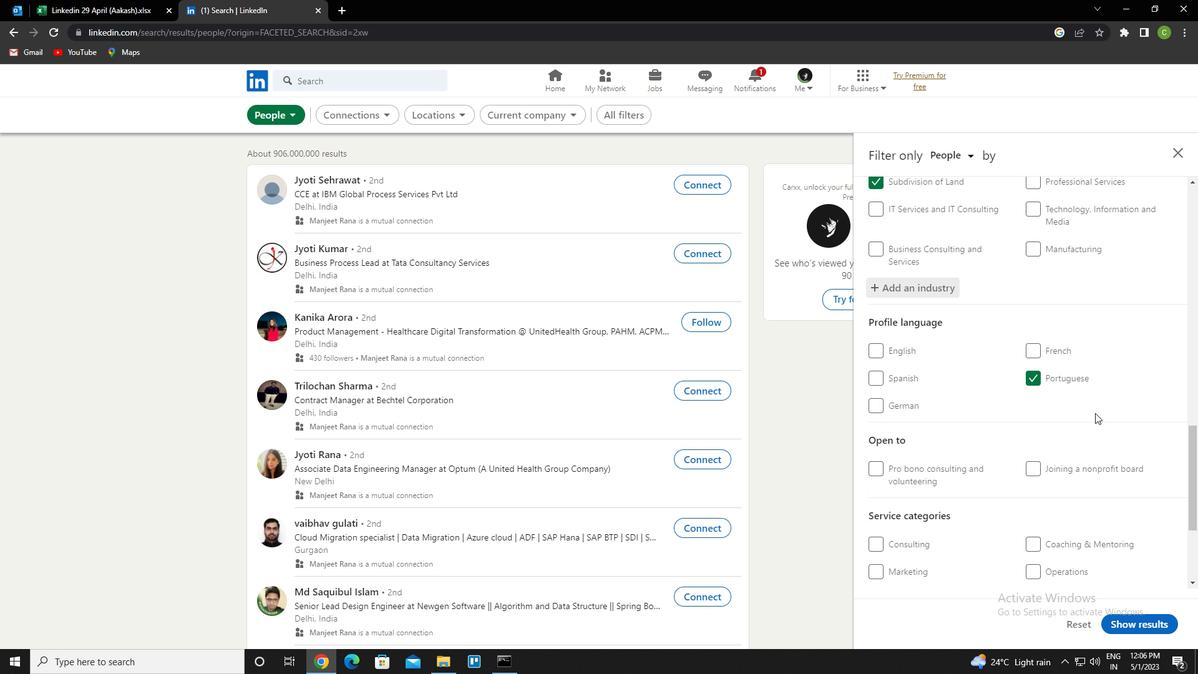 
Action: Mouse moved to (1080, 411)
Screenshot: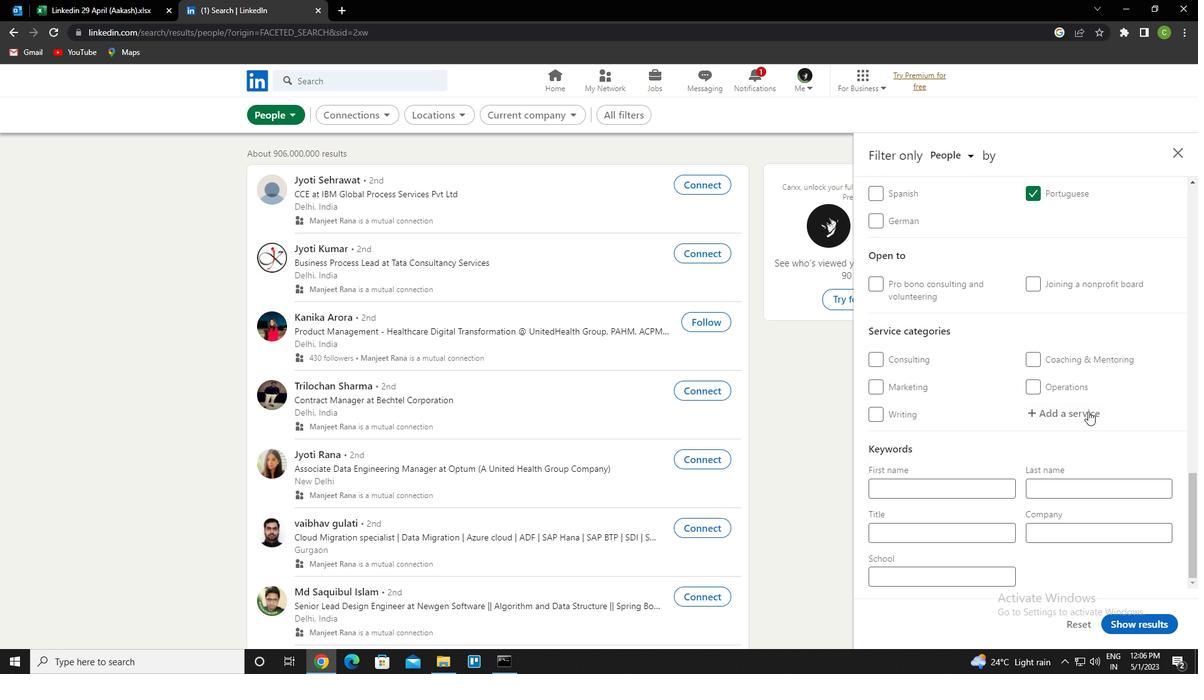 
Action: Mouse pressed left at (1080, 411)
Screenshot: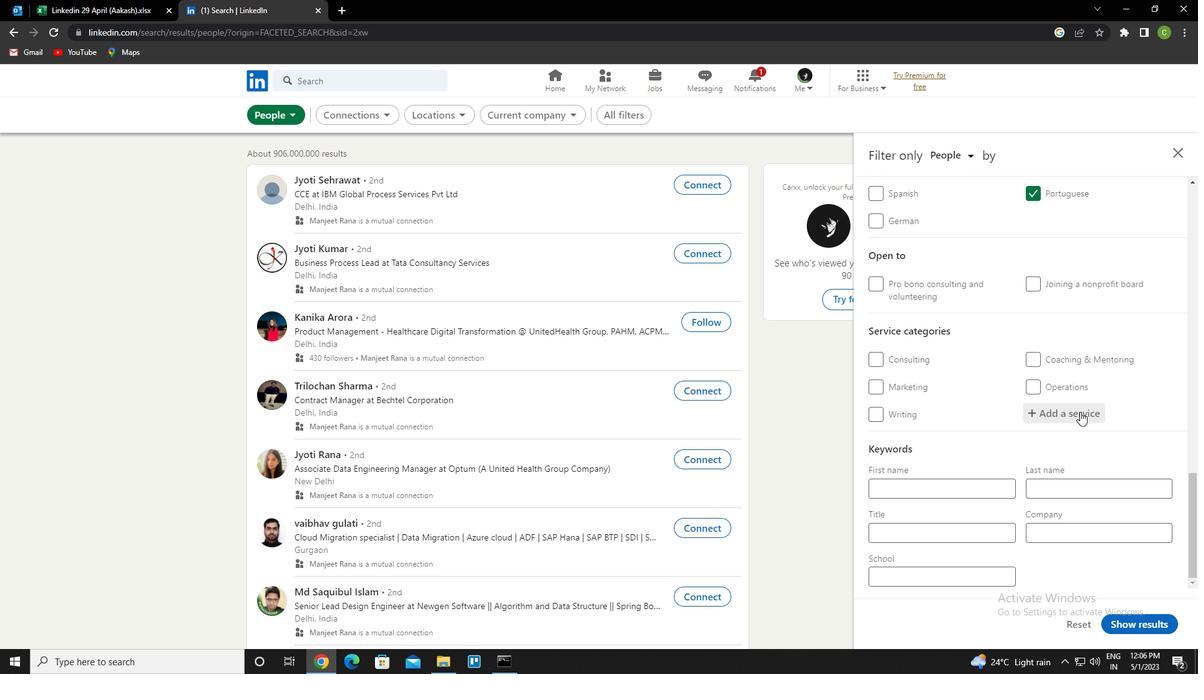 
Action: Mouse moved to (1080, 411)
Screenshot: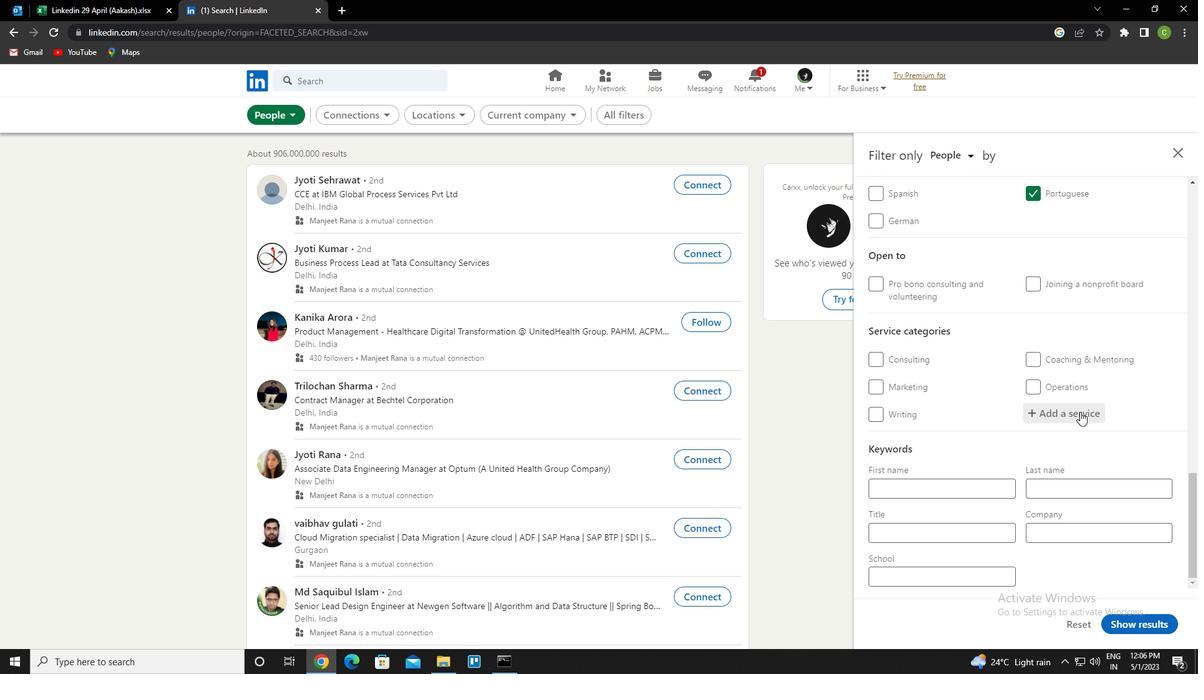 
Action: Key pressed <Key.caps_lock>w<Key.backspace>u<Key.caps_lock>ser<Key.space>ex<Key.down><Key.enter>
Screenshot: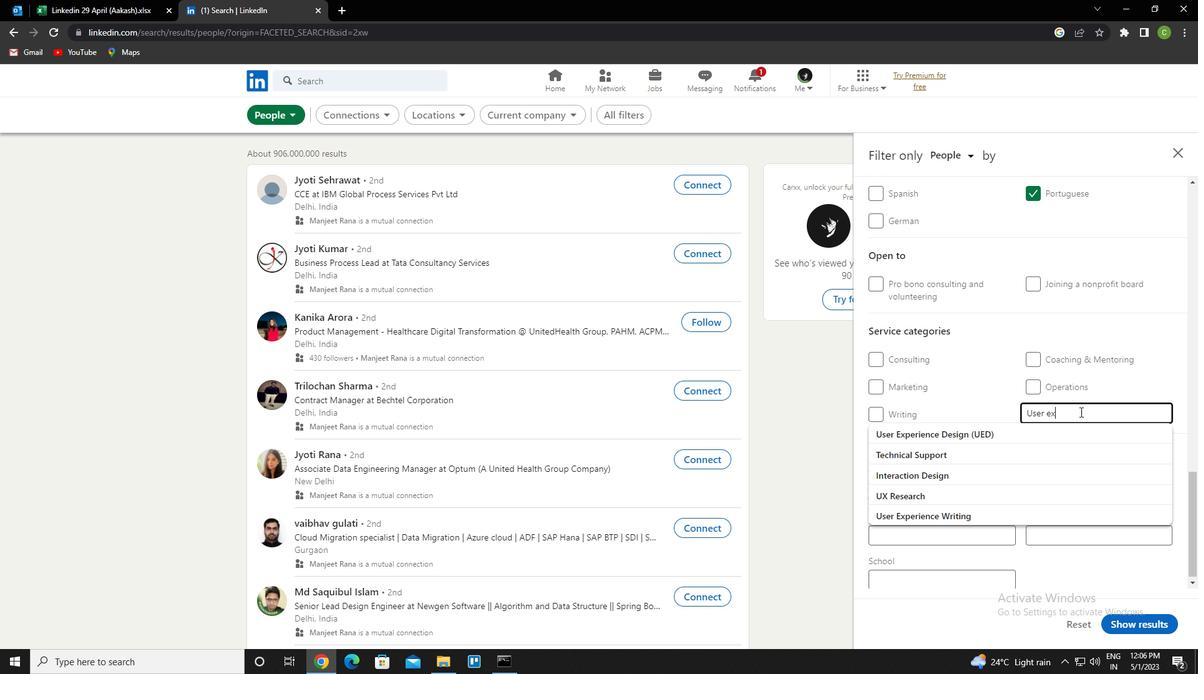 
Action: Mouse moved to (1053, 449)
Screenshot: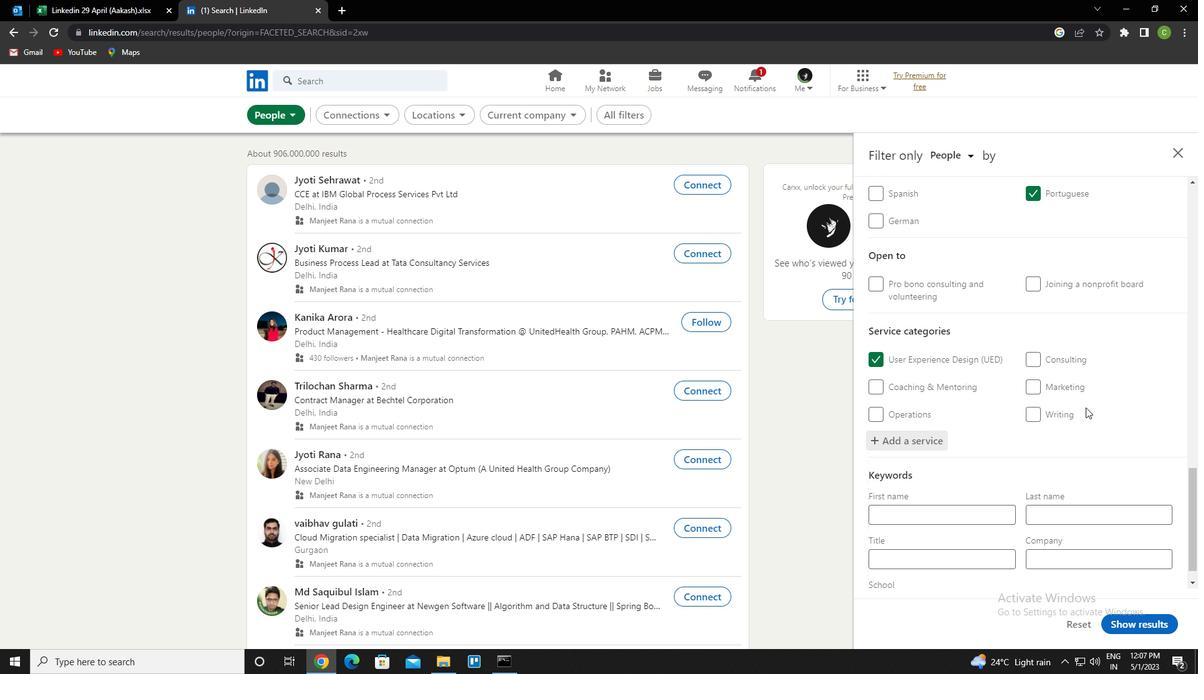 
Action: Mouse scrolled (1053, 448) with delta (0, 0)
Screenshot: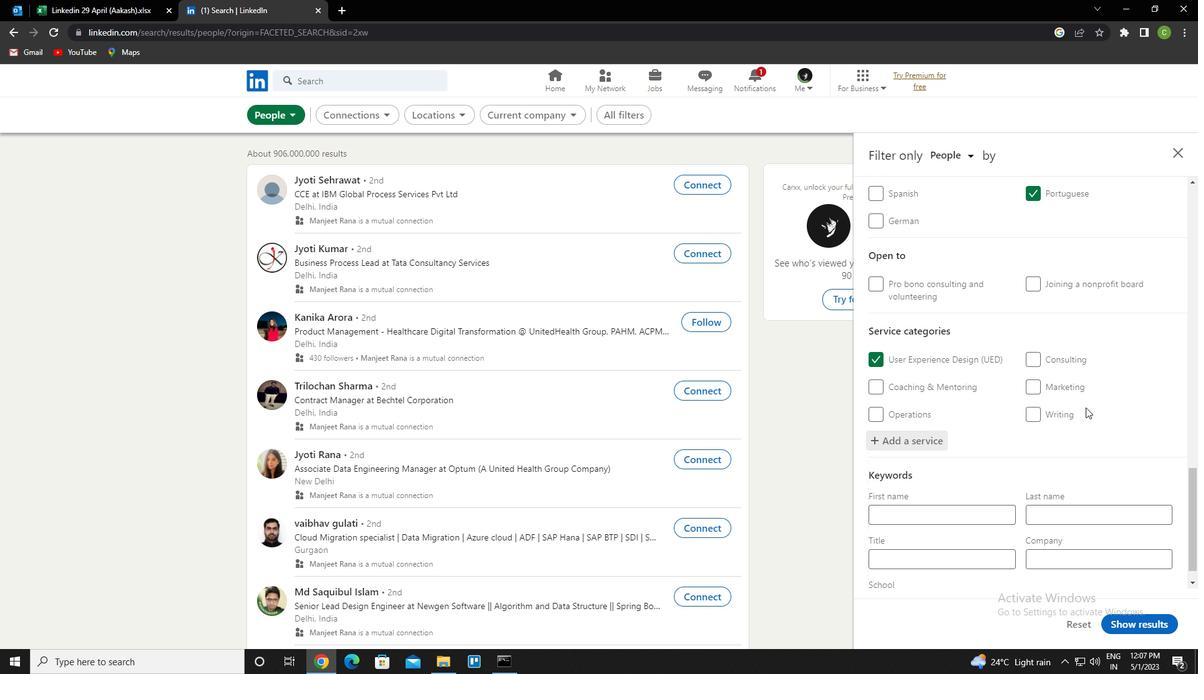 
Action: Mouse scrolled (1053, 448) with delta (0, 0)
Screenshot: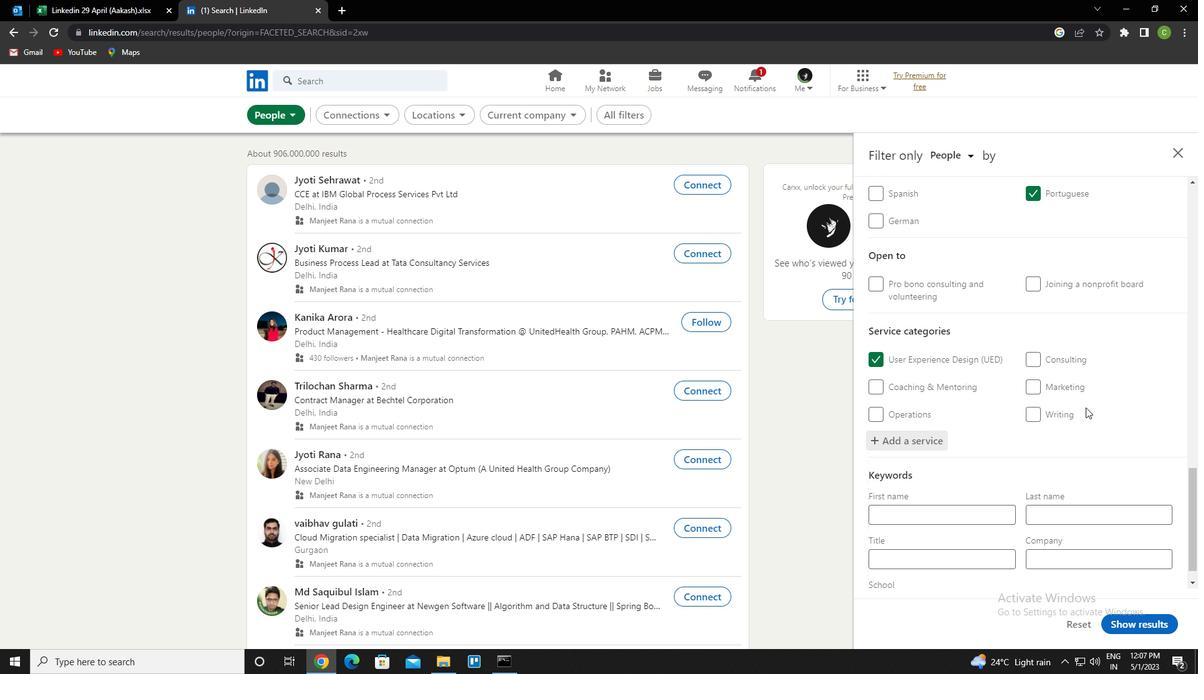 
Action: Mouse scrolled (1053, 448) with delta (0, 0)
Screenshot: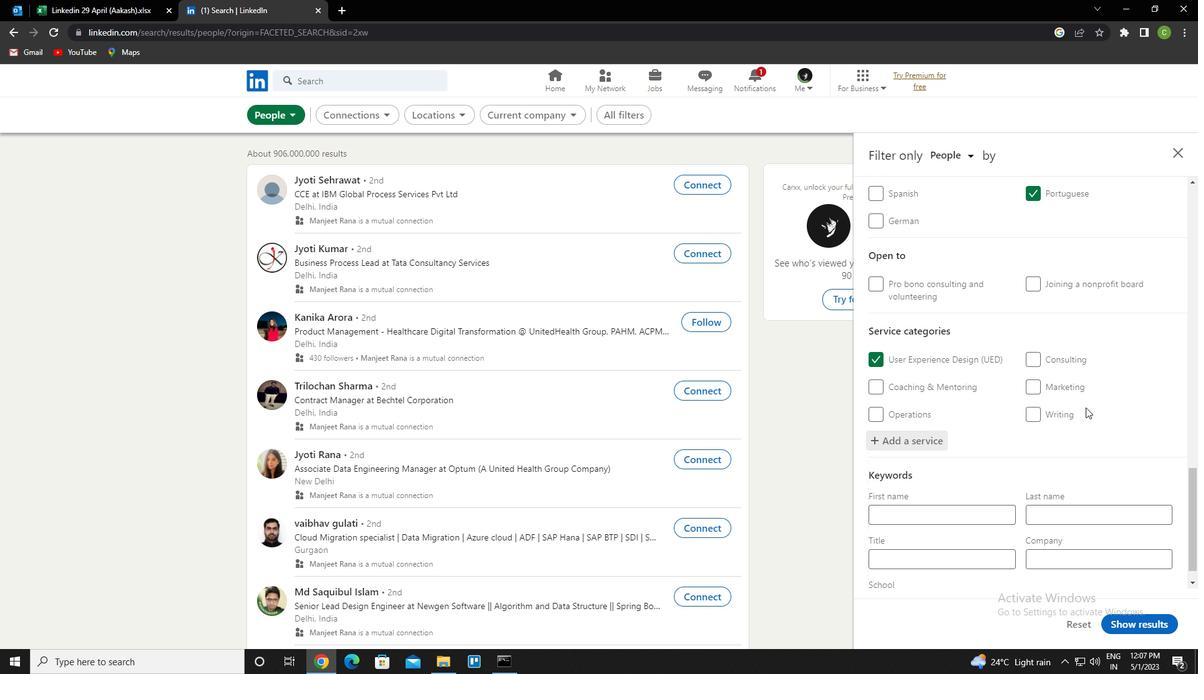 
Action: Mouse moved to (1053, 450)
Screenshot: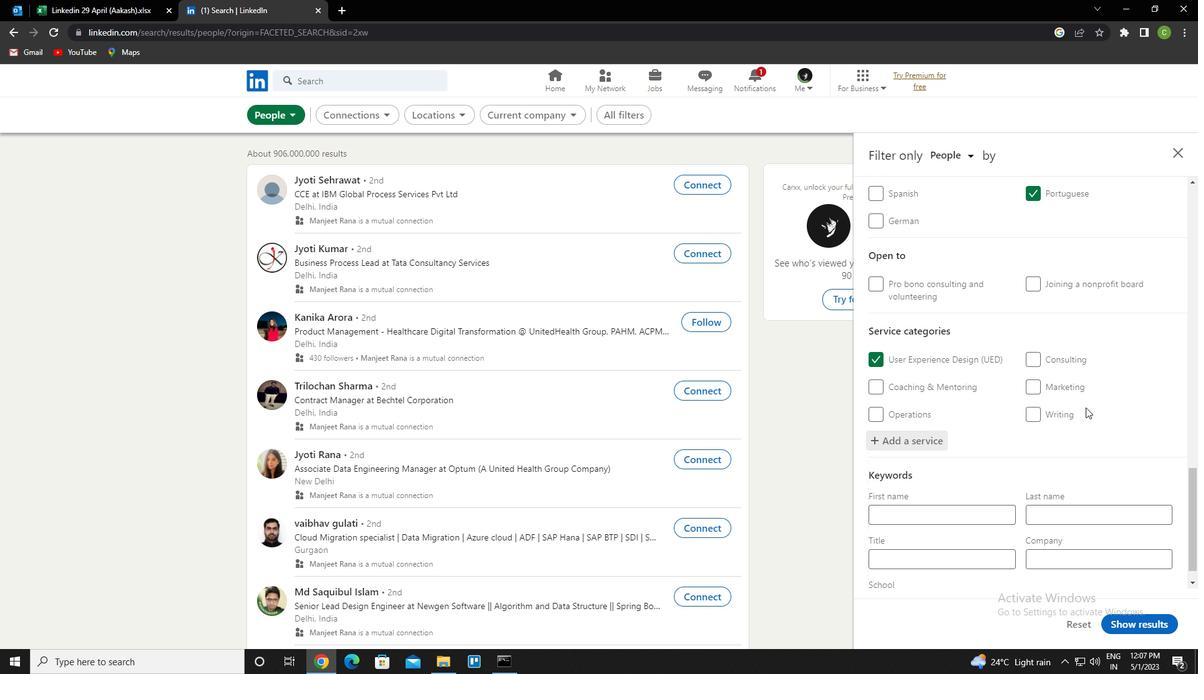 
Action: Mouse scrolled (1053, 449) with delta (0, 0)
Screenshot: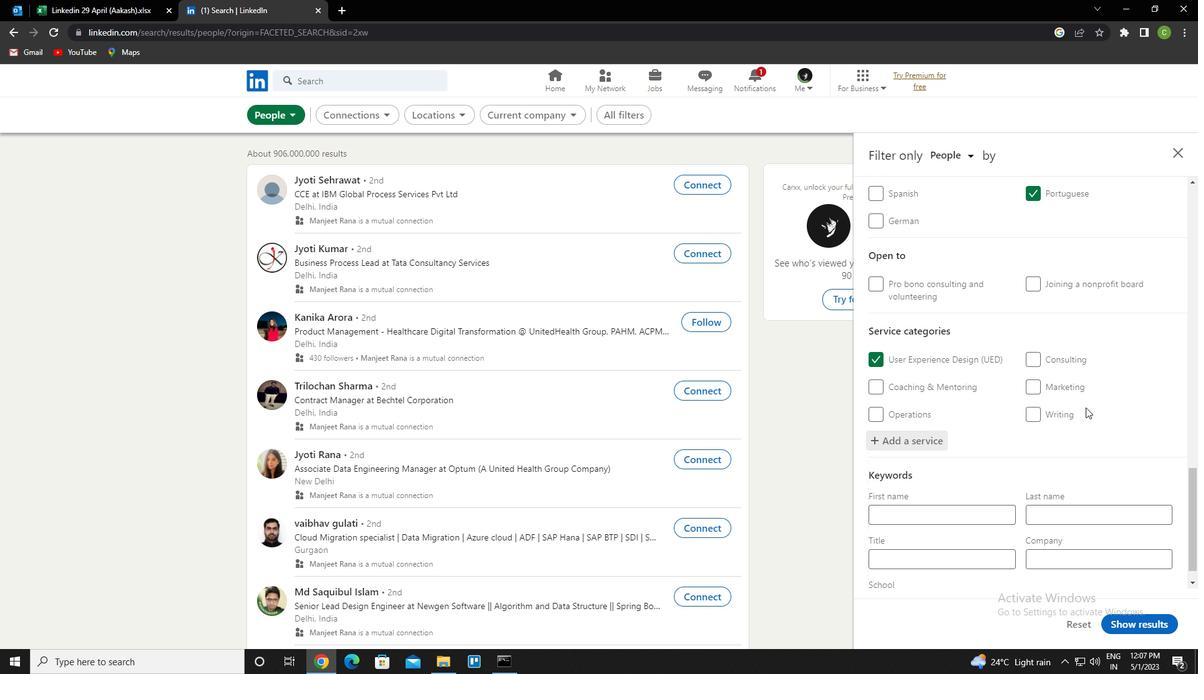 
Action: Mouse scrolled (1053, 449) with delta (0, 0)
Screenshot: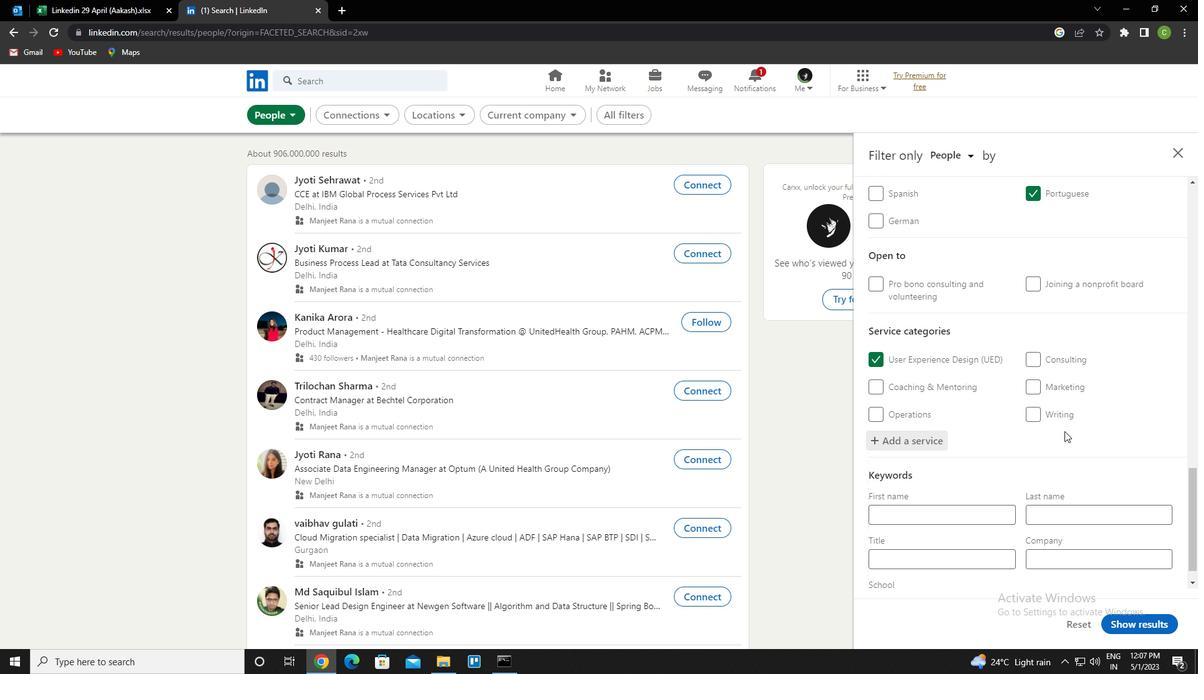 
Action: Mouse moved to (991, 536)
Screenshot: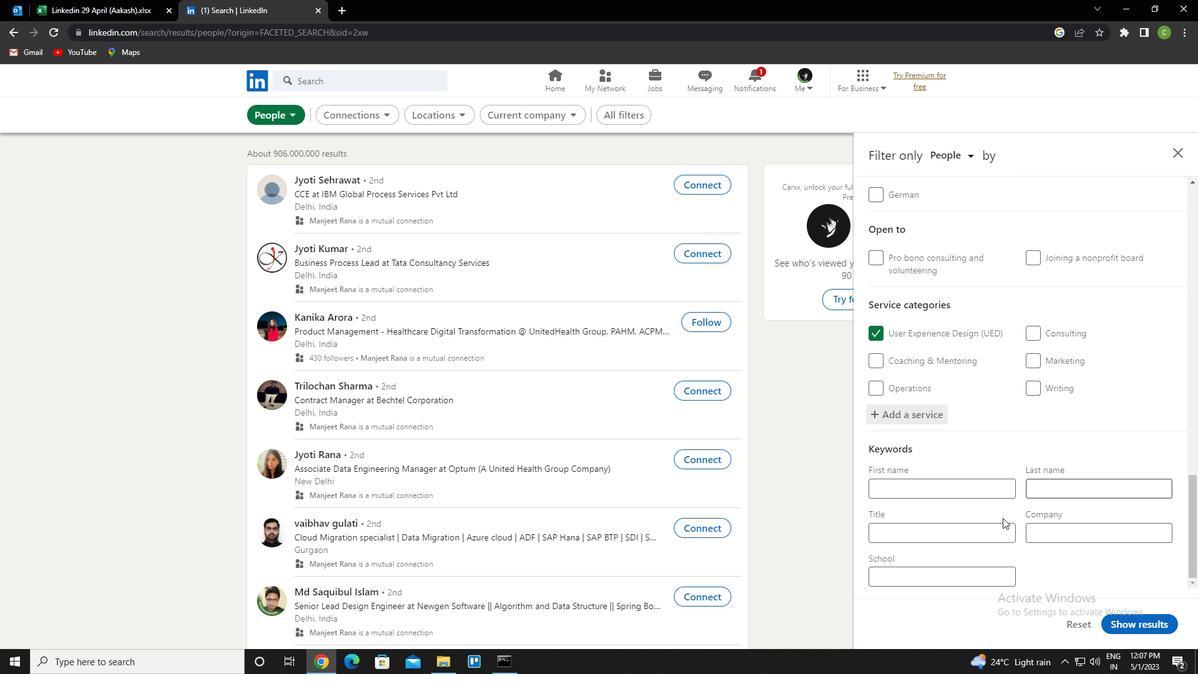 
Action: Mouse pressed left at (991, 536)
Screenshot: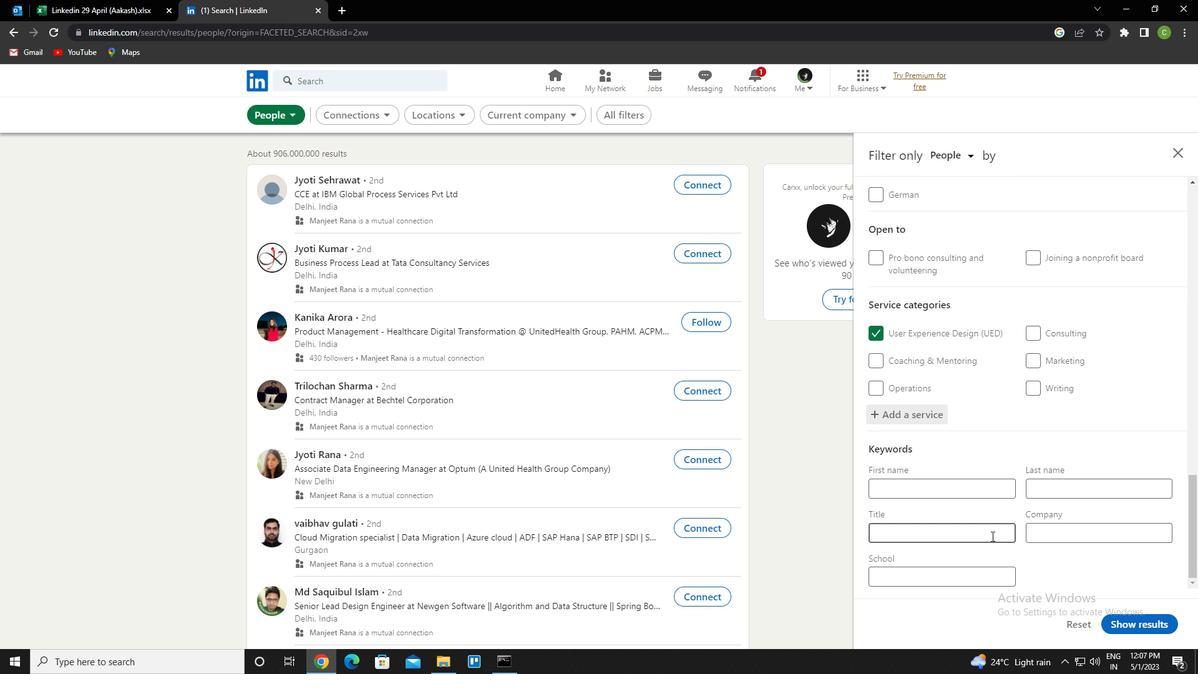 
Action: Key pressed <Key.caps_lock>a<Key.caps_lock>ddiction<Key.space><Key.caps_lock>c<Key.caps_lock>ounselor
Screenshot: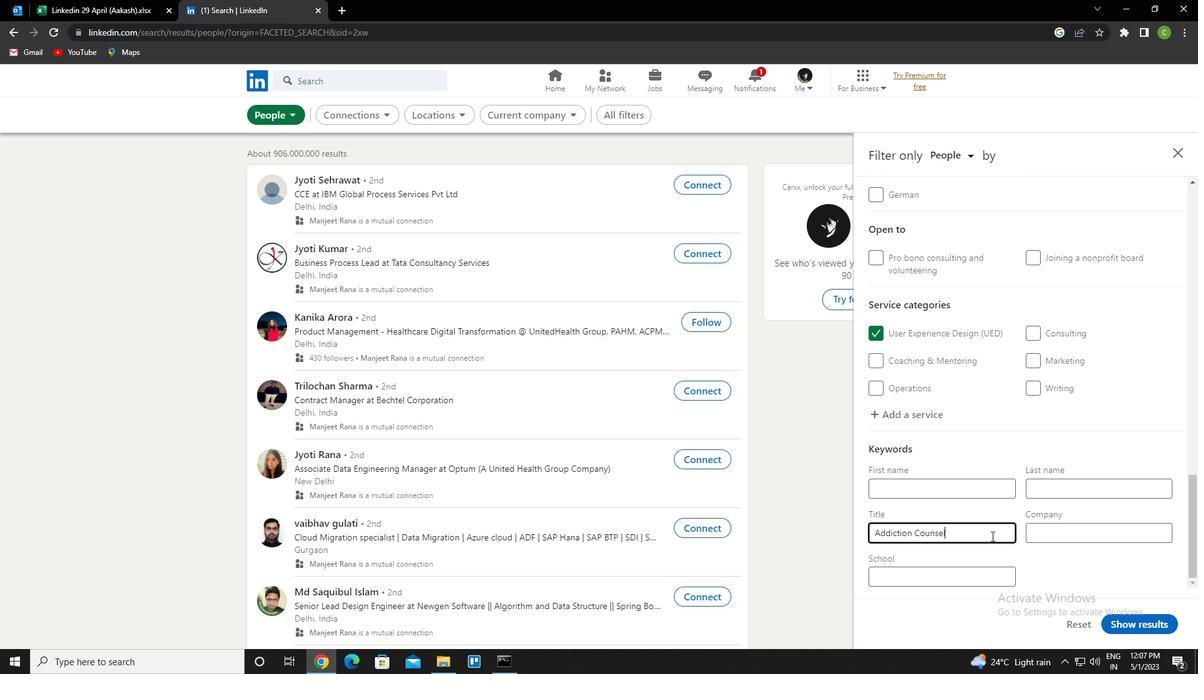 
Action: Mouse moved to (1132, 630)
Screenshot: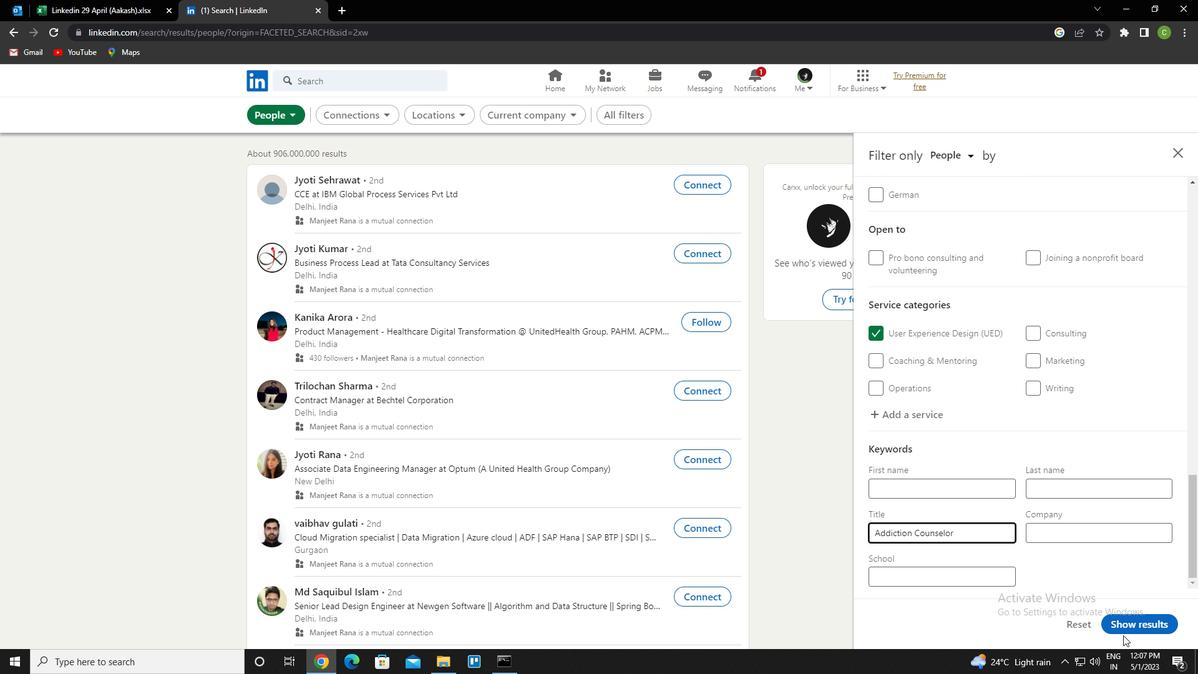 
Action: Mouse pressed left at (1132, 630)
Screenshot: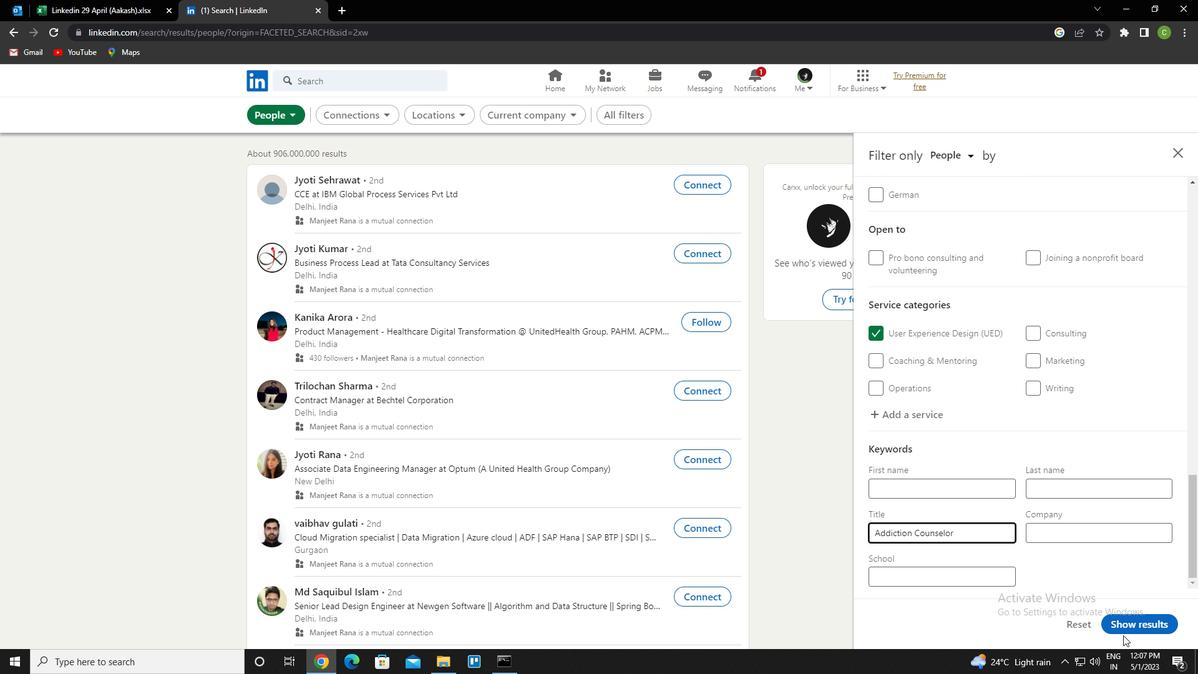 
Action: Mouse moved to (463, 584)
Screenshot: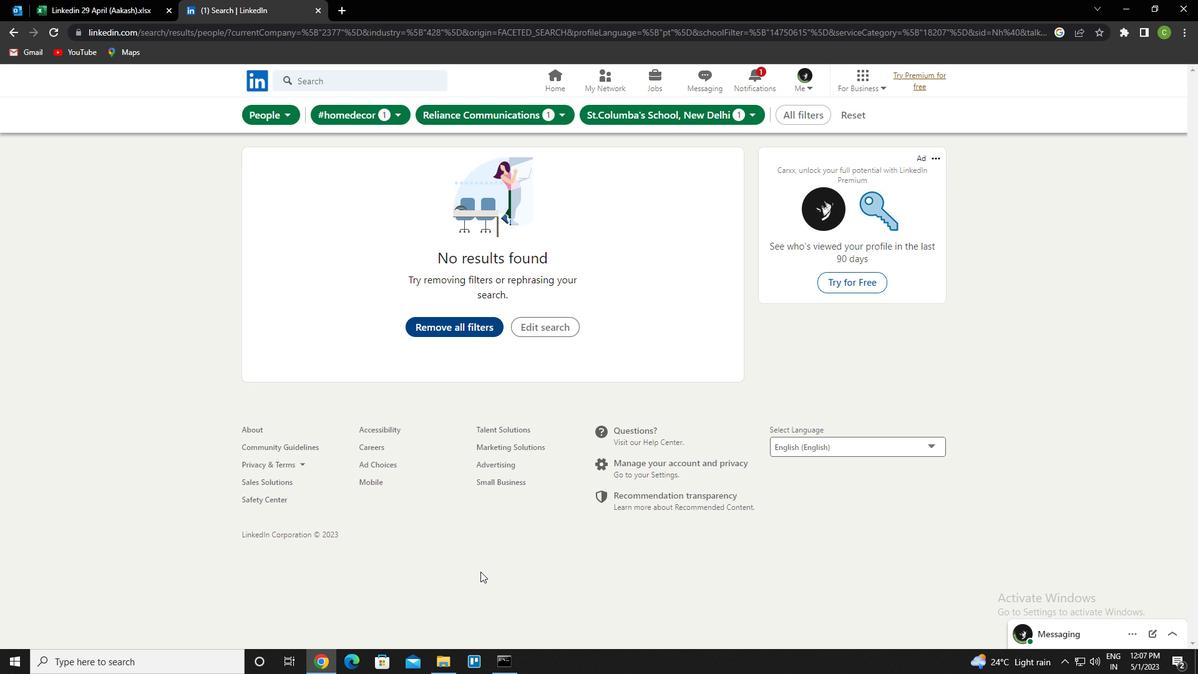 
